 Task: Search for people on LinkedIn who work at RHI Magnesita, speak Portuguese, have the title 'Couples Counselor', attended Whistling Woods International, talk about 'Real Estate Agent', and are located in Ooty.
Action: Mouse moved to (549, 72)
Screenshot: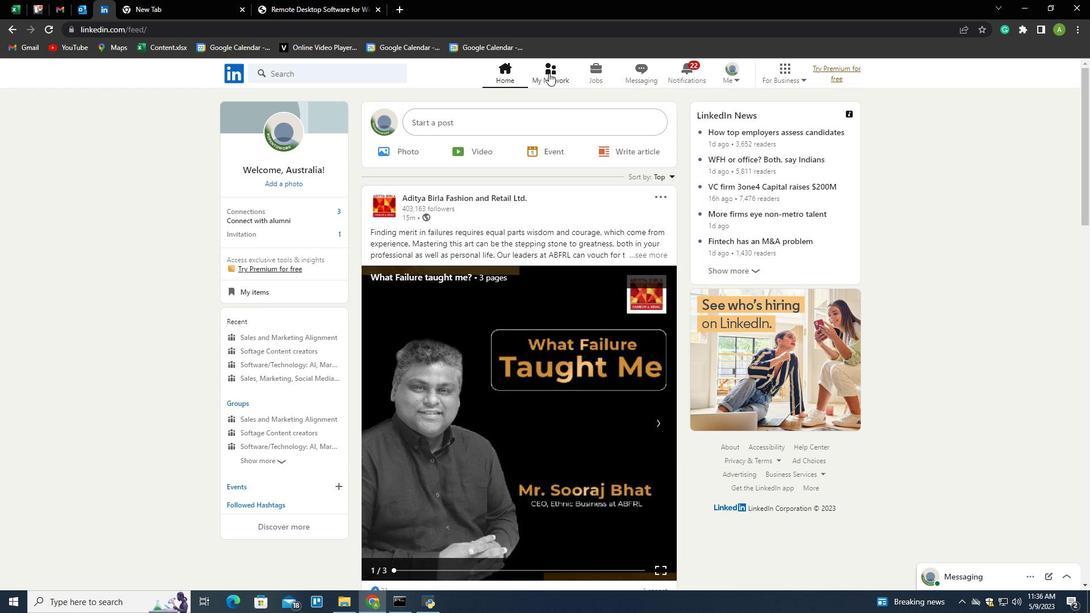 
Action: Mouse pressed left at (549, 72)
Screenshot: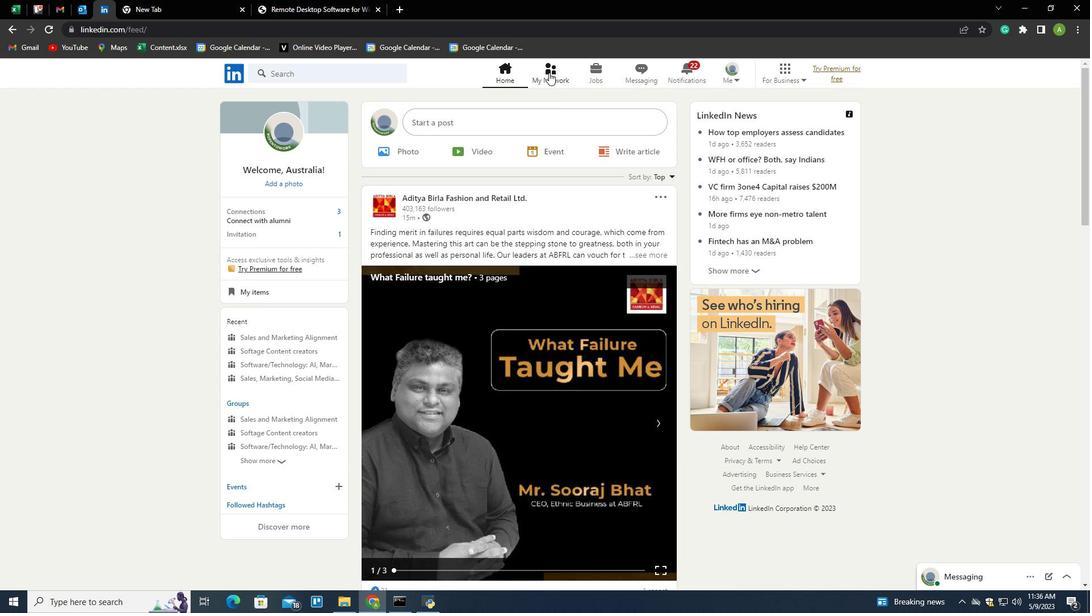 
Action: Mouse moved to (296, 135)
Screenshot: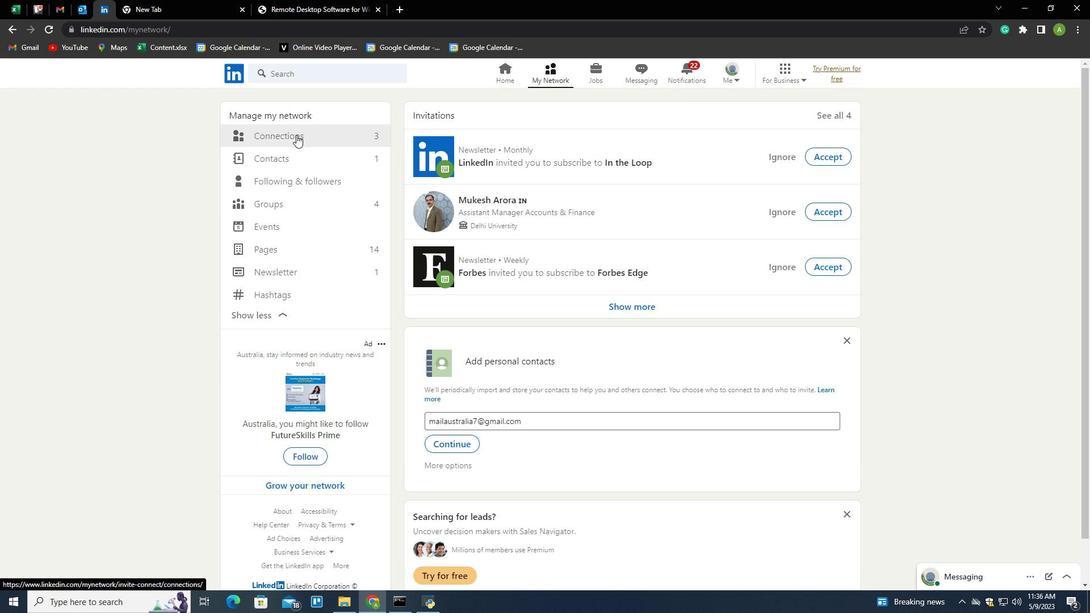 
Action: Mouse pressed left at (296, 135)
Screenshot: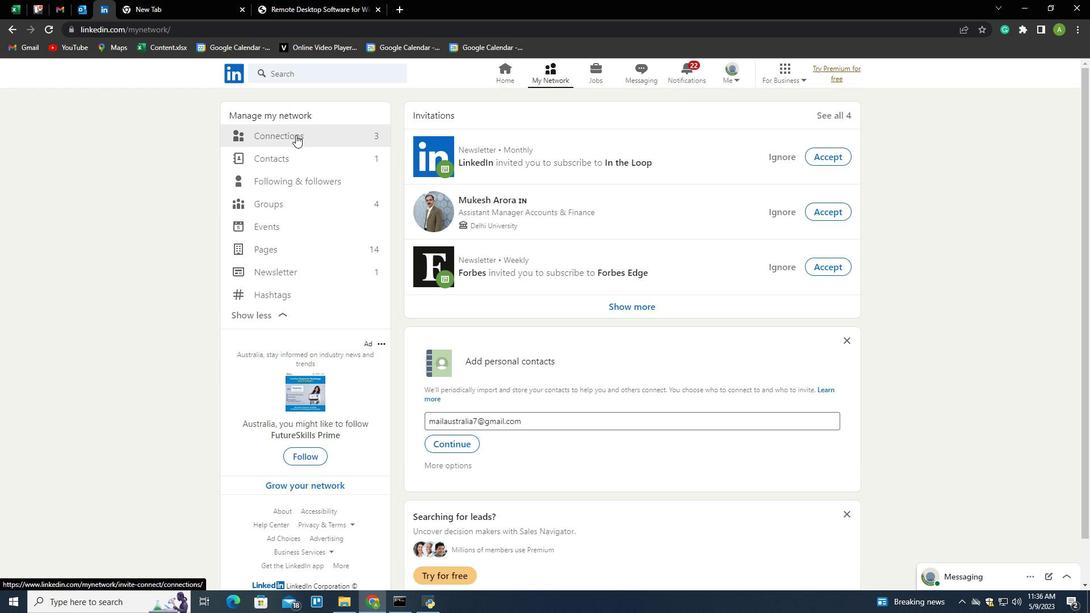 
Action: Mouse moved to (640, 132)
Screenshot: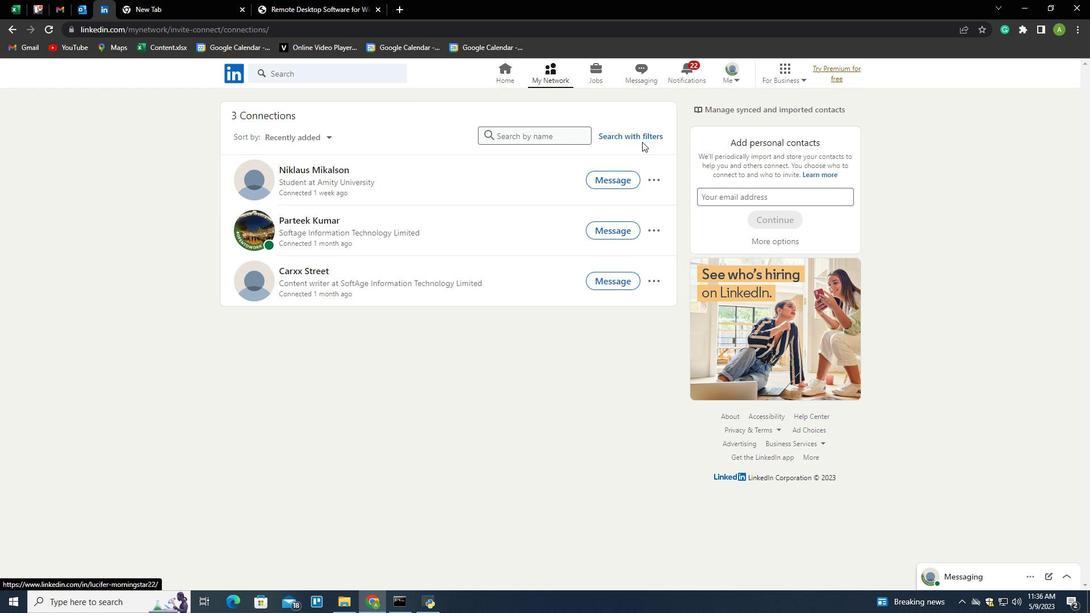 
Action: Mouse pressed left at (640, 132)
Screenshot: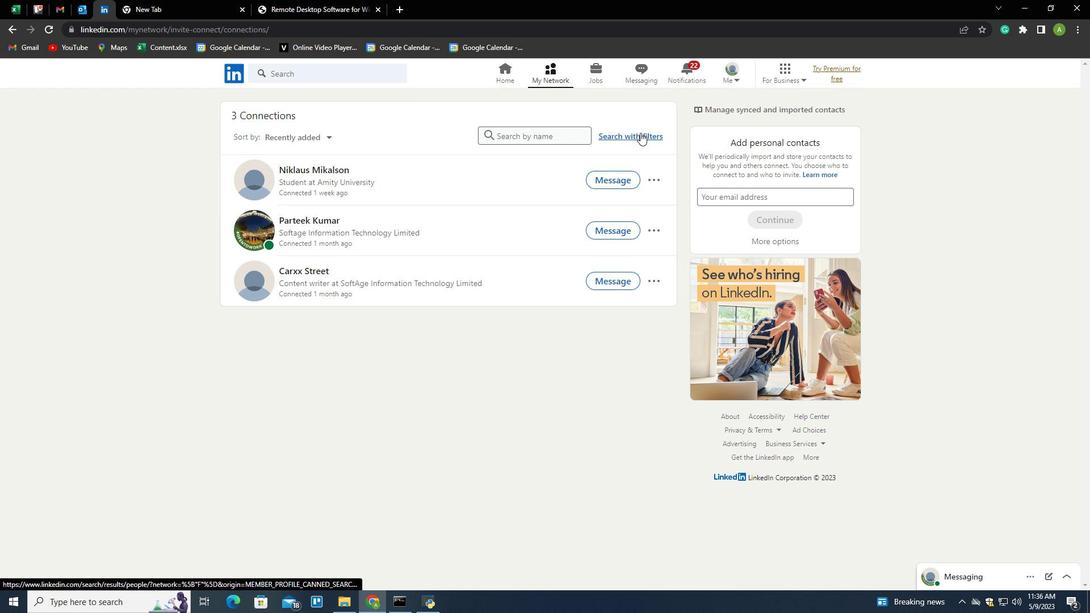 
Action: Mouse moved to (583, 101)
Screenshot: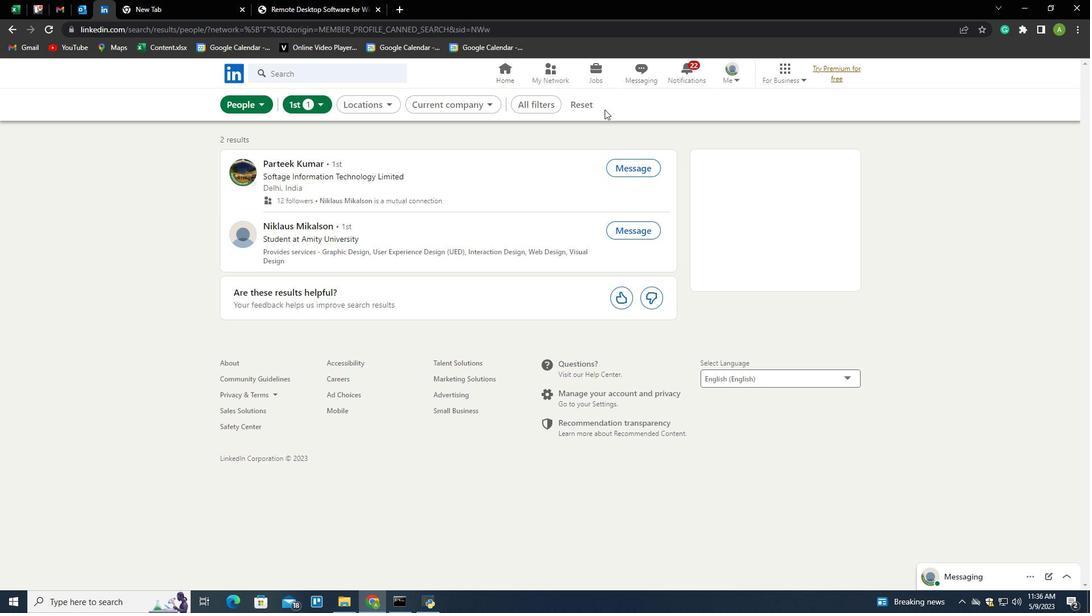 
Action: Mouse pressed left at (583, 101)
Screenshot: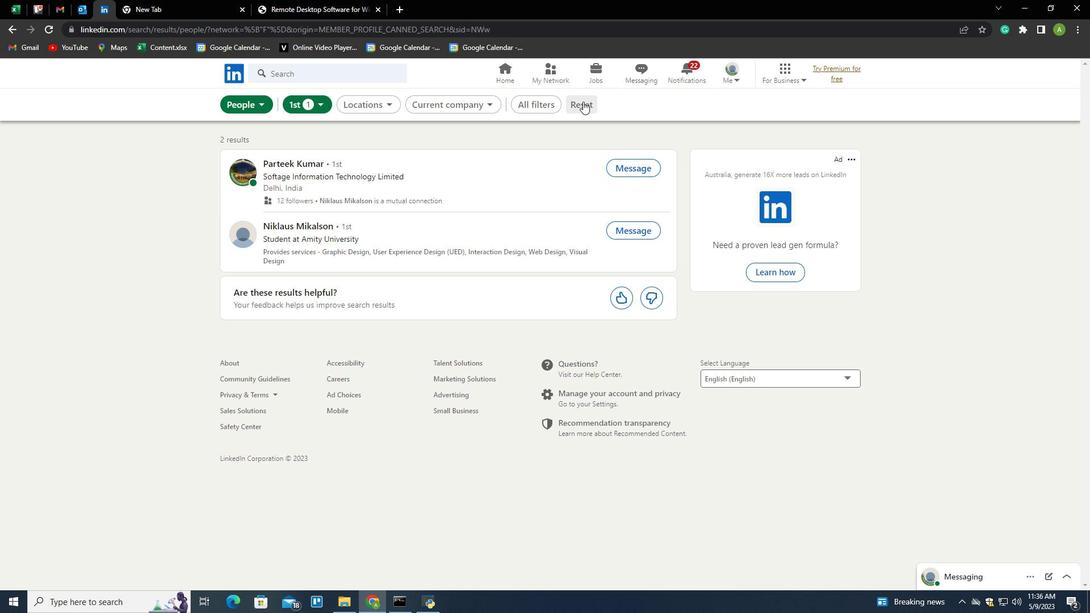
Action: Mouse moved to (559, 103)
Screenshot: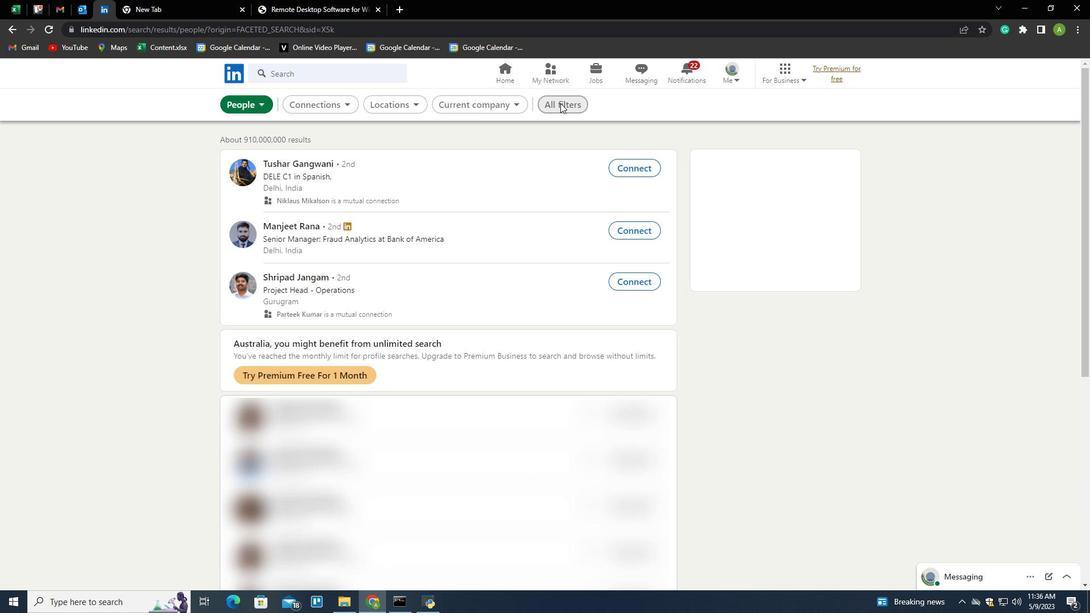 
Action: Mouse pressed left at (559, 103)
Screenshot: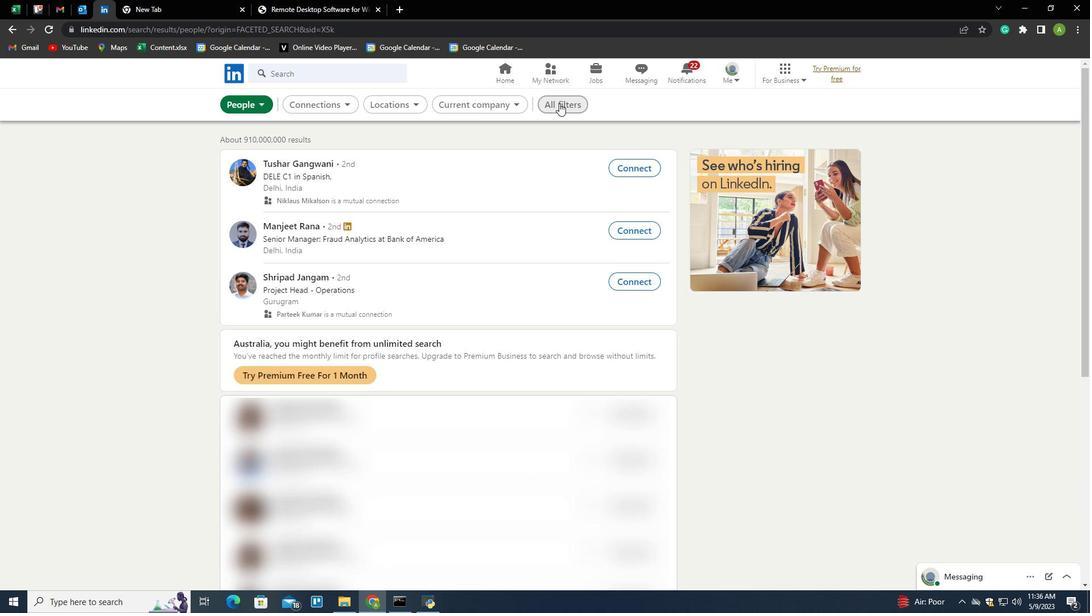 
Action: Mouse moved to (897, 371)
Screenshot: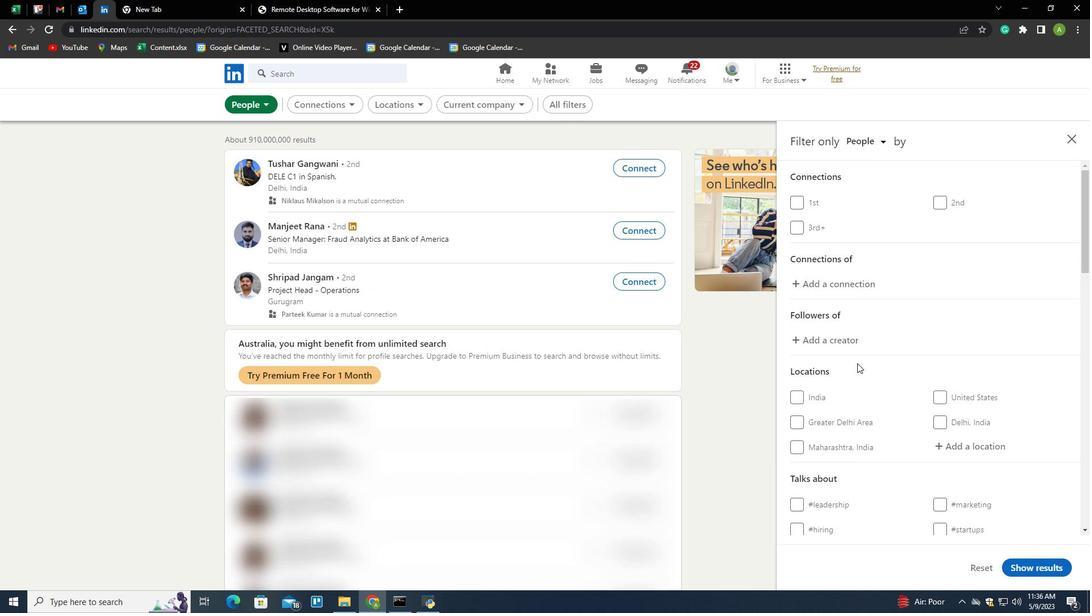 
Action: Mouse scrolled (897, 370) with delta (0, 0)
Screenshot: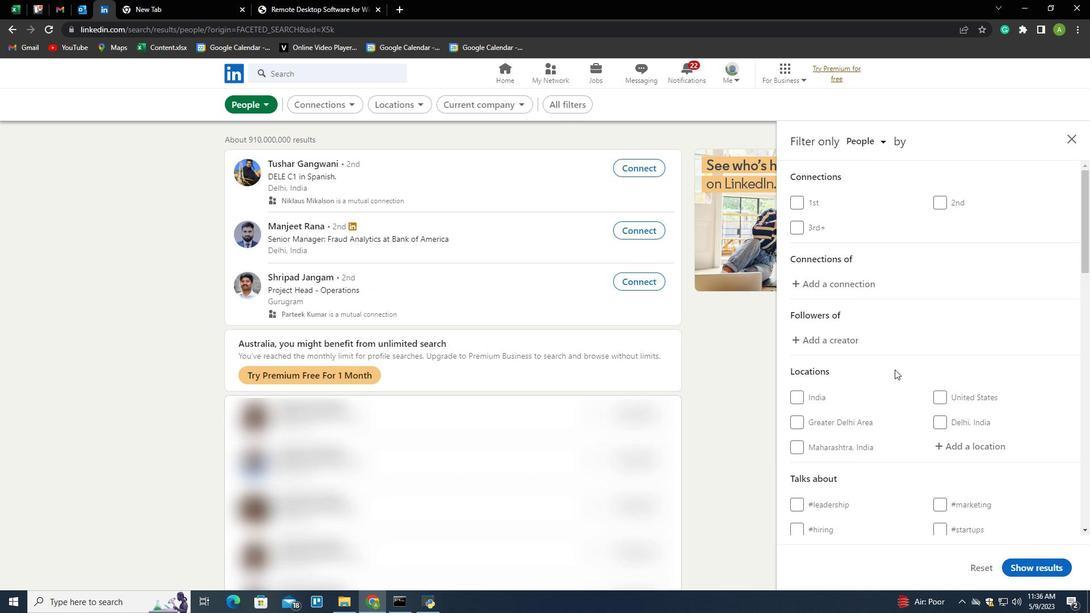 
Action: Mouse scrolled (897, 370) with delta (0, 0)
Screenshot: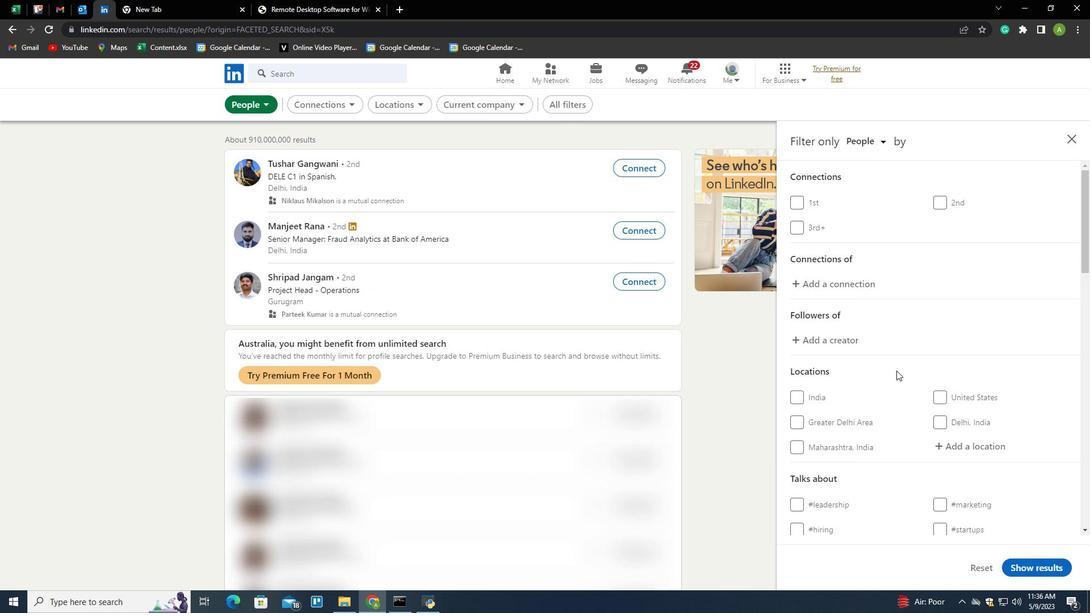 
Action: Mouse moved to (958, 331)
Screenshot: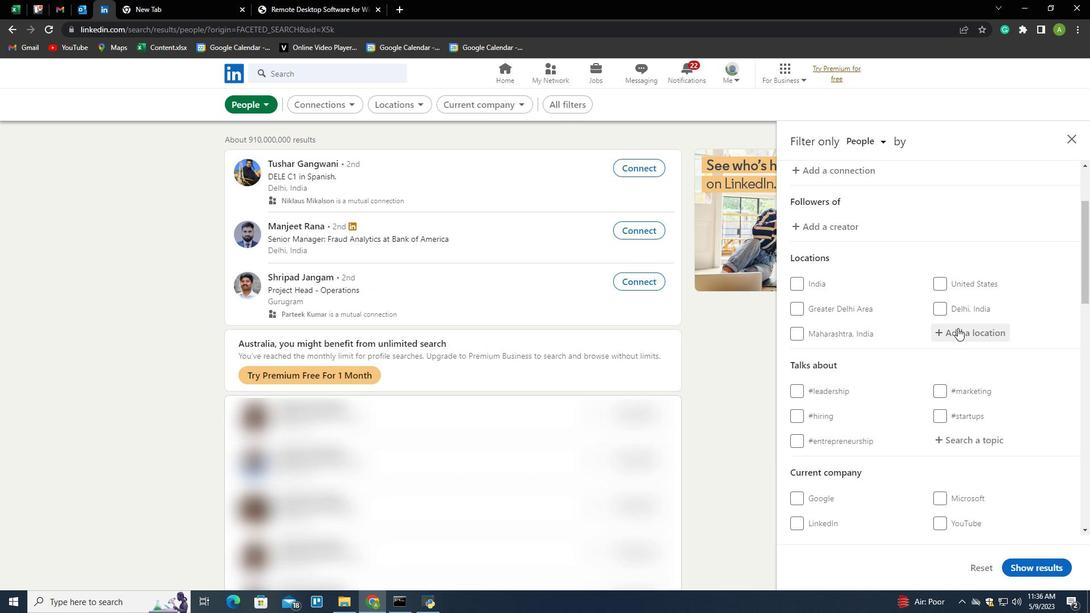 
Action: Mouse pressed left at (958, 331)
Screenshot: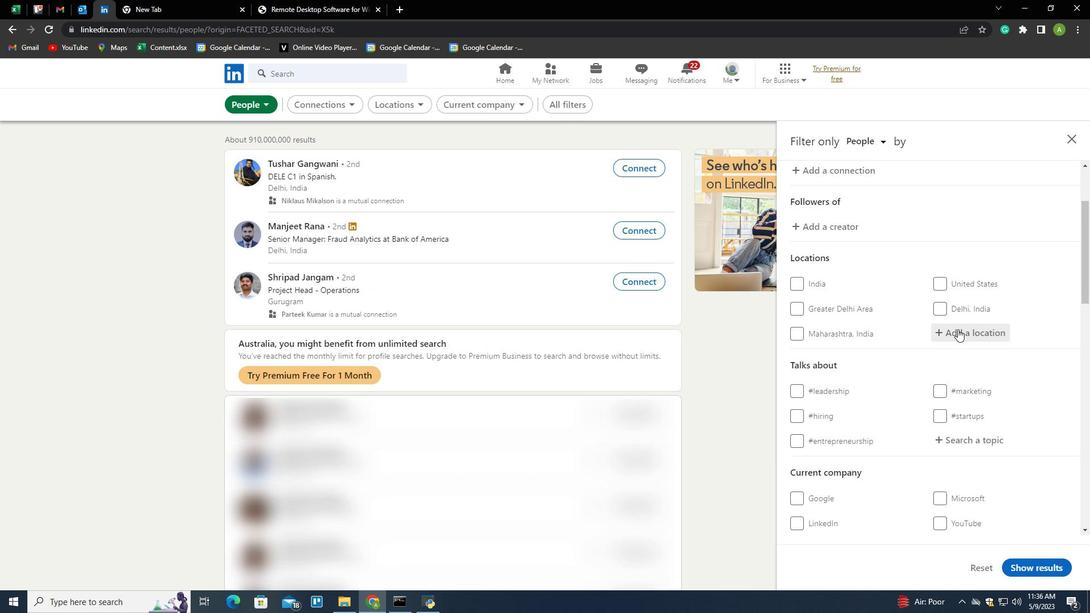 
Action: Key pressed <Key.shift>Ooty<Key.down><Key.enter>
Screenshot: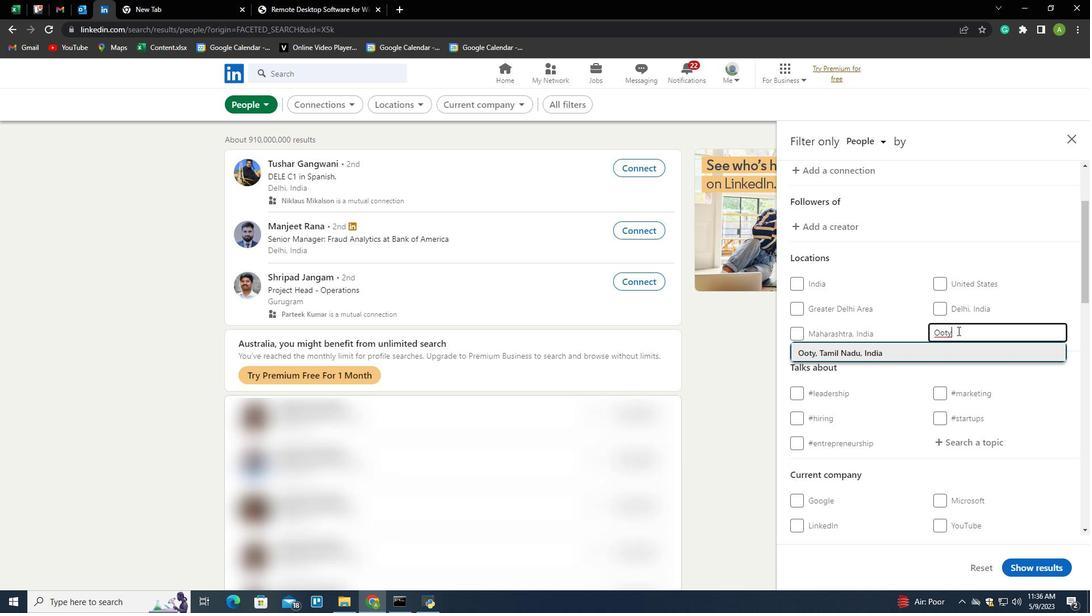 
Action: Mouse moved to (960, 333)
Screenshot: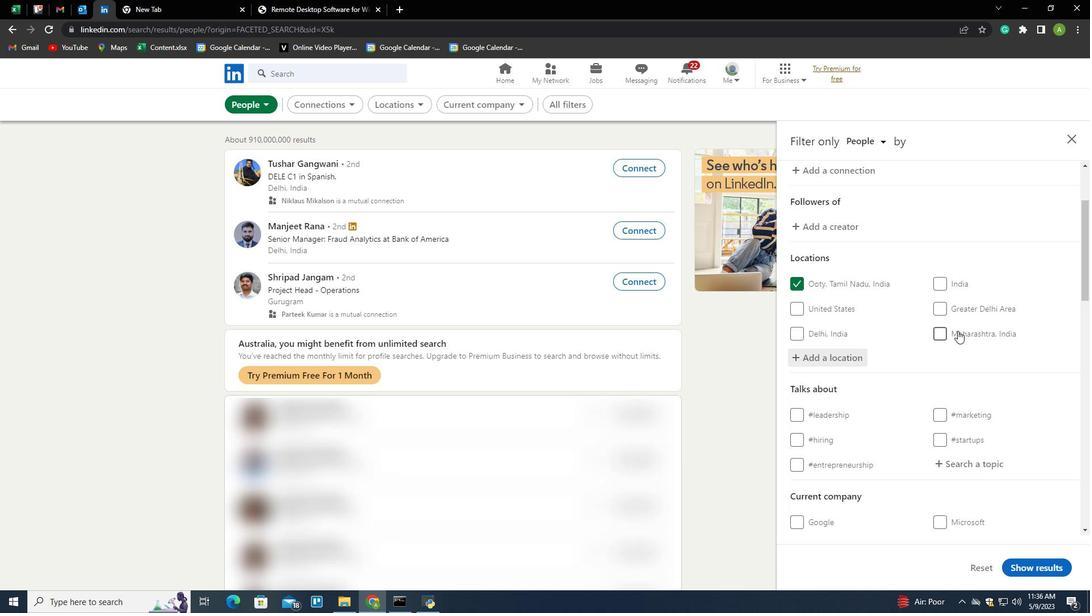 
Action: Mouse scrolled (960, 332) with delta (0, 0)
Screenshot: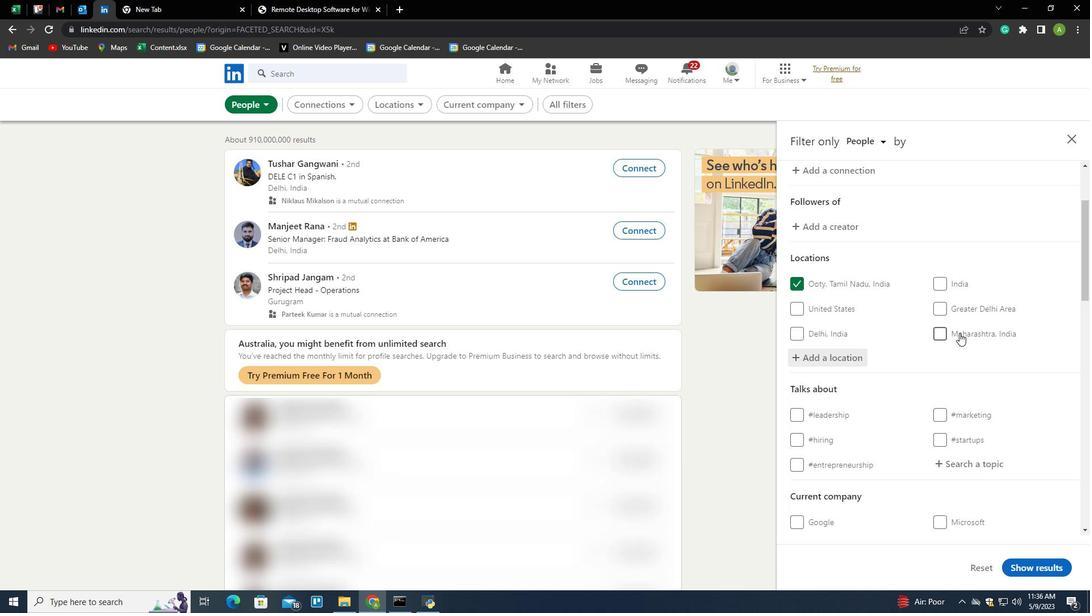 
Action: Mouse scrolled (960, 332) with delta (0, 0)
Screenshot: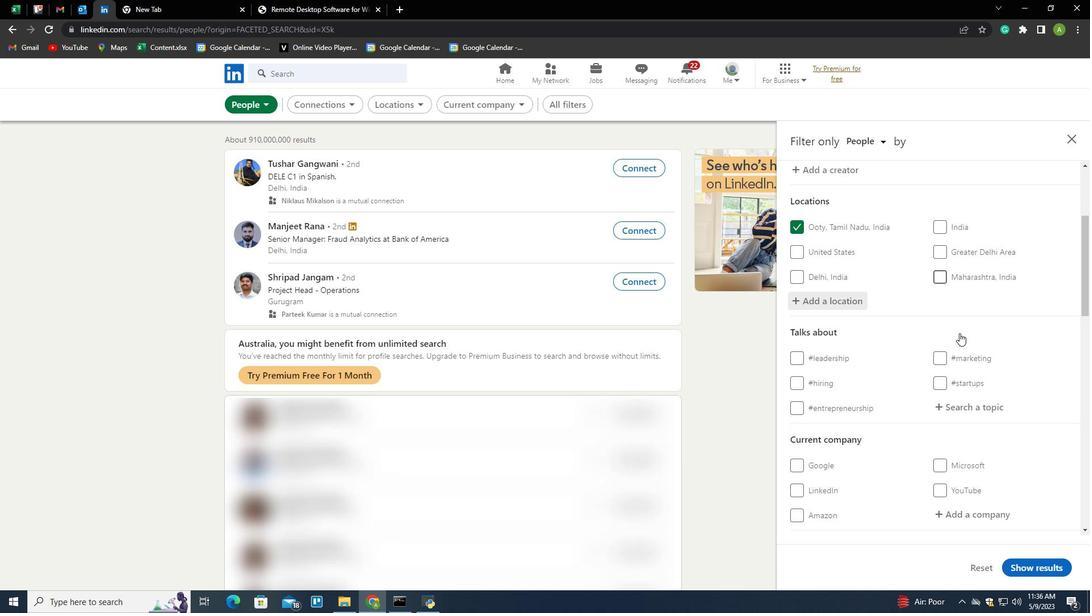 
Action: Mouse scrolled (960, 332) with delta (0, 0)
Screenshot: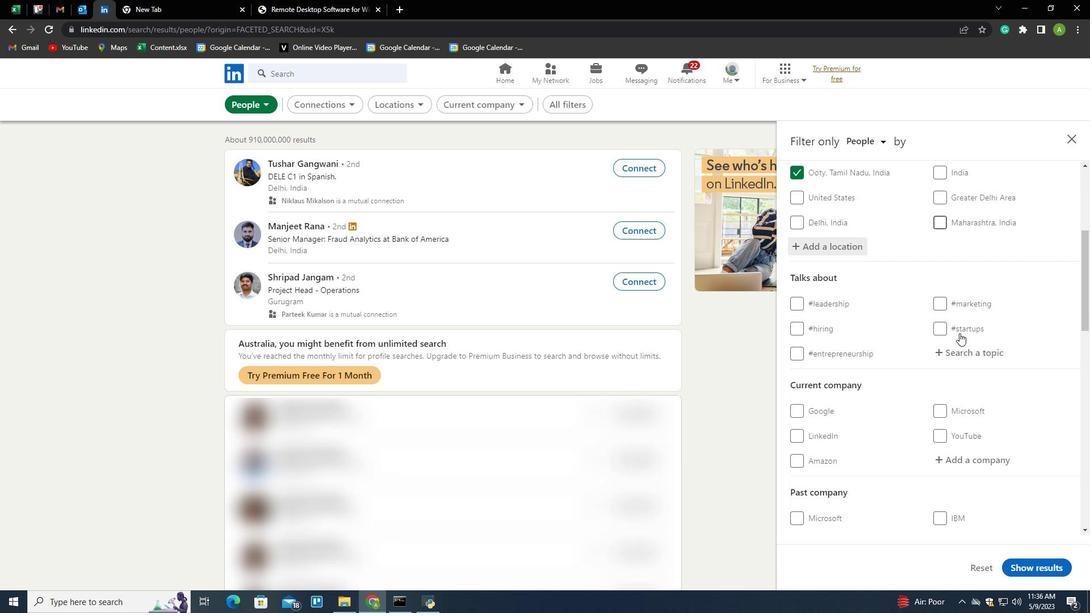 
Action: Mouse moved to (905, 322)
Screenshot: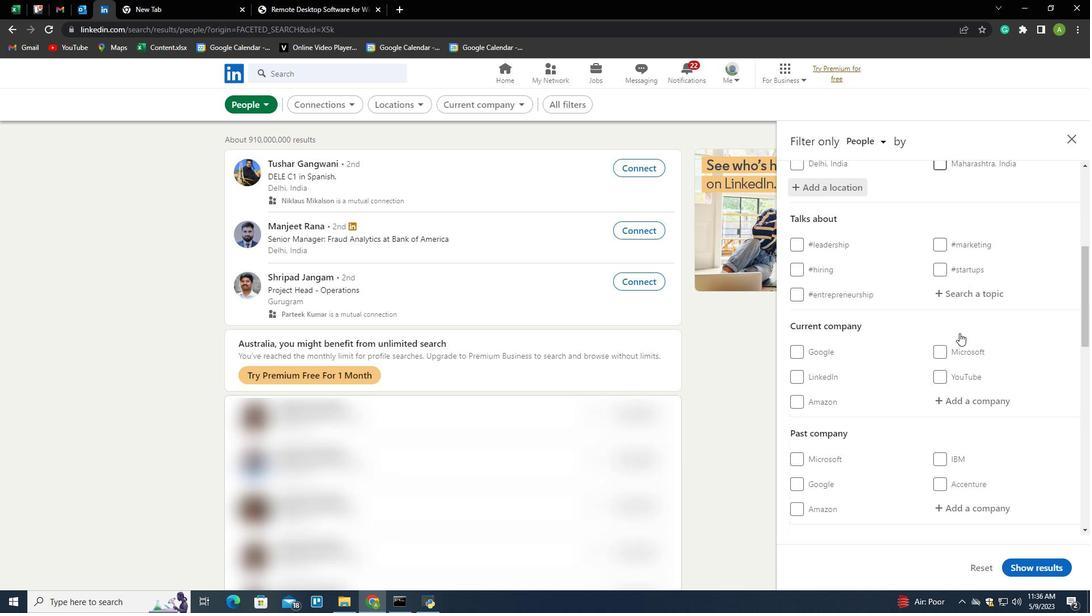 
Action: Mouse scrolled (905, 321) with delta (0, 0)
Screenshot: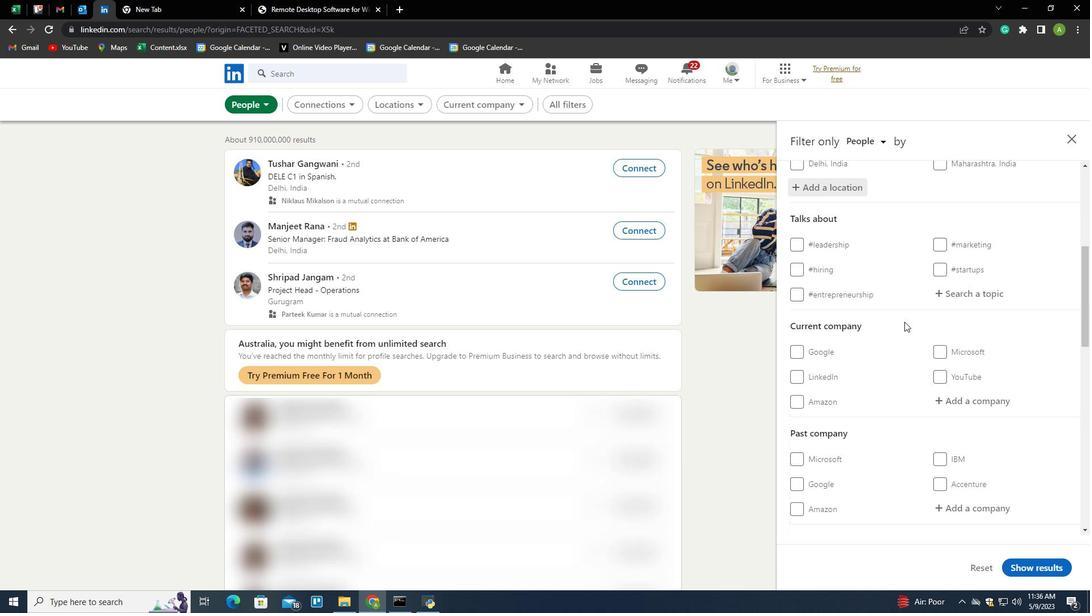 
Action: Mouse scrolled (905, 321) with delta (0, 0)
Screenshot: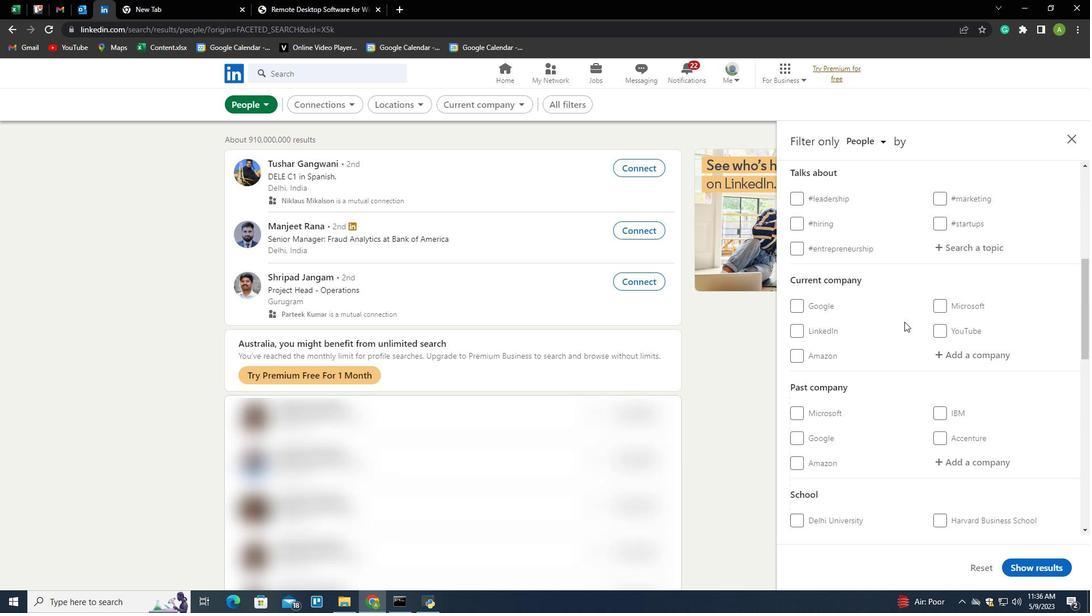 
Action: Mouse moved to (964, 300)
Screenshot: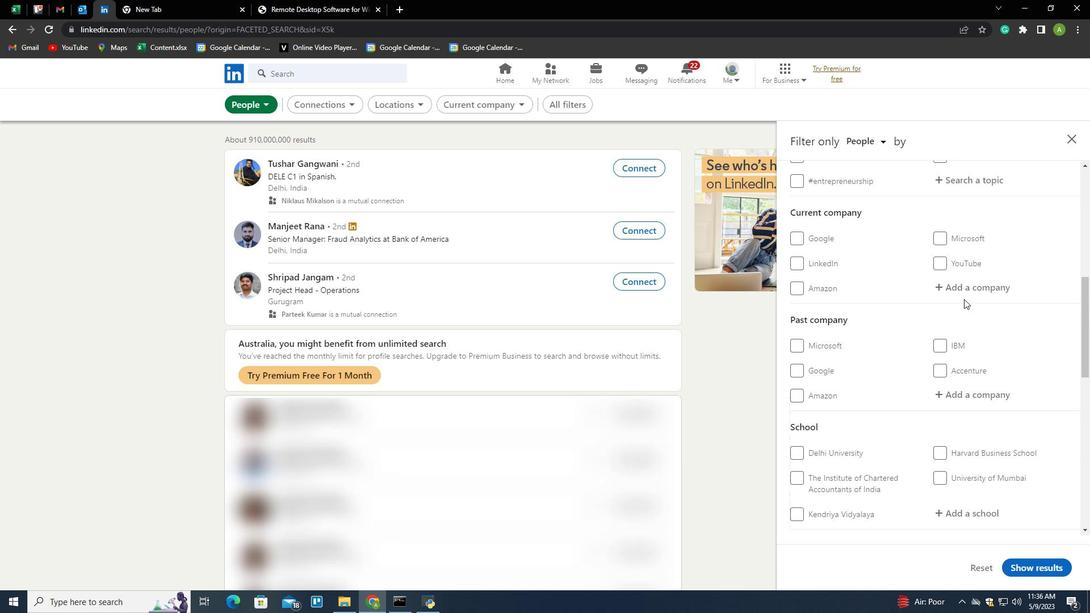 
Action: Mouse scrolled (964, 299) with delta (0, 0)
Screenshot: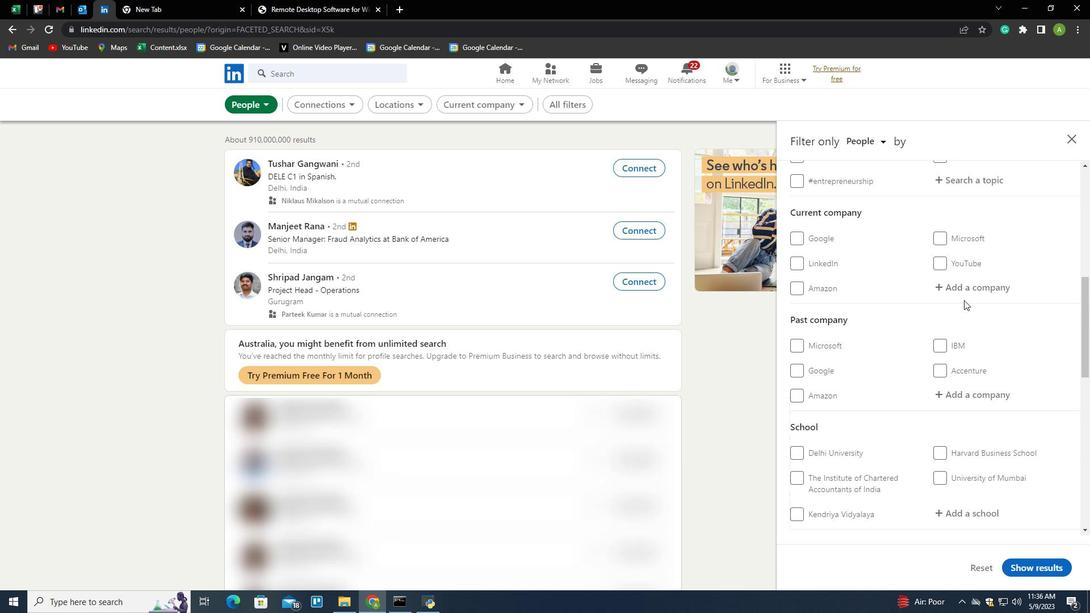 
Action: Mouse scrolled (964, 299) with delta (0, 0)
Screenshot: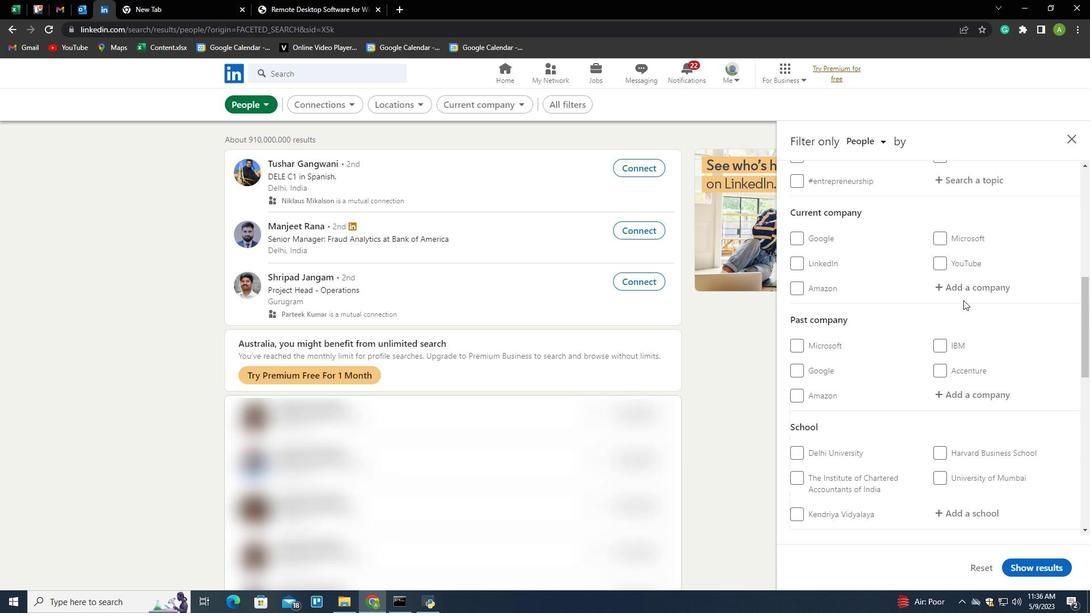 
Action: Mouse scrolled (964, 299) with delta (0, 0)
Screenshot: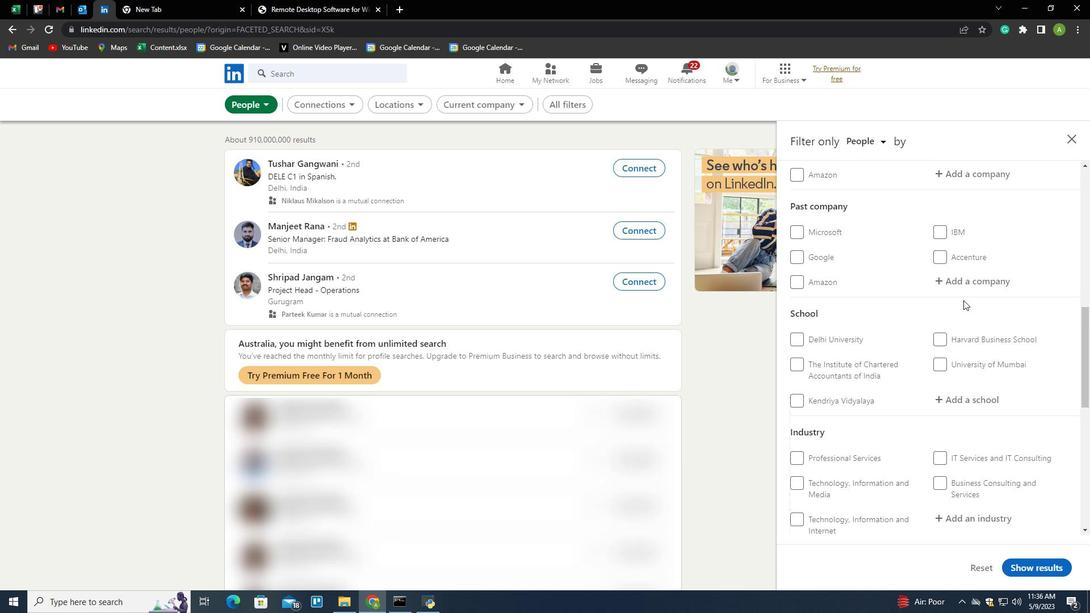 
Action: Mouse scrolled (964, 301) with delta (0, 0)
Screenshot: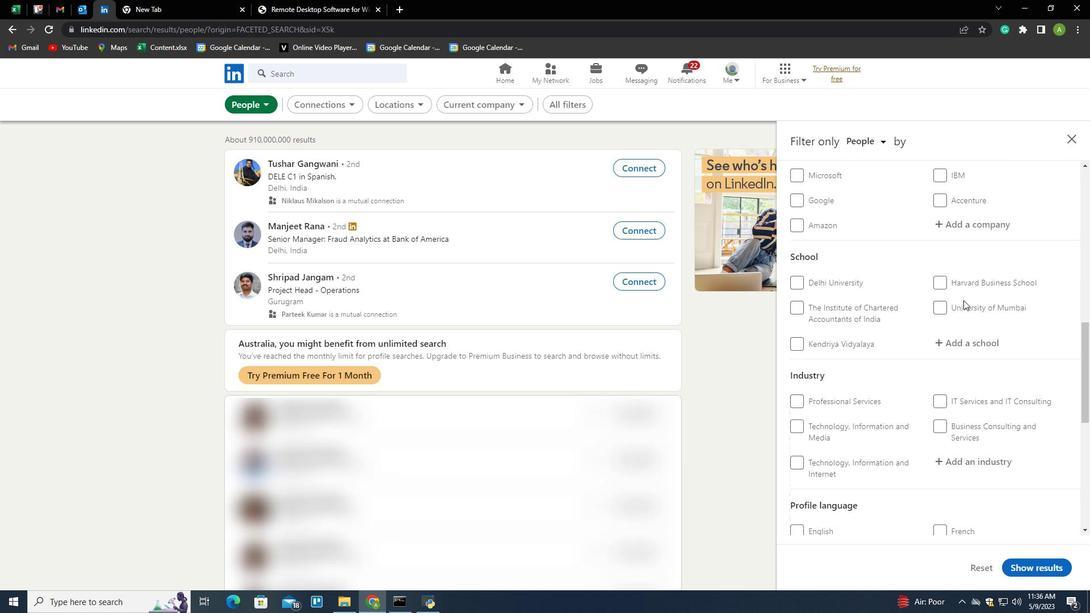 
Action: Mouse scrolled (964, 301) with delta (0, 0)
Screenshot: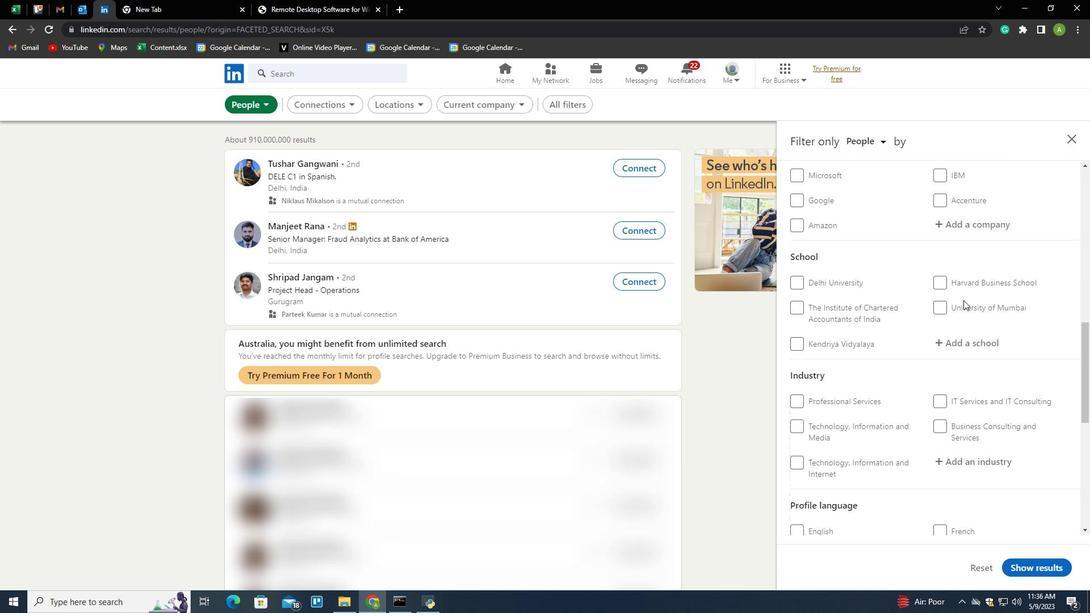 
Action: Mouse scrolled (964, 301) with delta (0, 0)
Screenshot: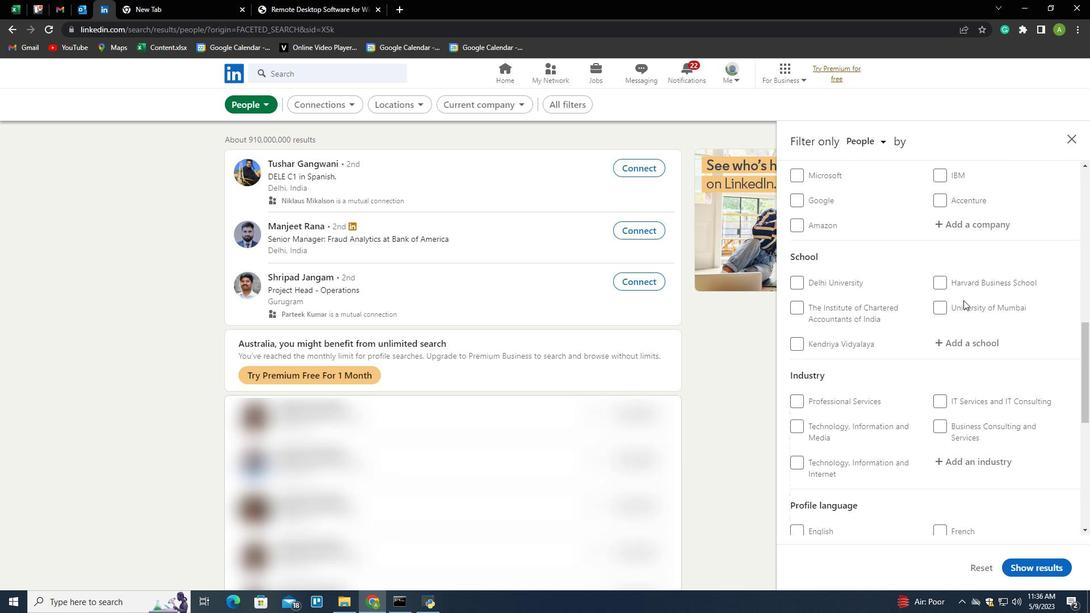 
Action: Mouse moved to (963, 300)
Screenshot: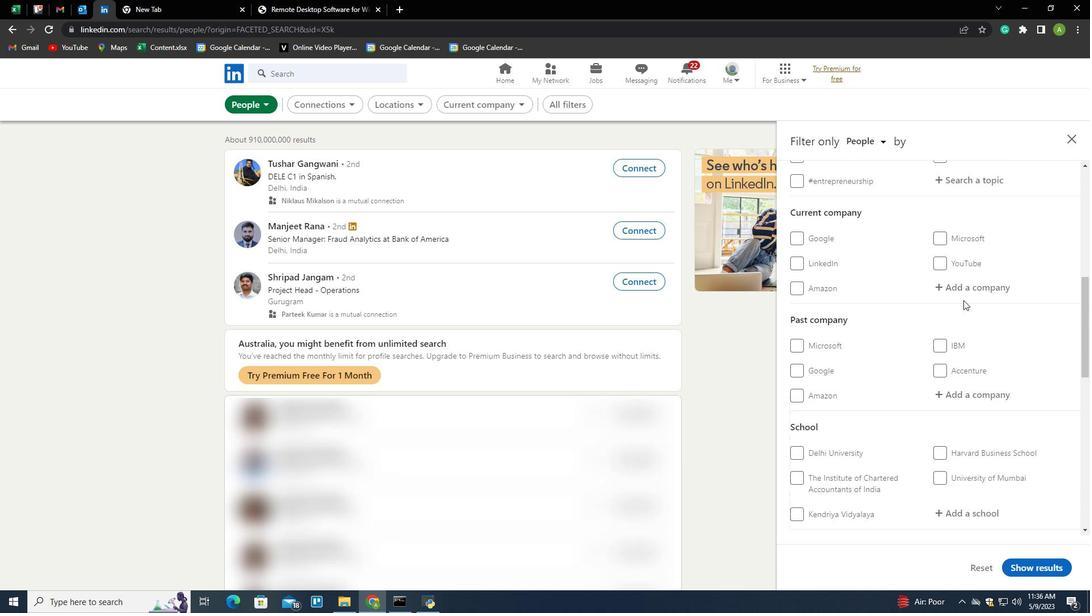 
Action: Mouse scrolled (963, 301) with delta (0, 0)
Screenshot: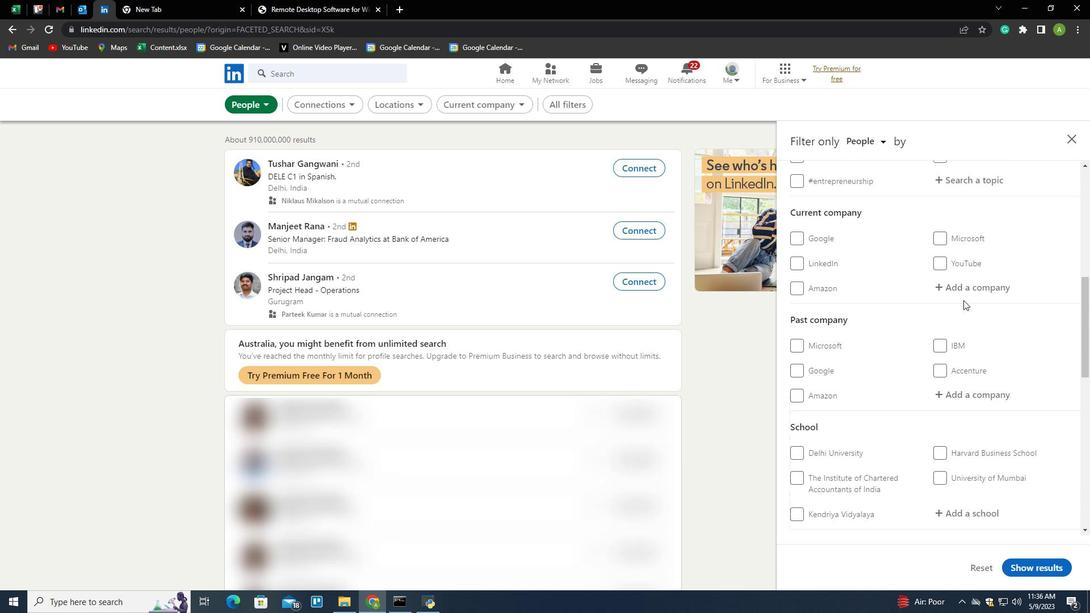 
Action: Mouse moved to (949, 236)
Screenshot: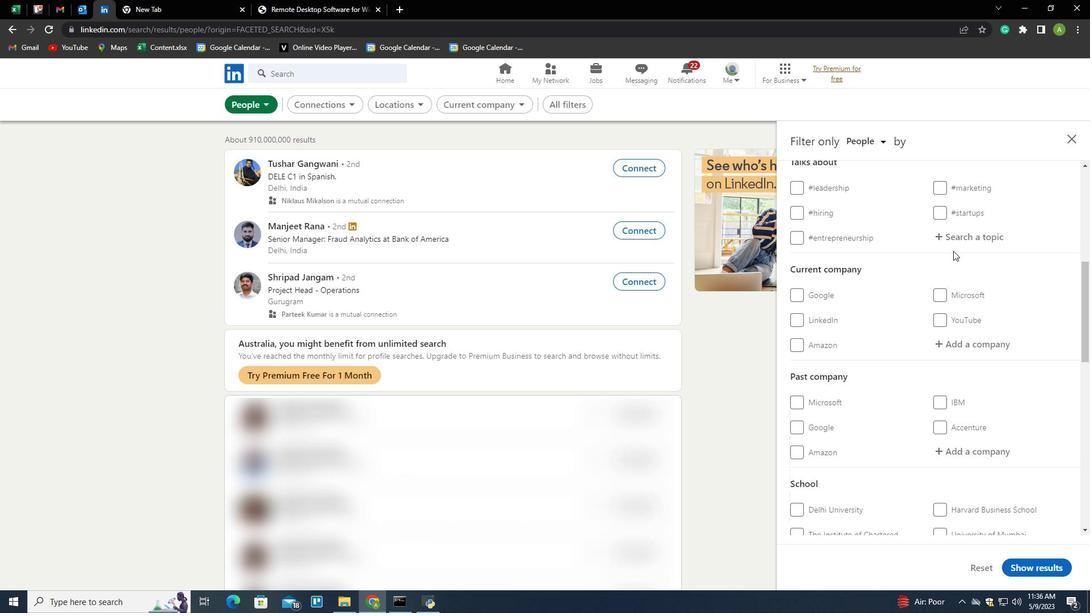 
Action: Mouse pressed left at (949, 236)
Screenshot: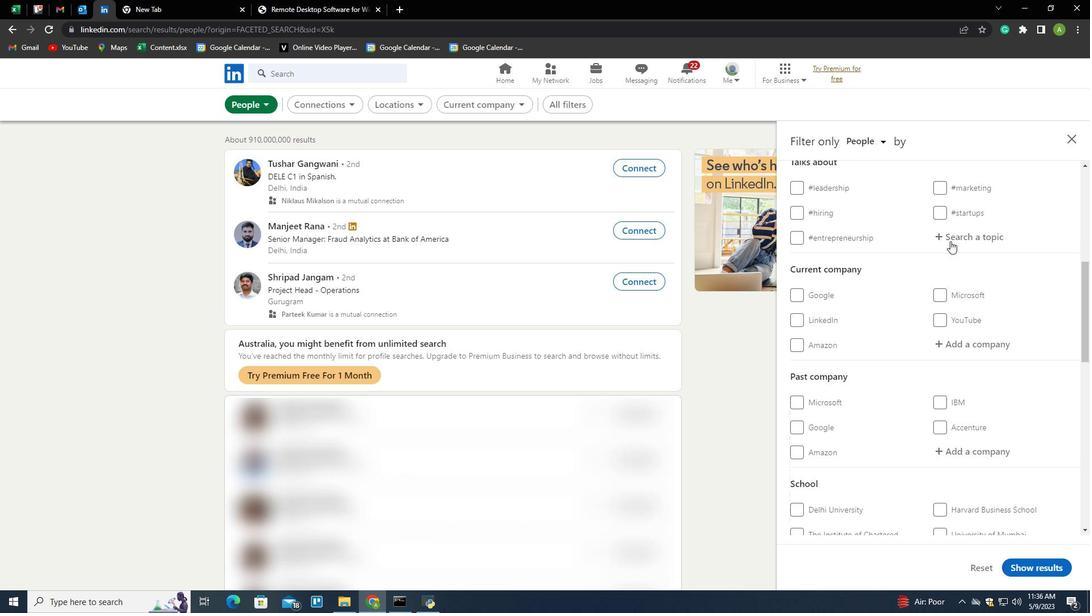 
Action: Key pressed realista
Screenshot: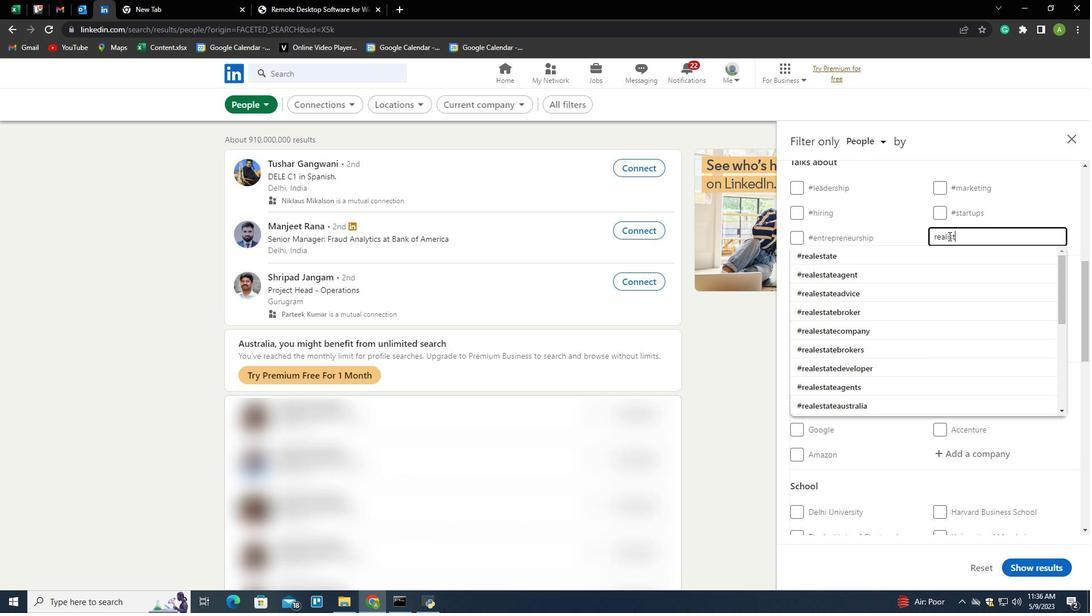 
Action: Mouse moved to (981, 248)
Screenshot: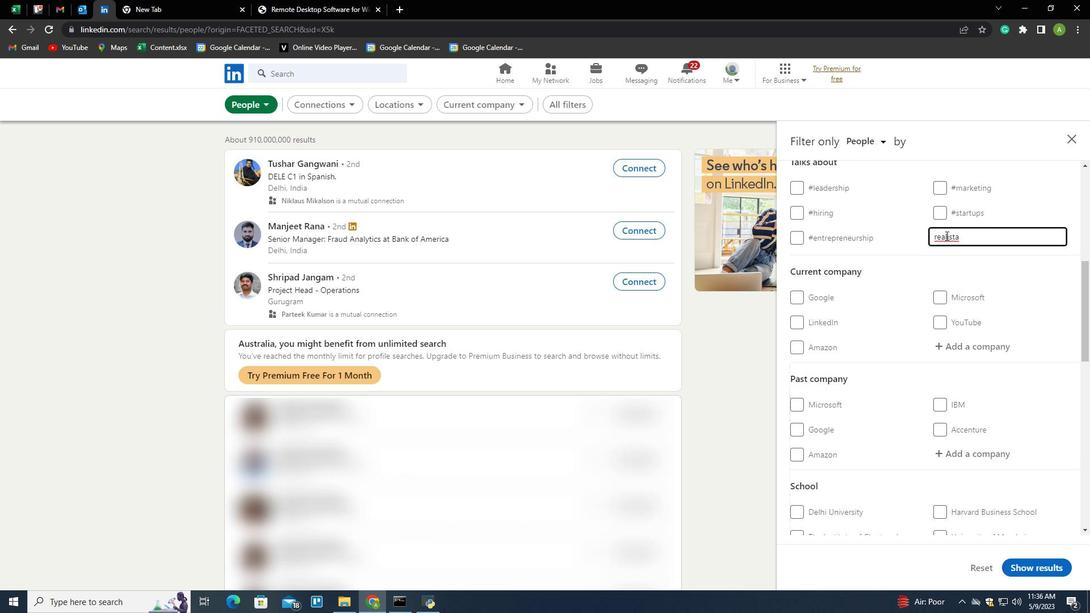 
Action: Key pressed <Key.backspace><Key.backspace><Key.backspace><Key.backspace>estateagent<Key.down><Key.enter>
Screenshot: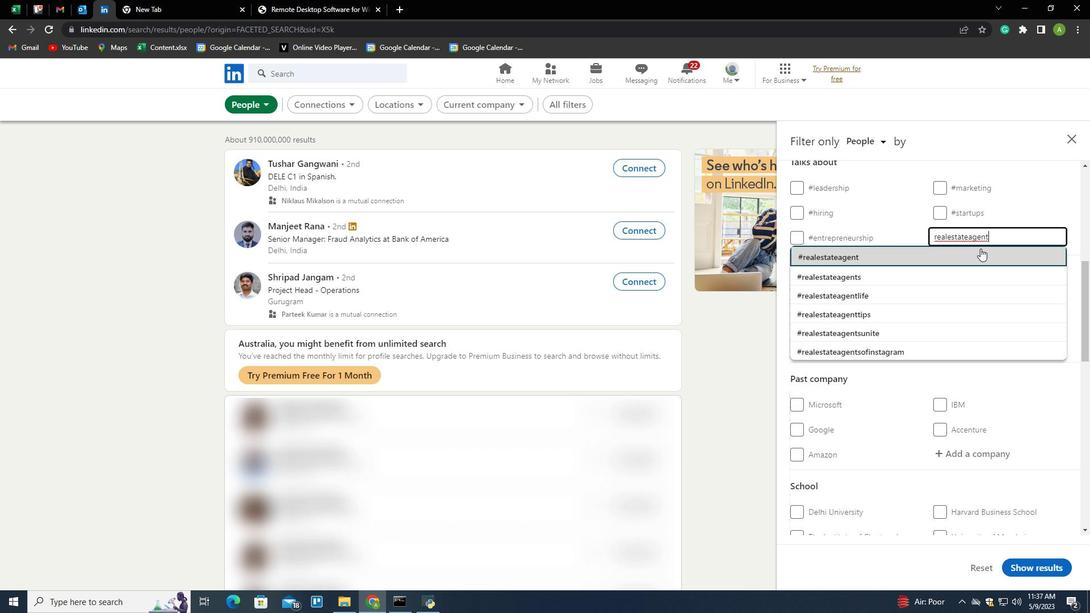 
Action: Mouse scrolled (981, 248) with delta (0, 0)
Screenshot: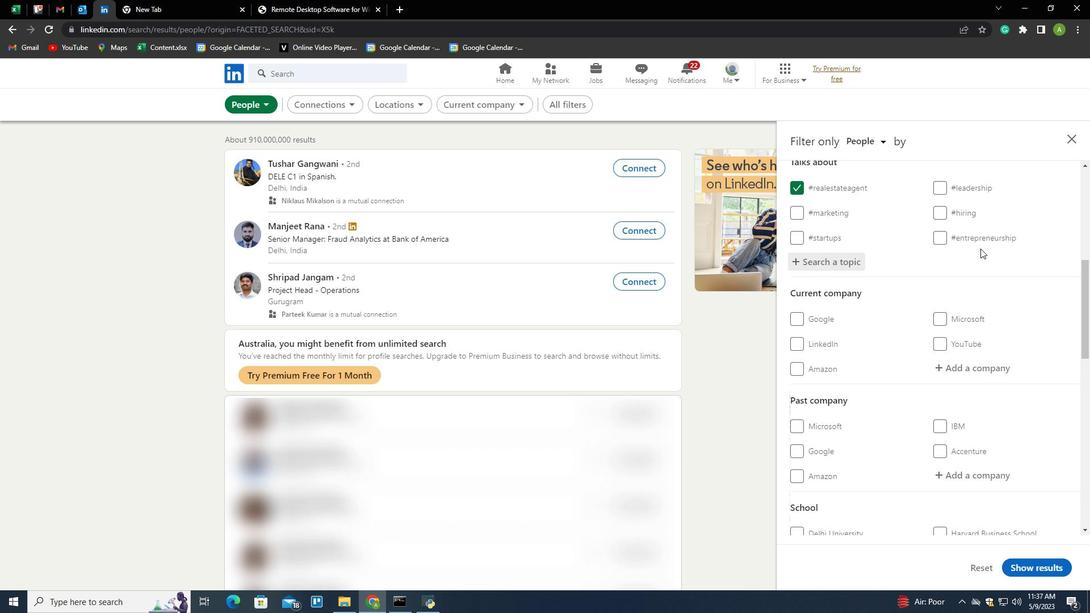 
Action: Mouse scrolled (981, 248) with delta (0, 0)
Screenshot: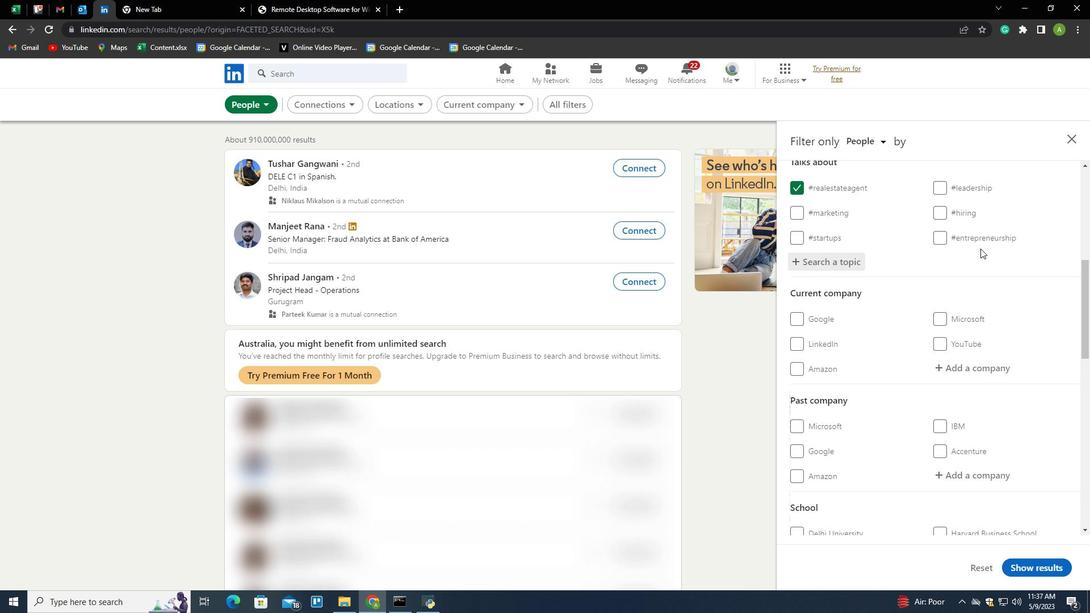 
Action: Mouse scrolled (981, 248) with delta (0, 0)
Screenshot: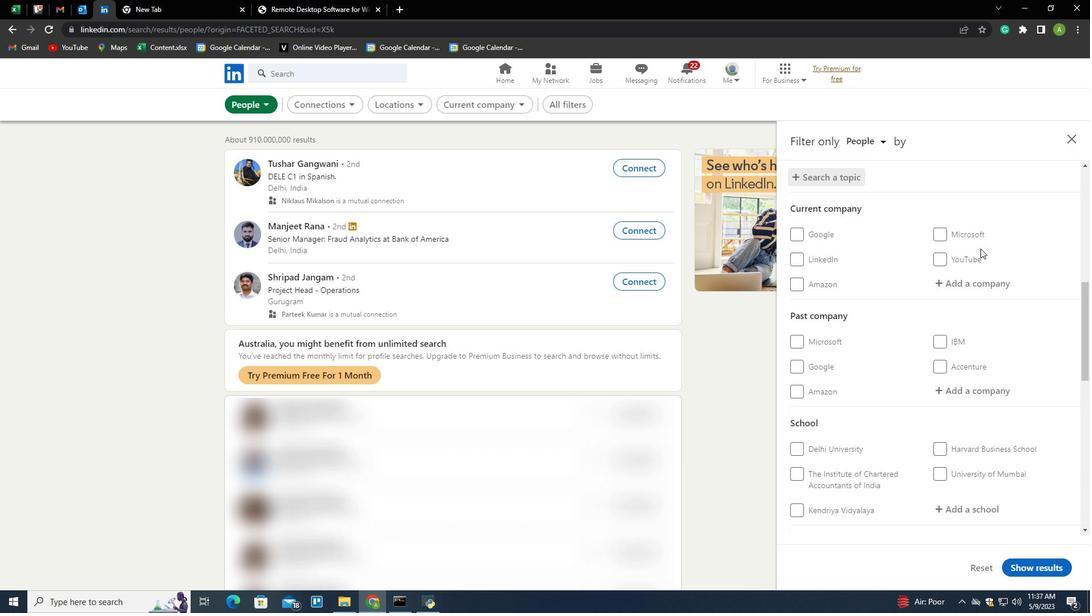 
Action: Mouse scrolled (981, 248) with delta (0, 0)
Screenshot: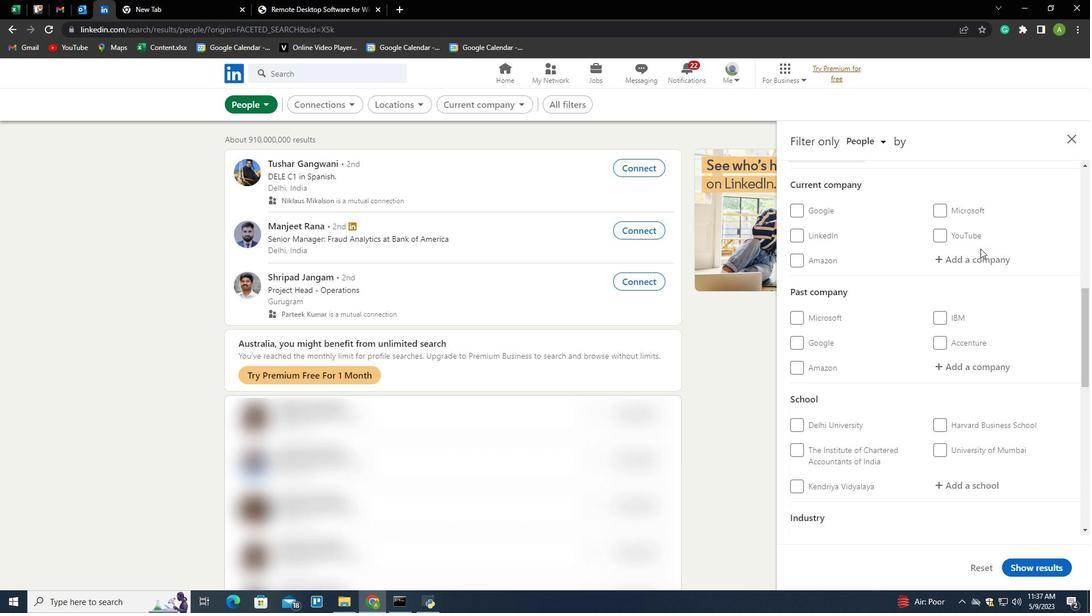 
Action: Mouse moved to (931, 306)
Screenshot: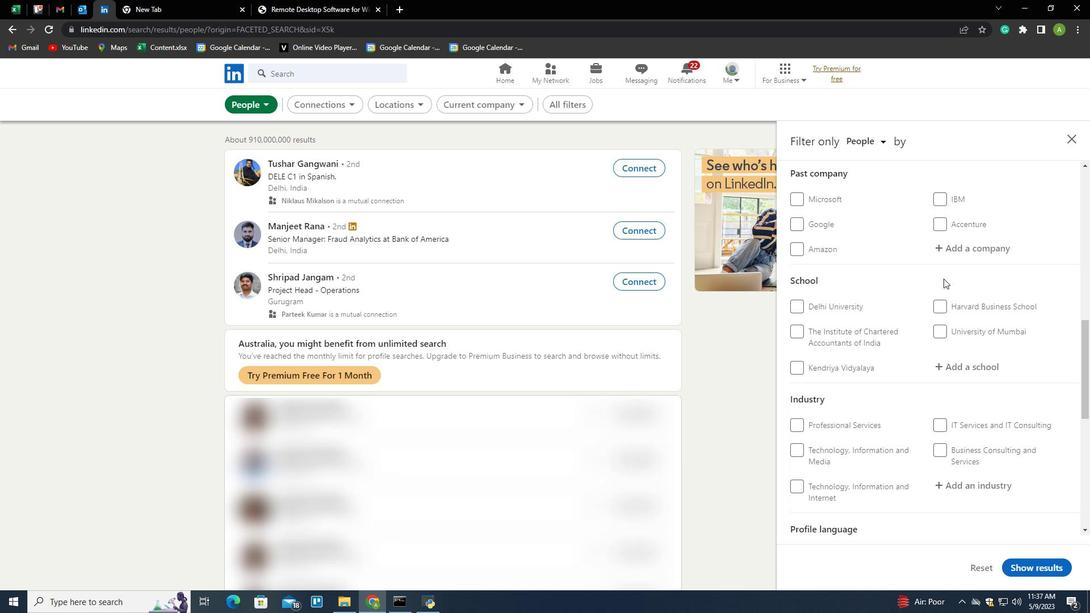 
Action: Mouse scrolled (931, 305) with delta (0, 0)
Screenshot: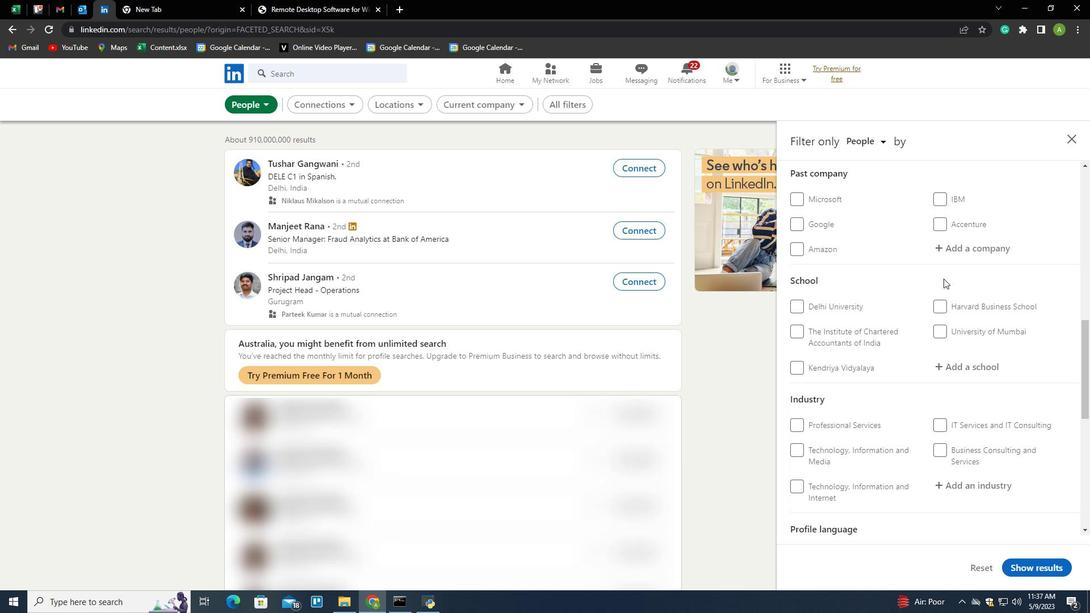 
Action: Mouse moved to (929, 312)
Screenshot: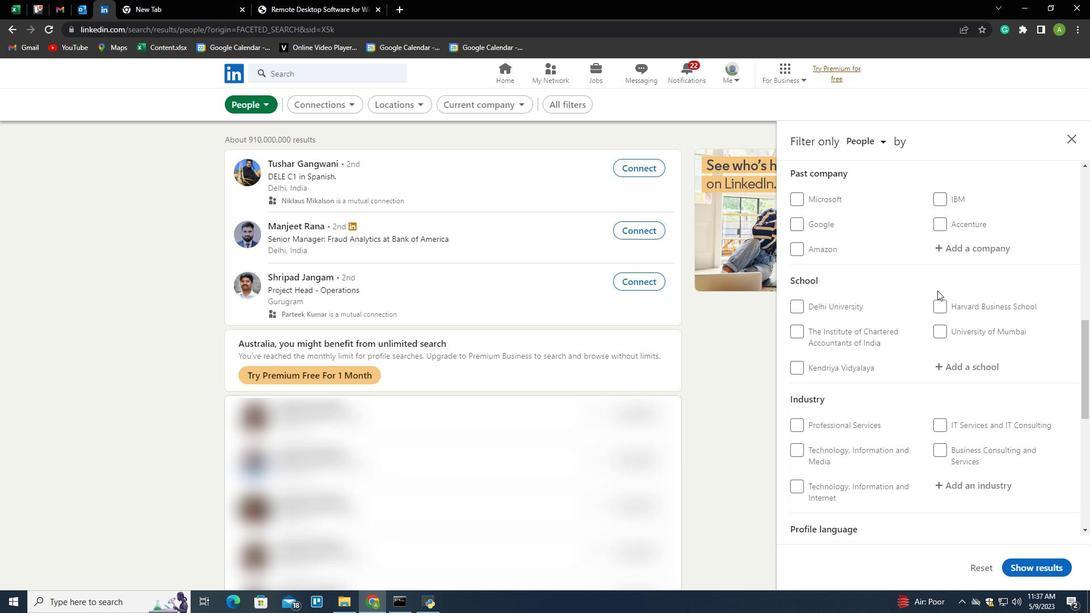 
Action: Mouse scrolled (929, 311) with delta (0, 0)
Screenshot: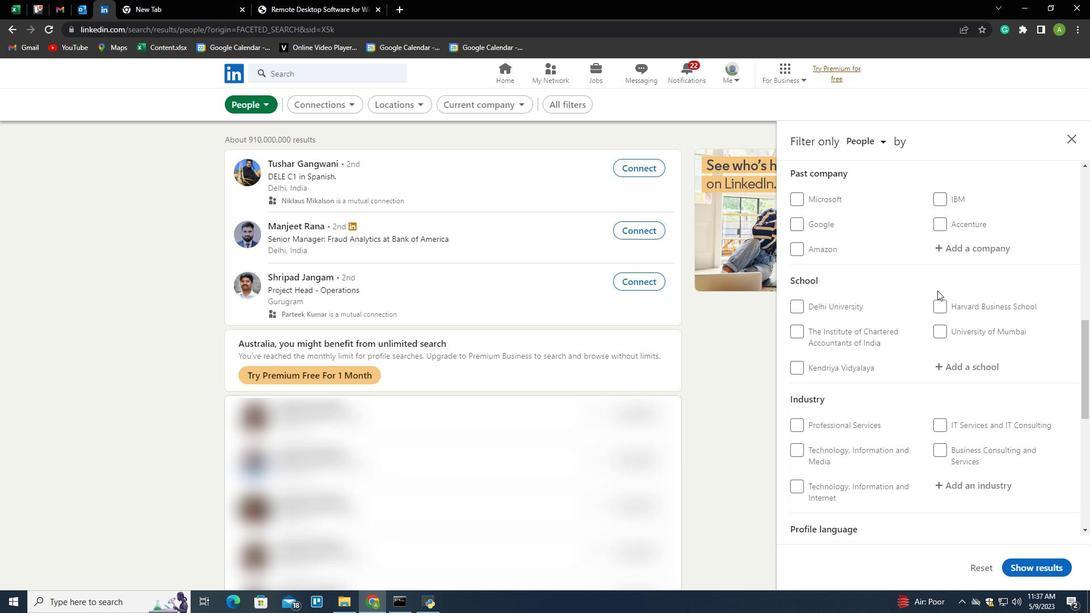 
Action: Mouse moved to (929, 313)
Screenshot: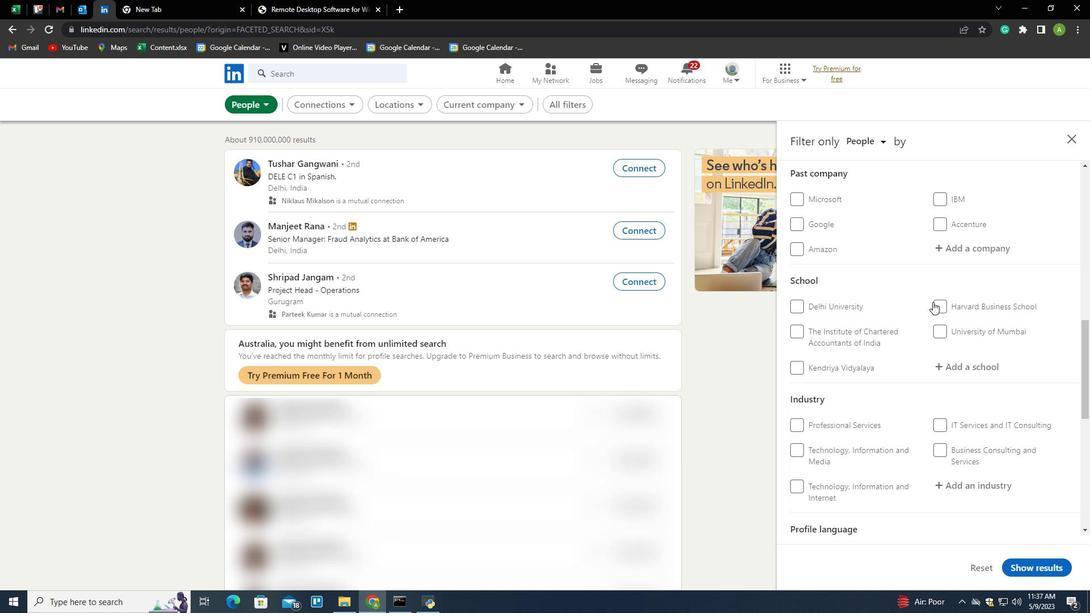 
Action: Mouse scrolled (929, 313) with delta (0, 0)
Screenshot: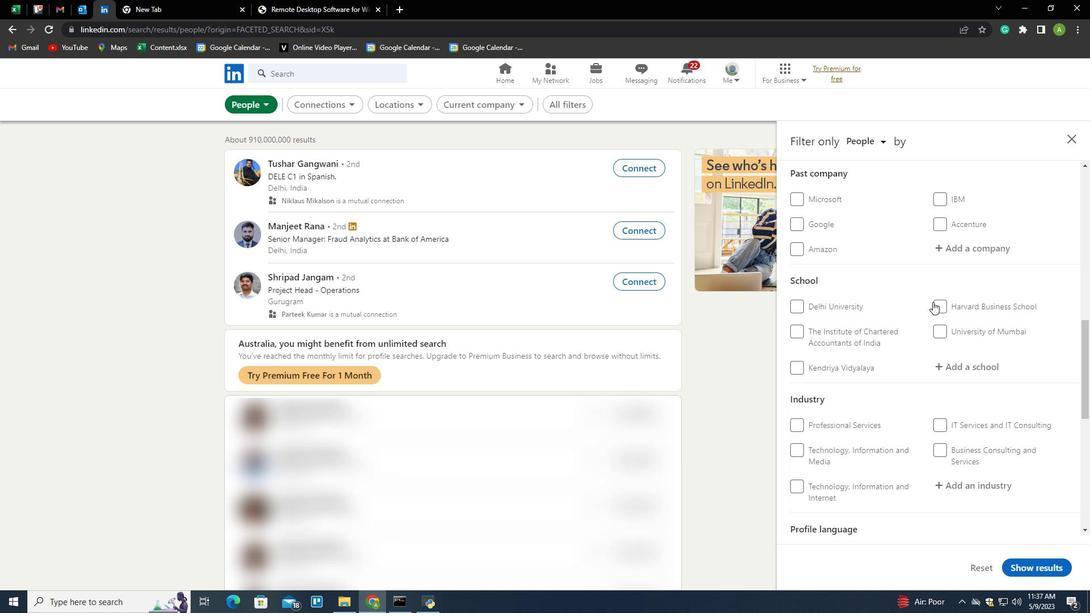
Action: Mouse moved to (928, 314)
Screenshot: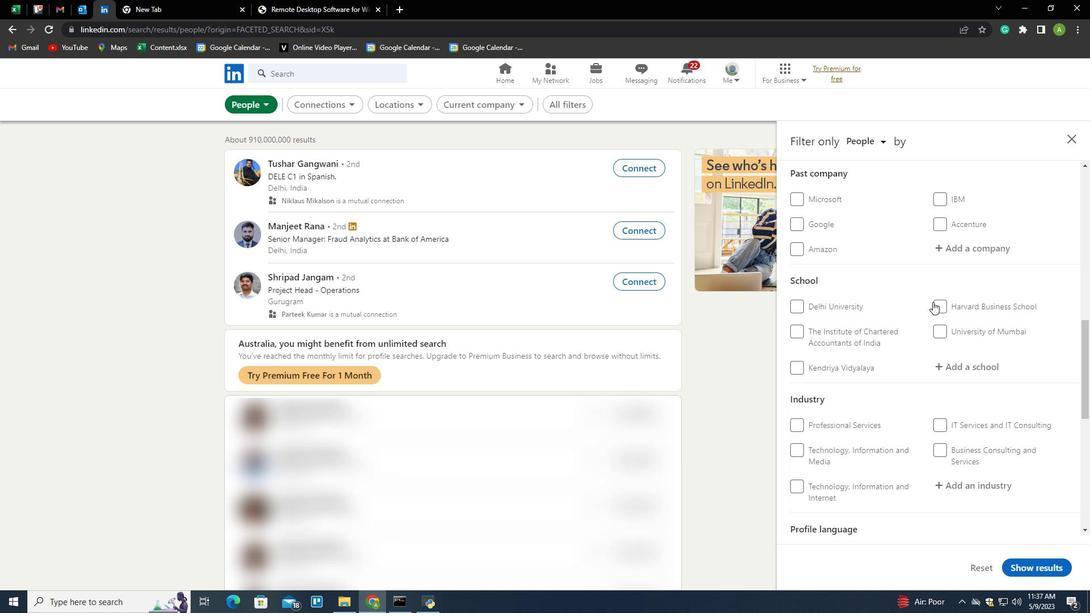 
Action: Mouse scrolled (928, 313) with delta (0, 0)
Screenshot: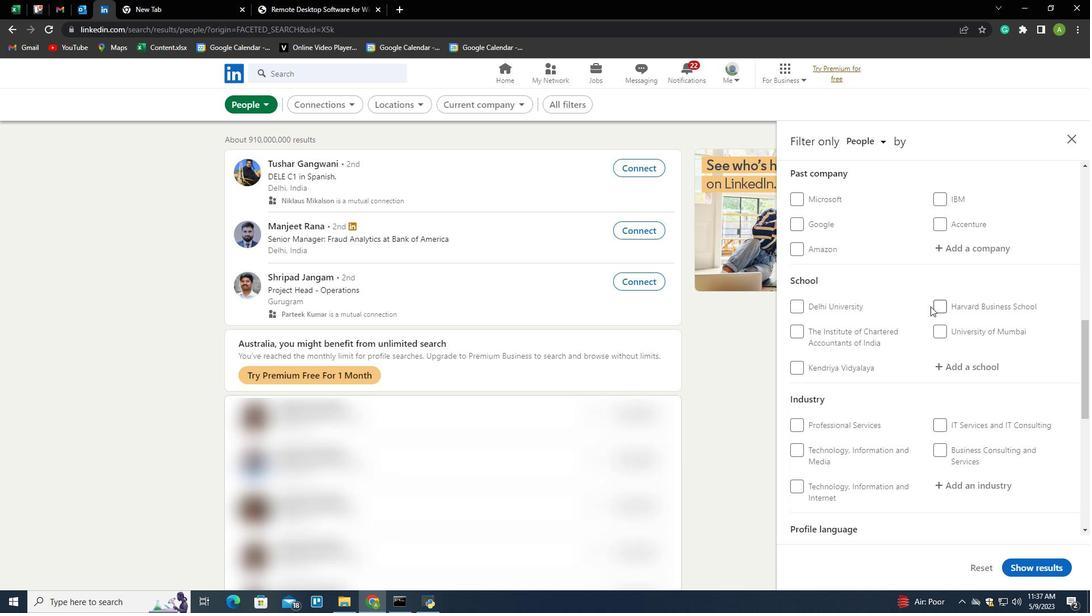 
Action: Mouse moved to (807, 346)
Screenshot: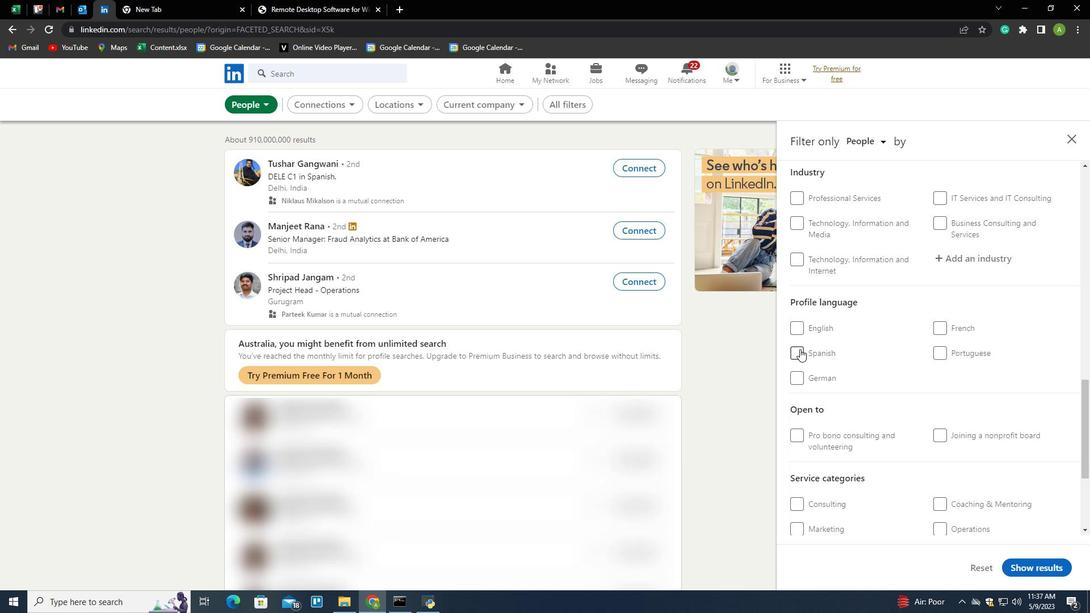 
Action: Mouse scrolled (807, 346) with delta (0, 0)
Screenshot: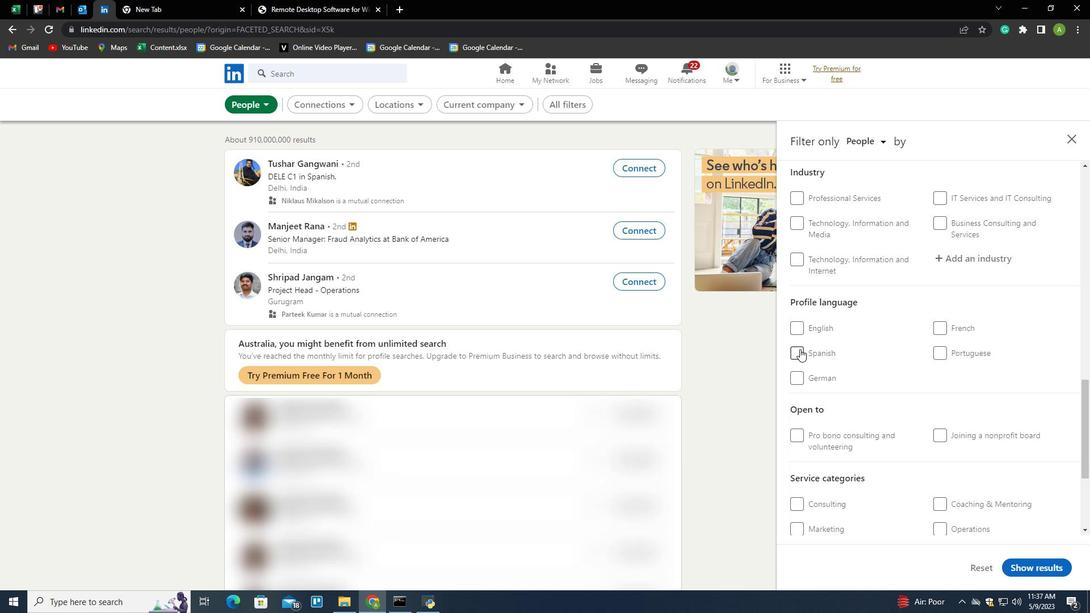 
Action: Mouse moved to (809, 345)
Screenshot: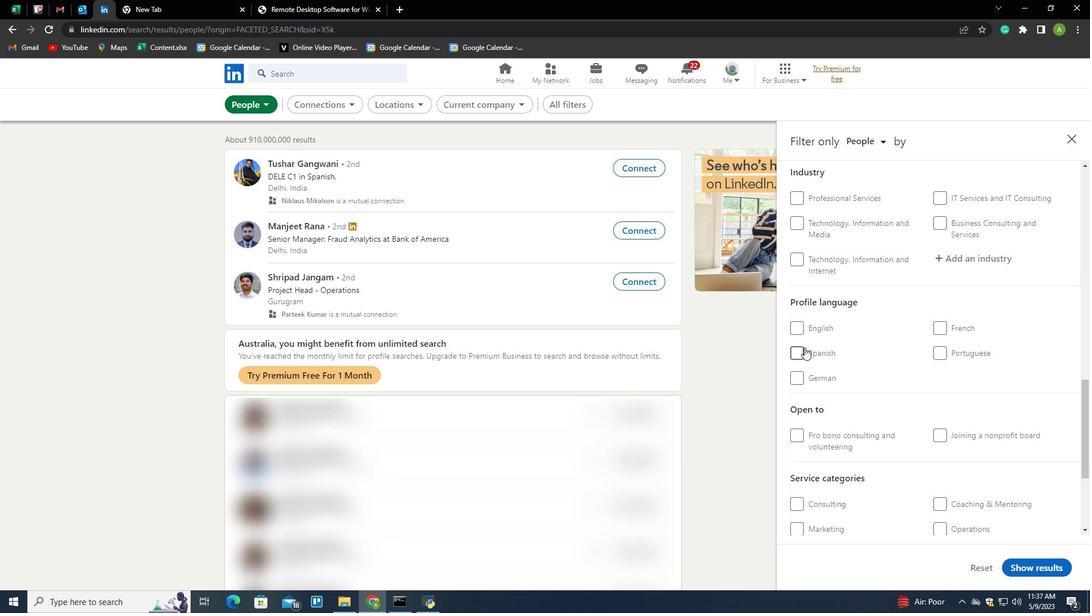 
Action: Mouse scrolled (809, 346) with delta (0, 0)
Screenshot: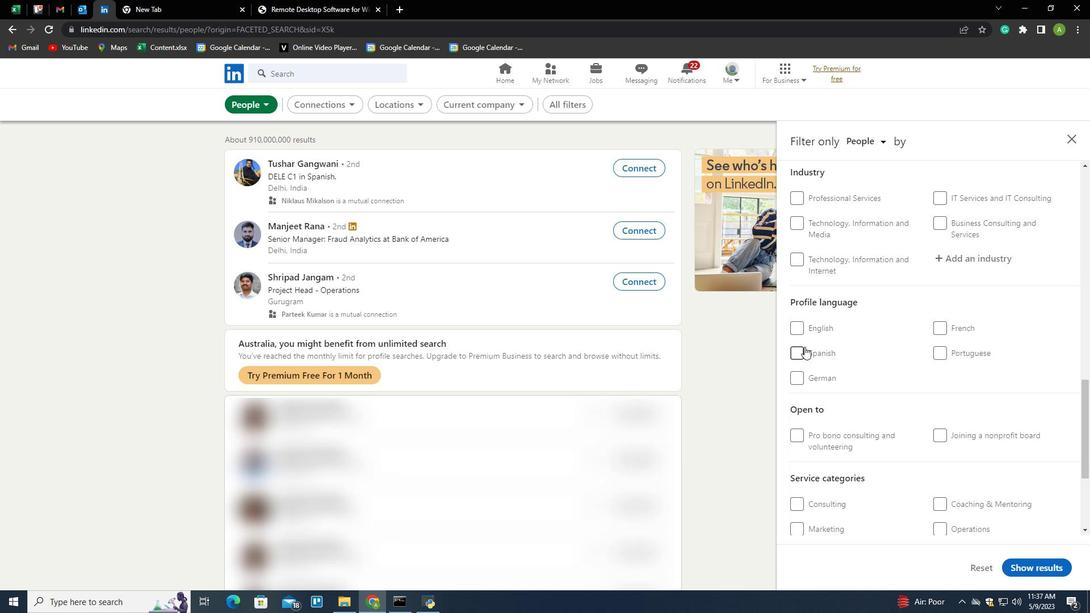
Action: Mouse moved to (810, 345)
Screenshot: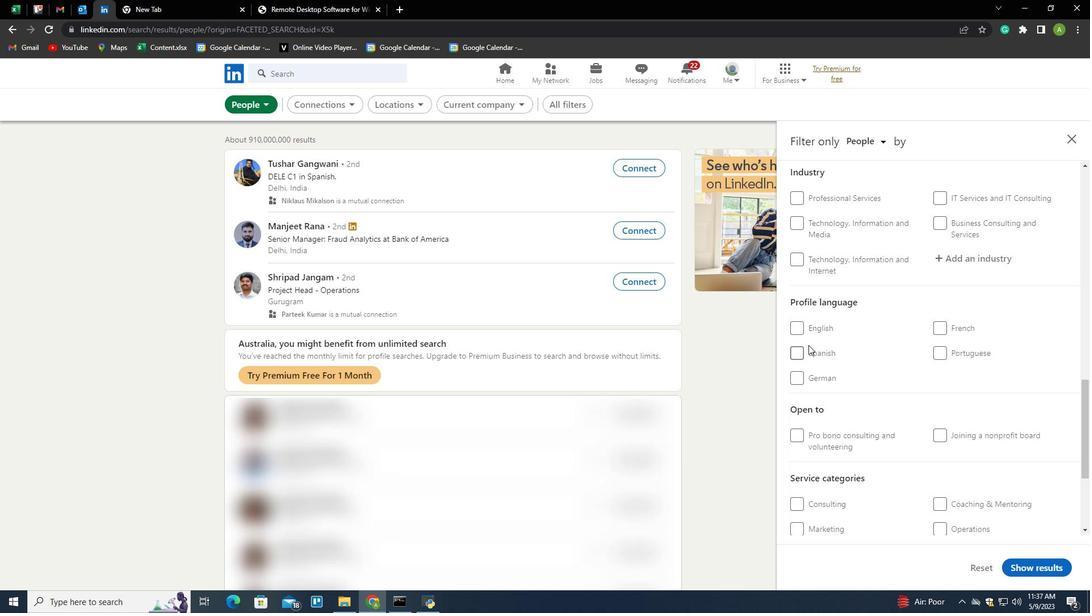 
Action: Mouse scrolled (810, 346) with delta (0, 0)
Screenshot: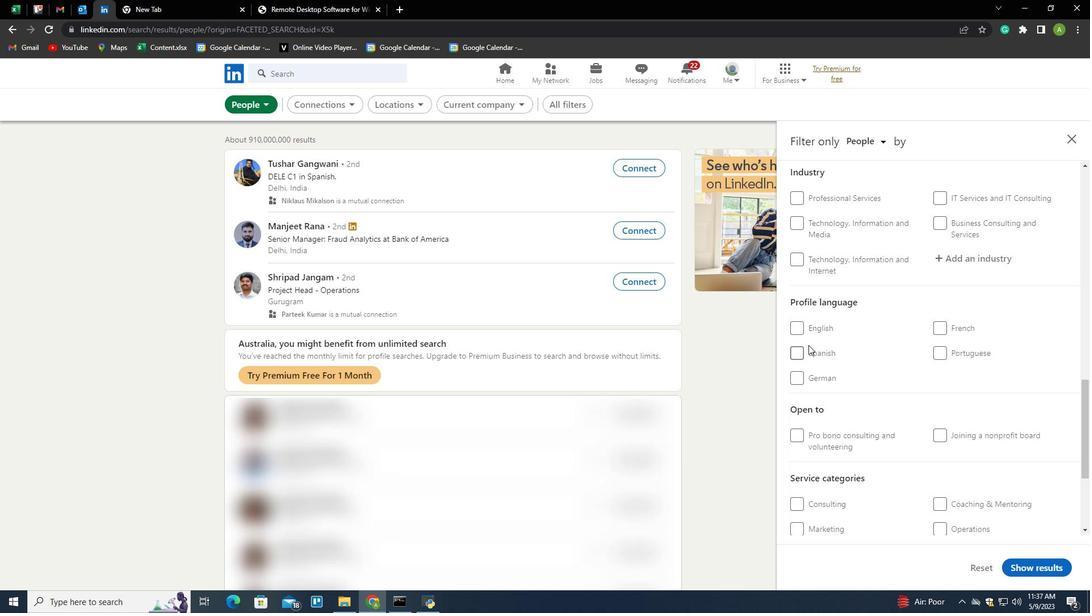 
Action: Mouse moved to (810, 344)
Screenshot: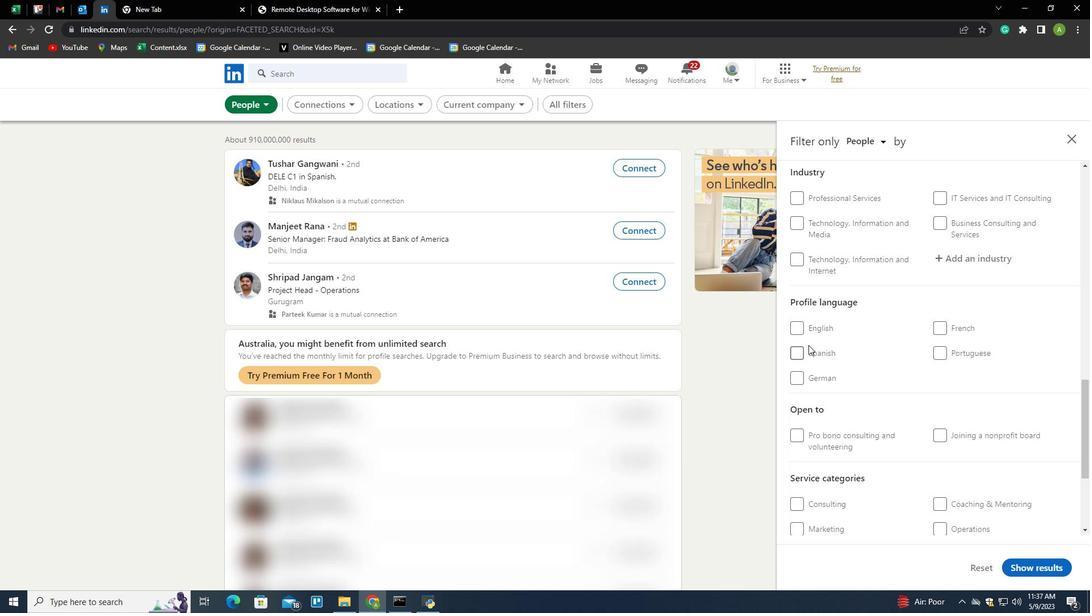 
Action: Mouse scrolled (810, 345) with delta (0, 0)
Screenshot: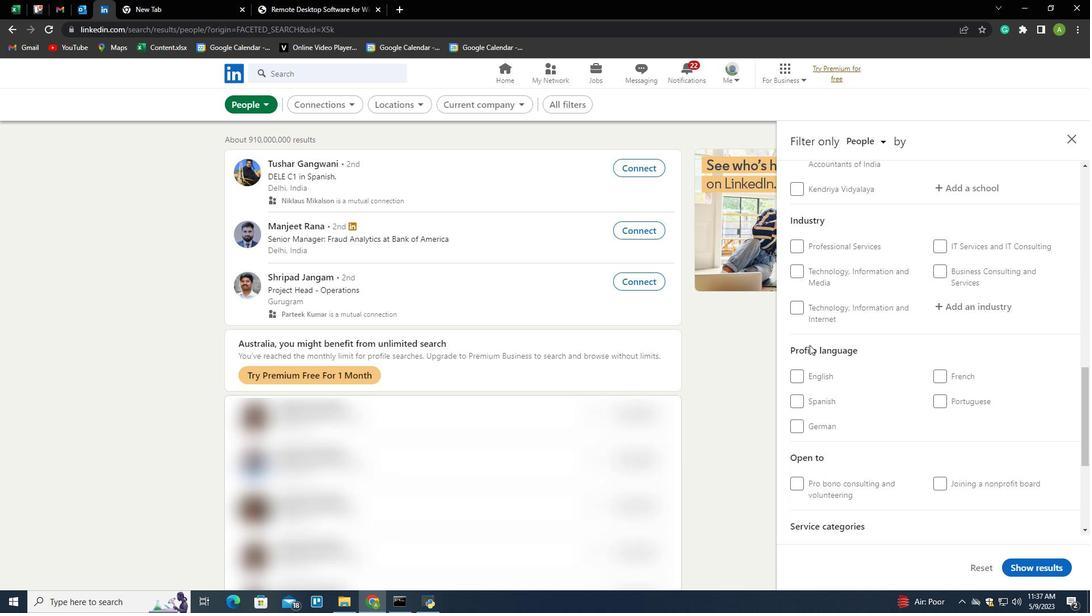 
Action: Mouse moved to (823, 339)
Screenshot: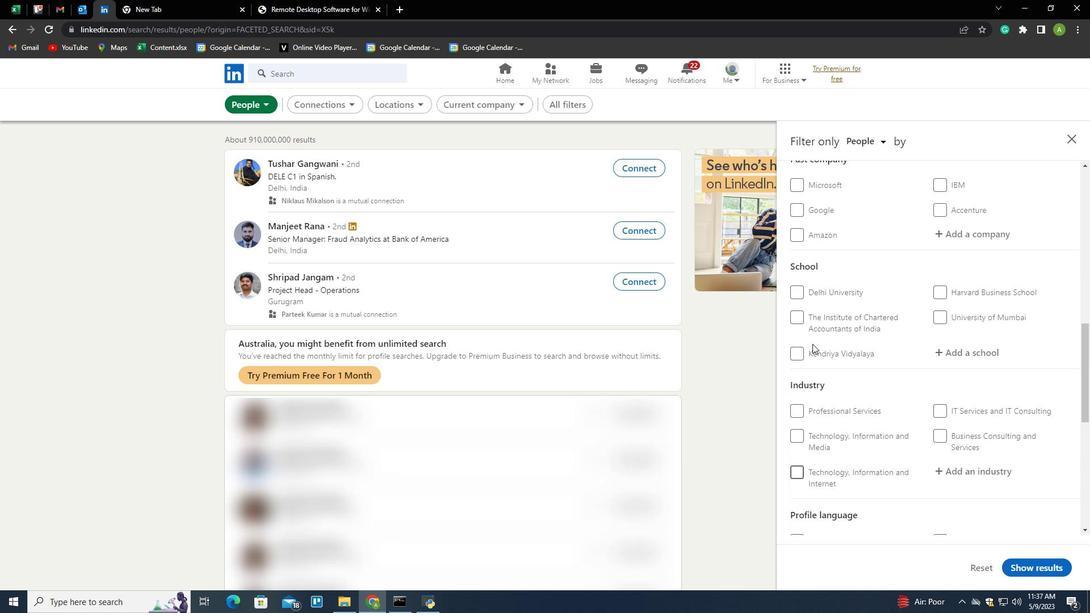 
Action: Mouse scrolled (823, 340) with delta (0, 0)
Screenshot: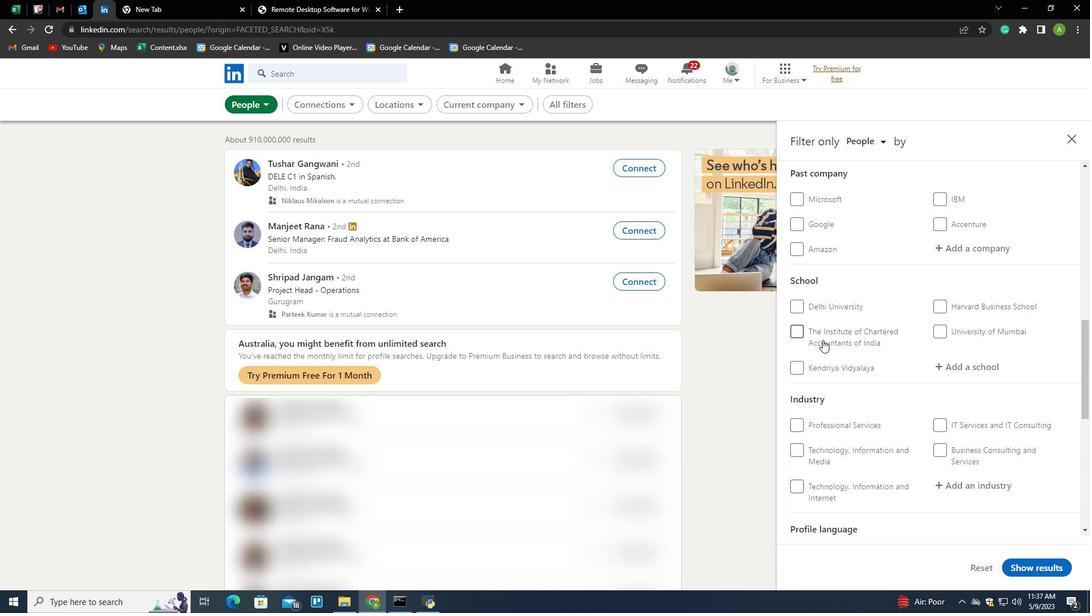 
Action: Mouse scrolled (823, 340) with delta (0, 0)
Screenshot: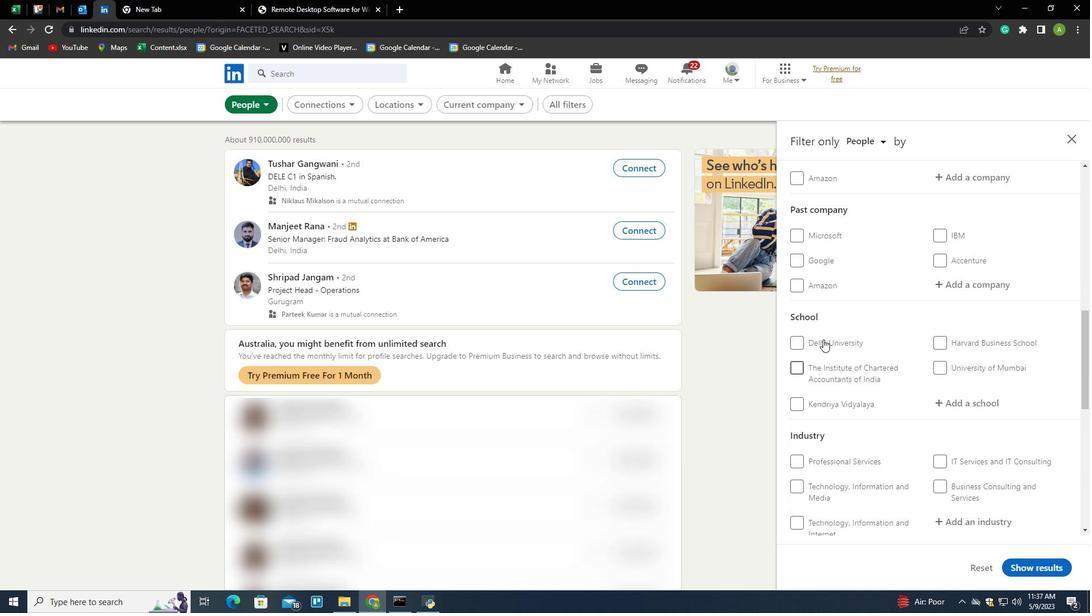 
Action: Mouse moved to (897, 338)
Screenshot: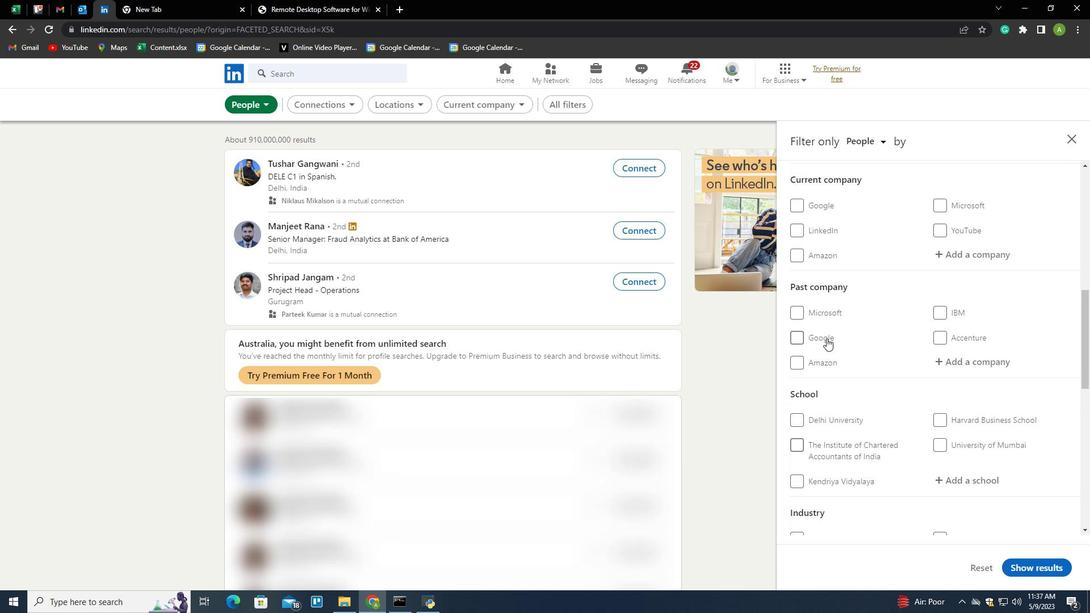 
Action: Mouse scrolled (897, 338) with delta (0, 0)
Screenshot: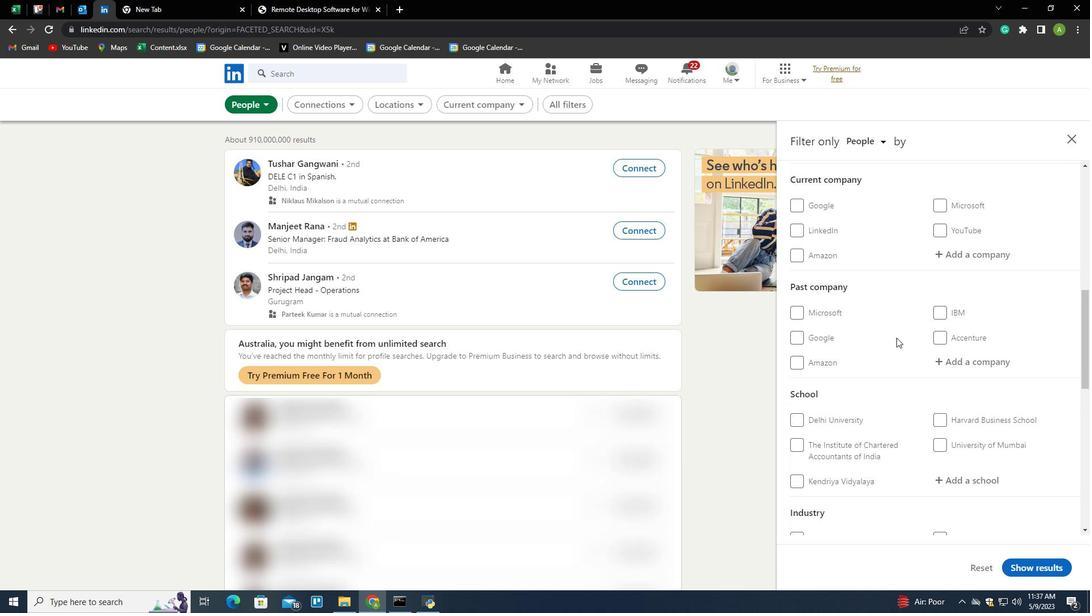 
Action: Mouse moved to (945, 315)
Screenshot: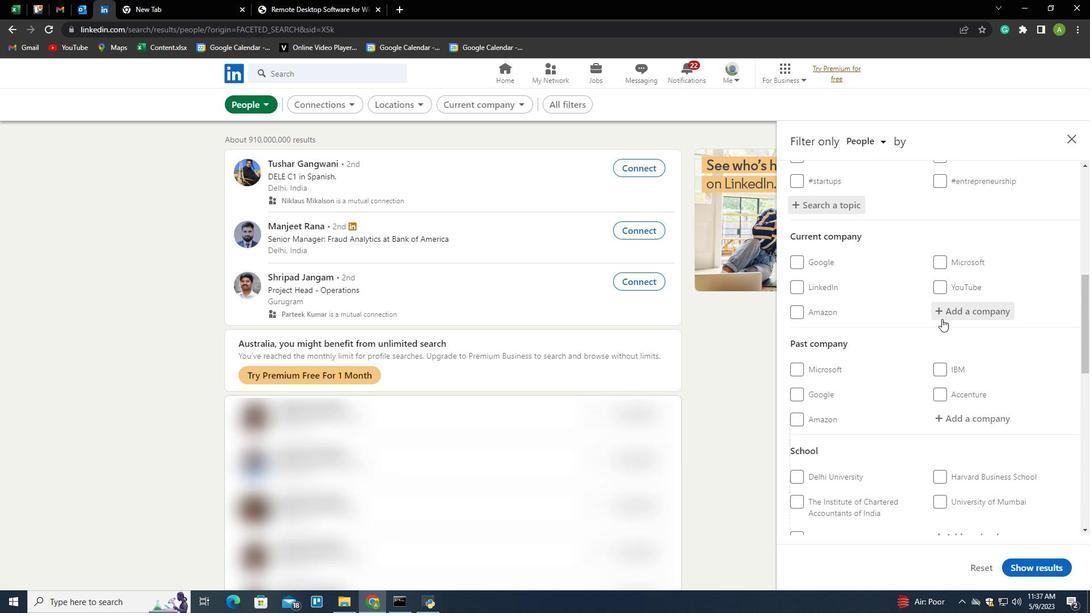 
Action: Mouse pressed left at (945, 315)
Screenshot: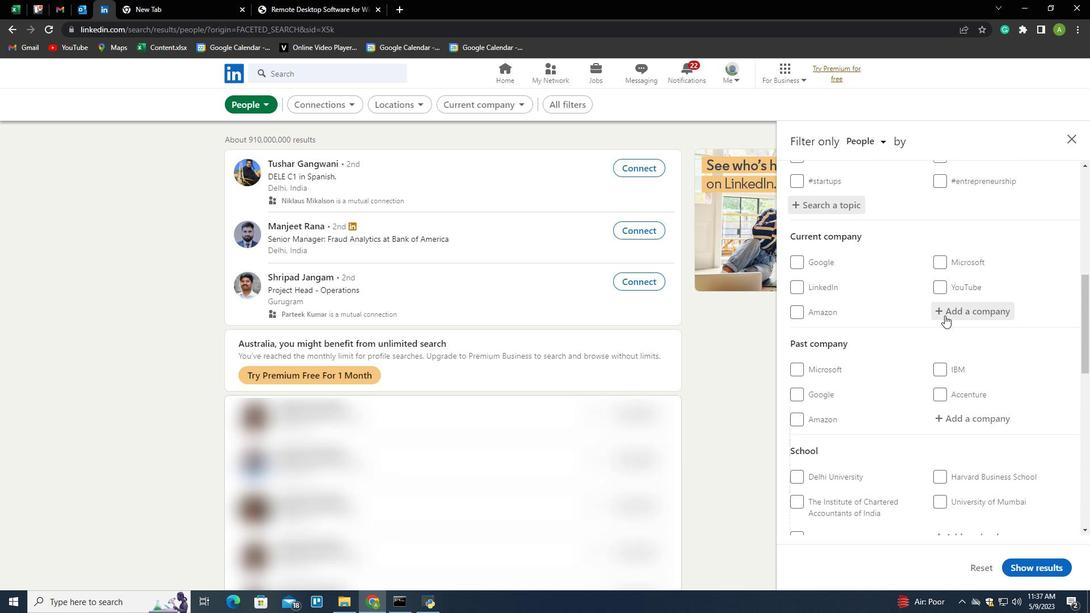 
Action: Mouse scrolled (945, 315) with delta (0, 0)
Screenshot: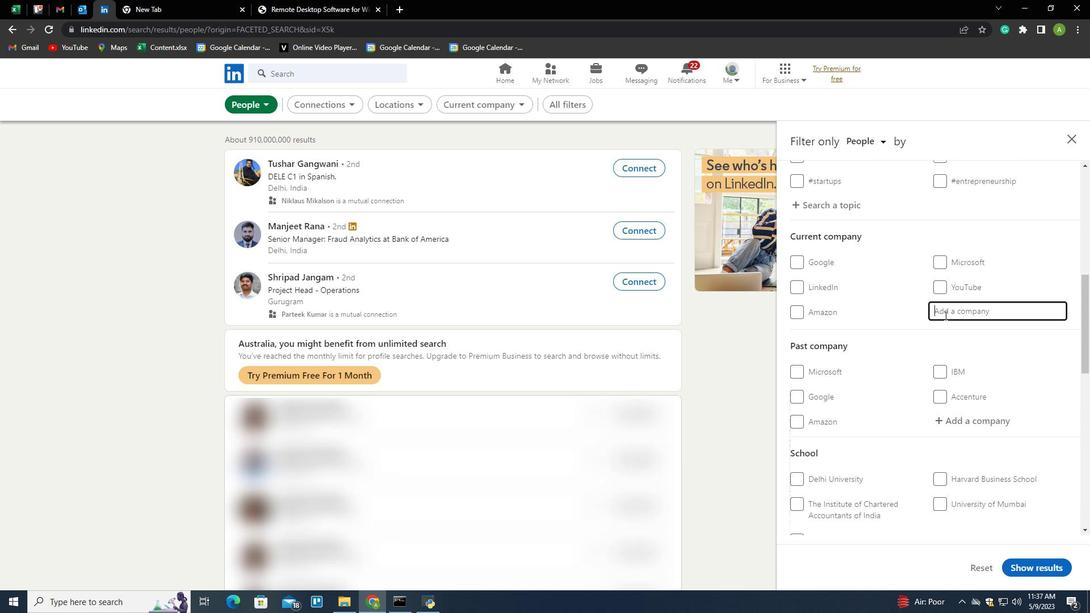 
Action: Mouse scrolled (945, 315) with delta (0, 0)
Screenshot: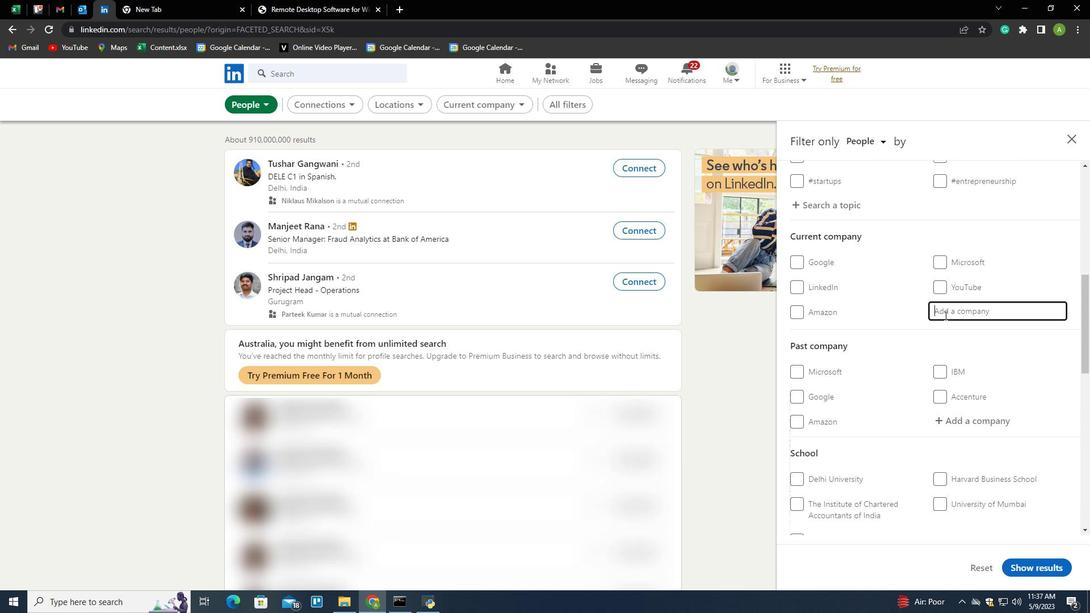 
Action: Mouse scrolled (945, 315) with delta (0, 0)
Screenshot: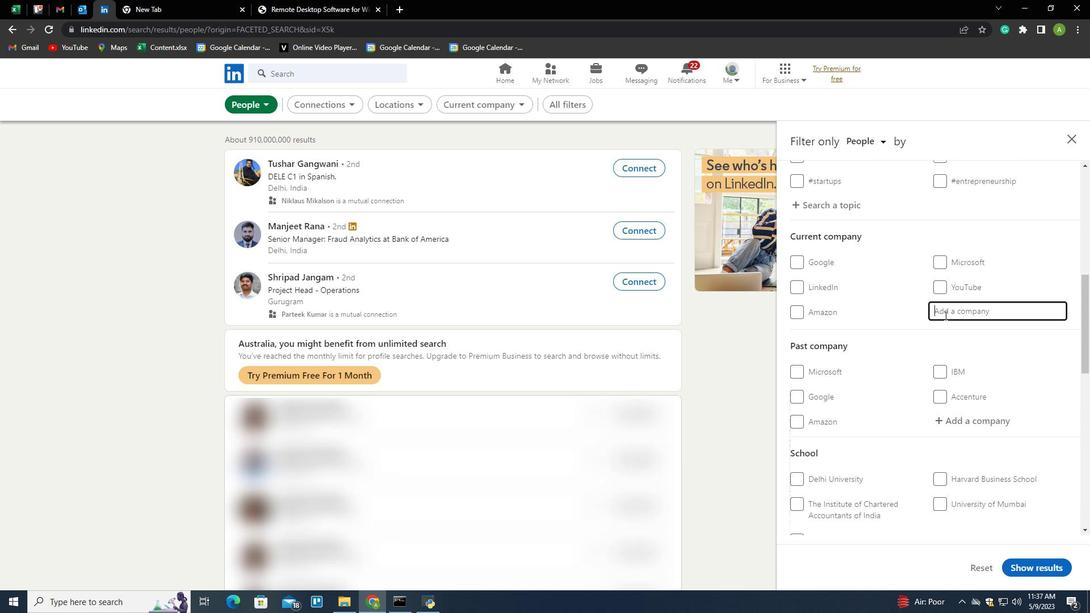 
Action: Mouse scrolled (945, 315) with delta (0, 0)
Screenshot: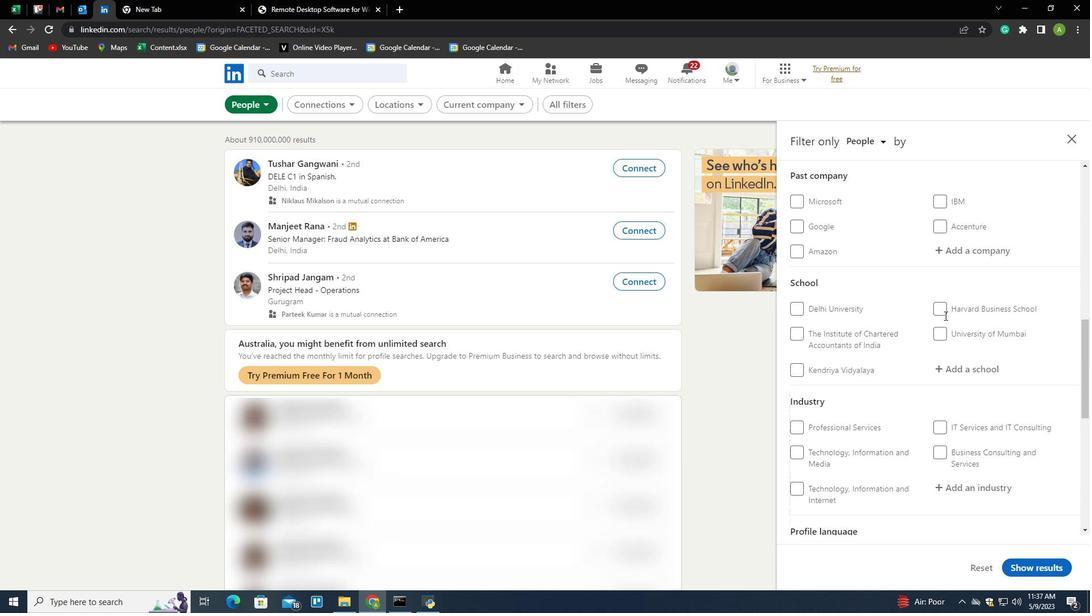 
Action: Mouse scrolled (945, 315) with delta (0, 0)
Screenshot: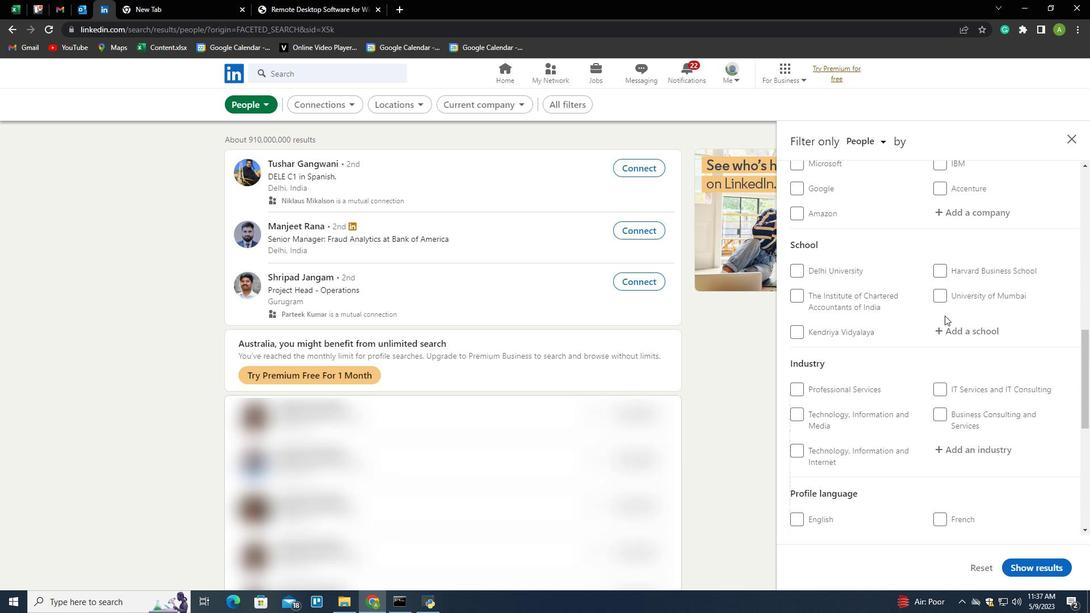 
Action: Mouse scrolled (945, 315) with delta (0, 0)
Screenshot: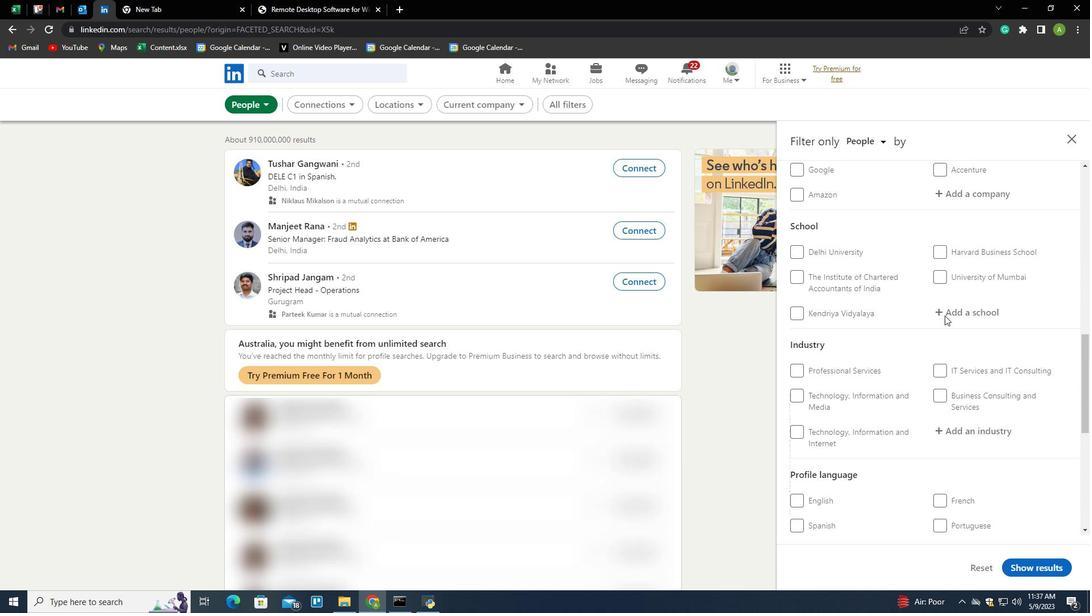 
Action: Mouse scrolled (945, 315) with delta (0, 0)
Screenshot: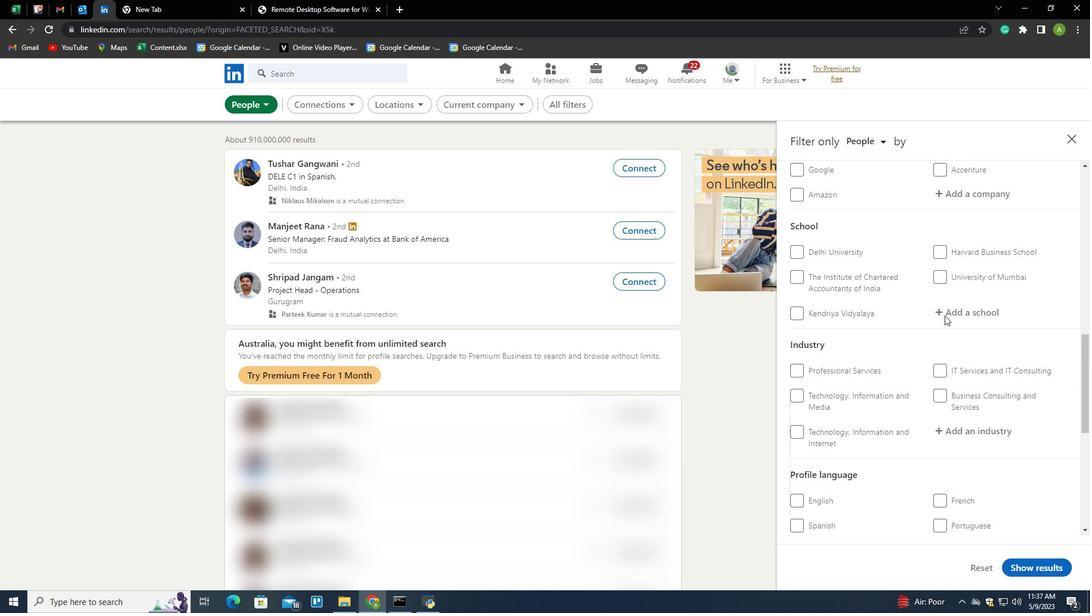 
Action: Mouse scrolled (945, 315) with delta (0, 0)
Screenshot: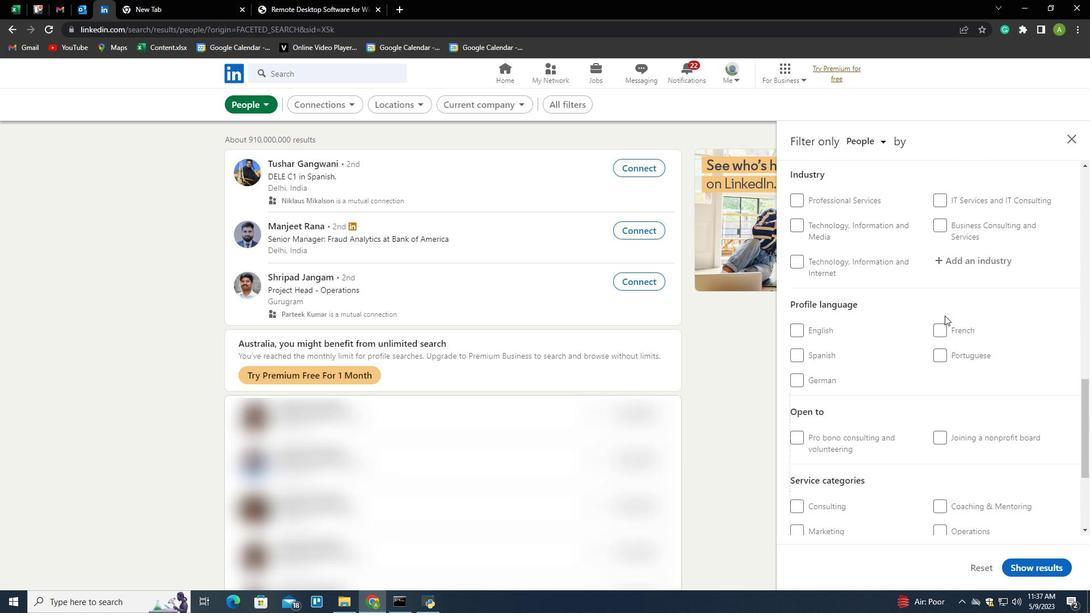 
Action: Mouse scrolled (945, 315) with delta (0, 0)
Screenshot: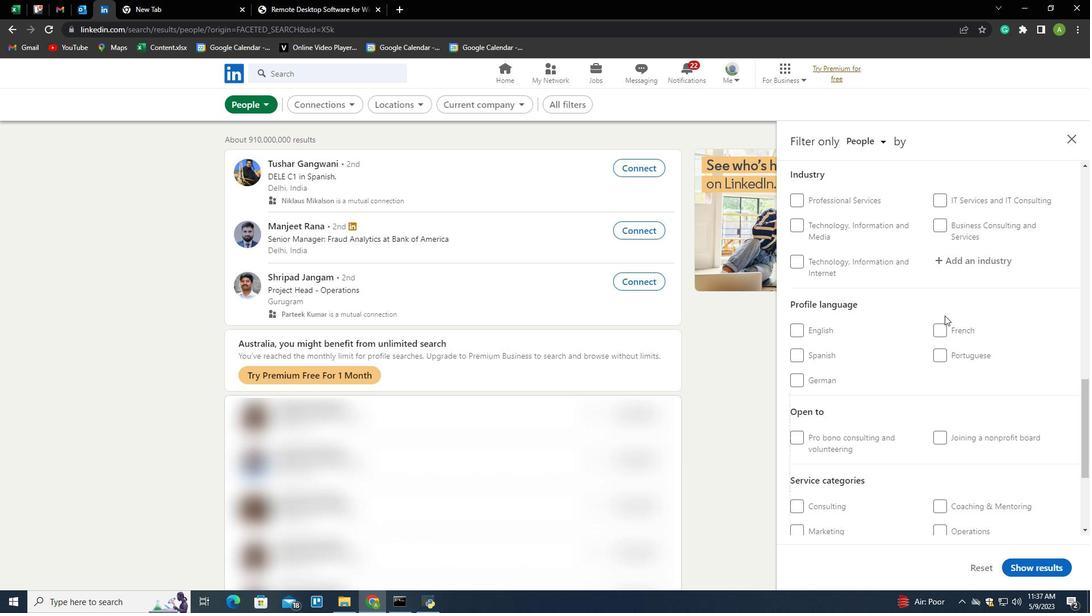 
Action: Mouse scrolled (945, 315) with delta (0, 0)
Screenshot: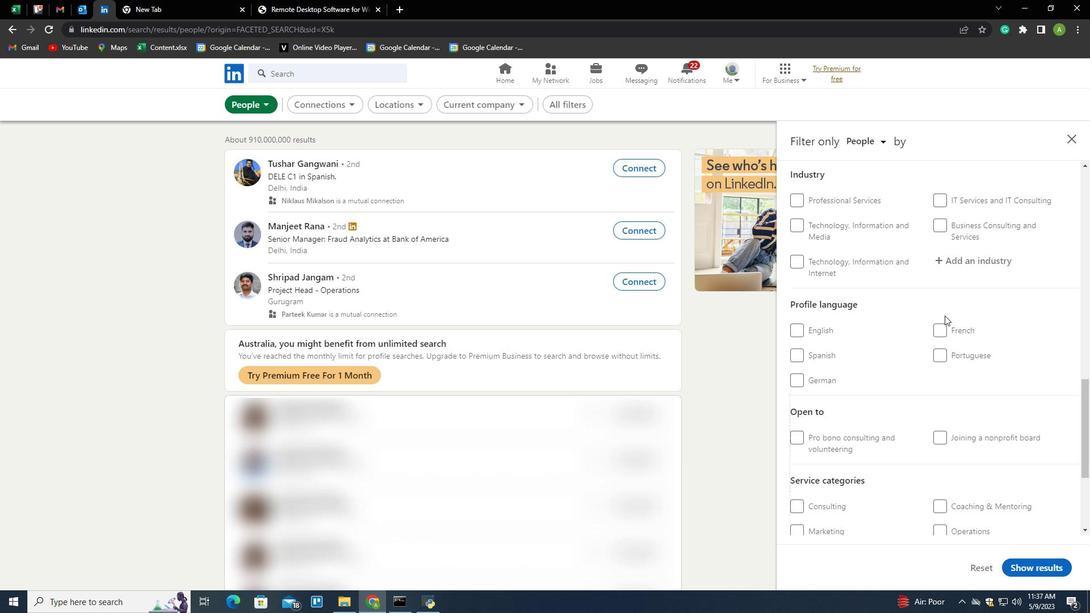 
Action: Mouse scrolled (945, 315) with delta (0, 0)
Screenshot: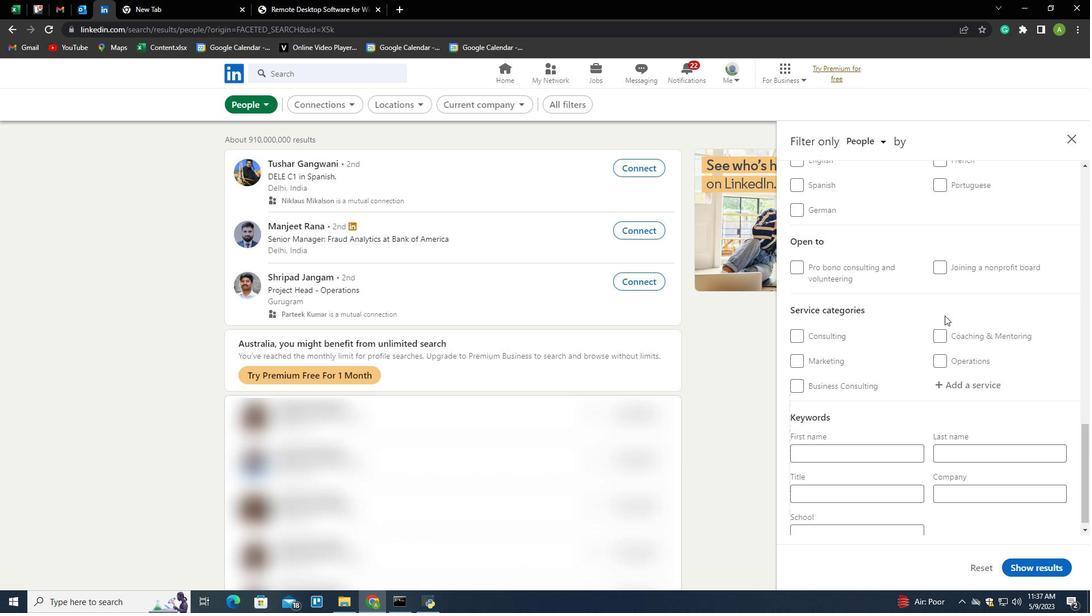
Action: Mouse moved to (944, 316)
Screenshot: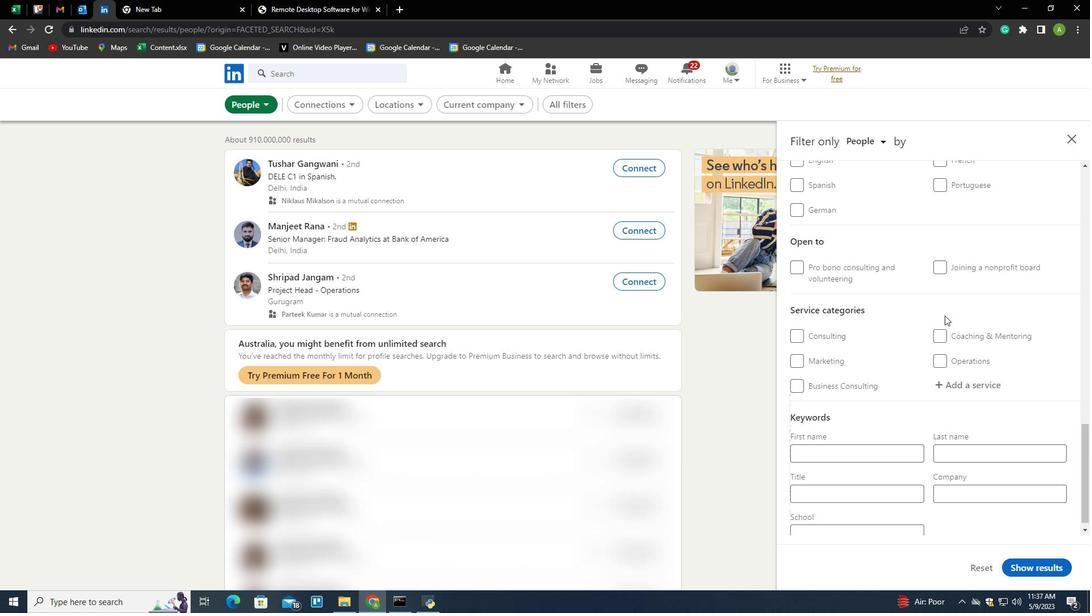 
Action: Mouse scrolled (944, 317) with delta (0, 0)
Screenshot: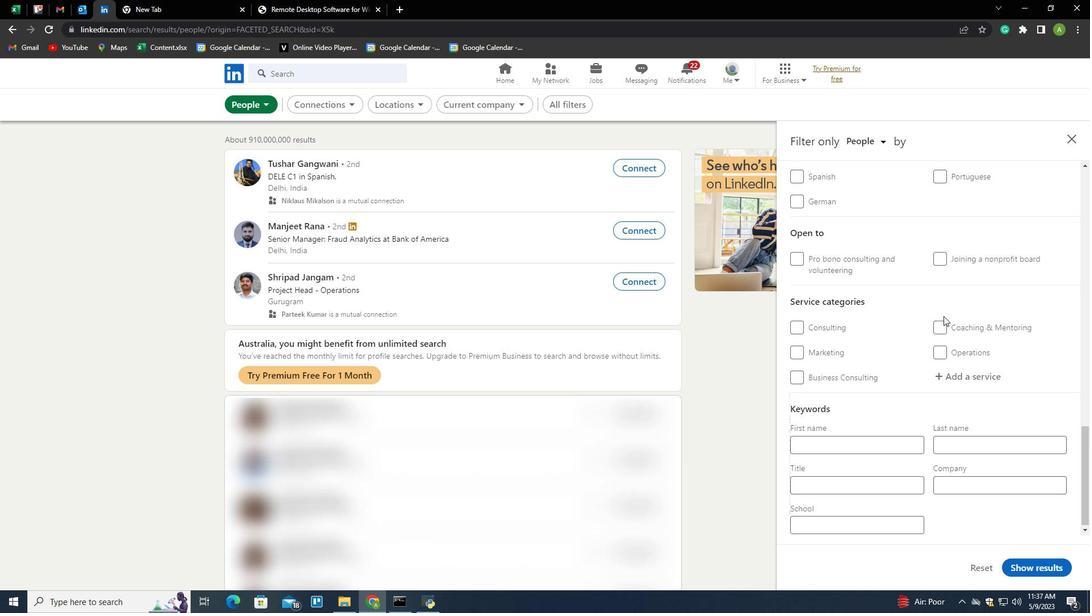 
Action: Mouse moved to (944, 232)
Screenshot: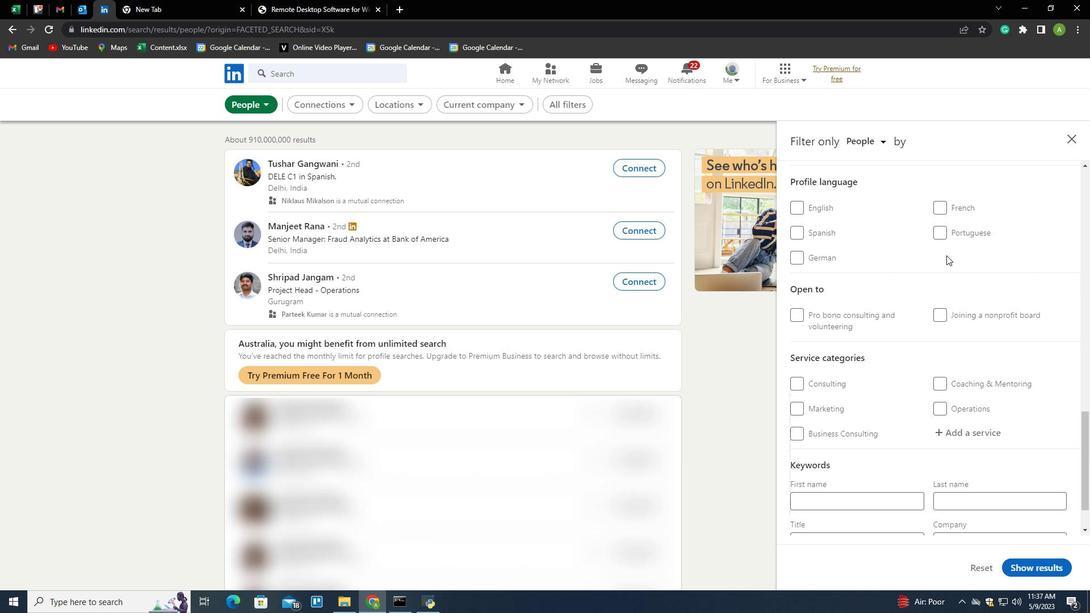 
Action: Mouse pressed left at (944, 232)
Screenshot: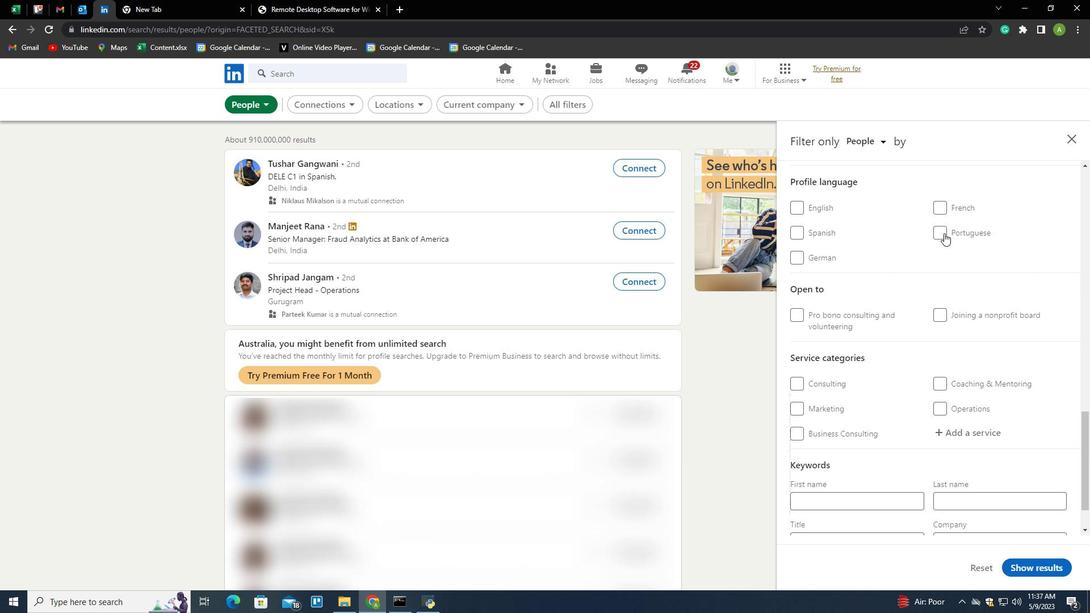 
Action: Mouse moved to (954, 241)
Screenshot: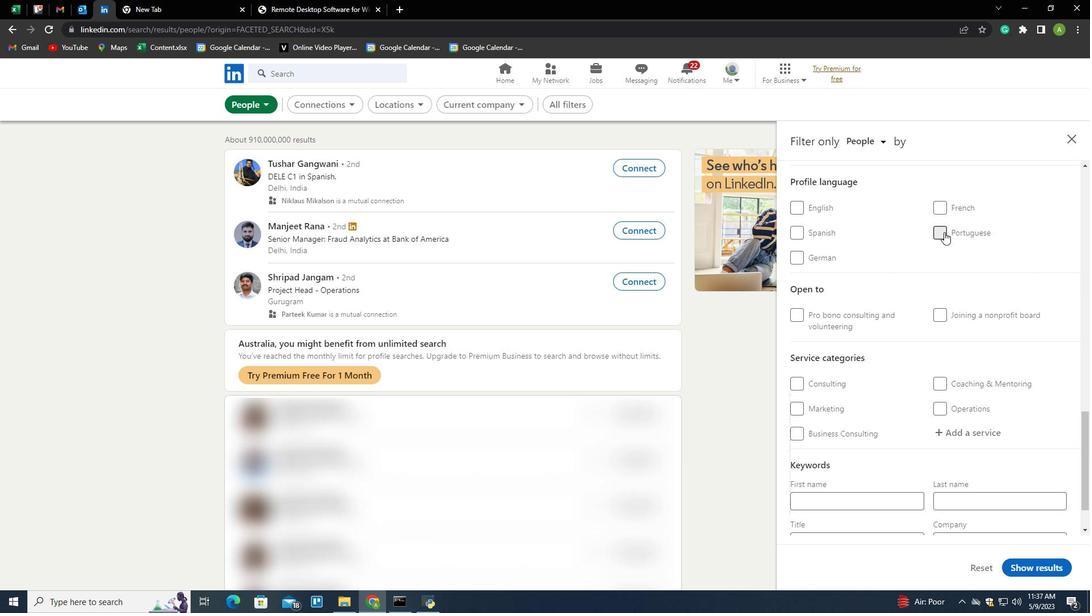 
Action: Mouse scrolled (954, 242) with delta (0, 0)
Screenshot: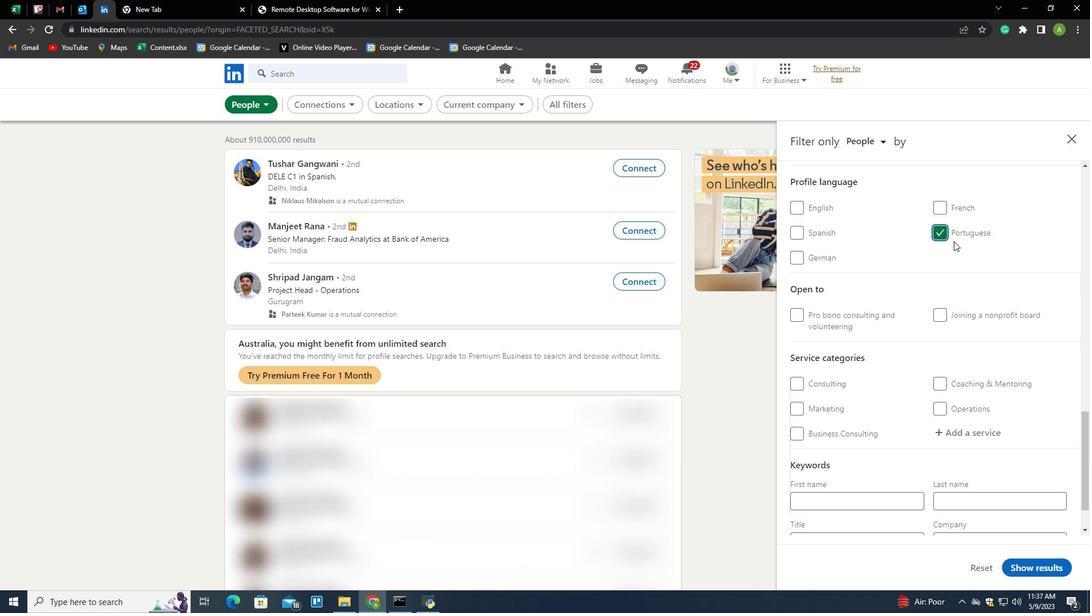 
Action: Mouse scrolled (954, 242) with delta (0, 0)
Screenshot: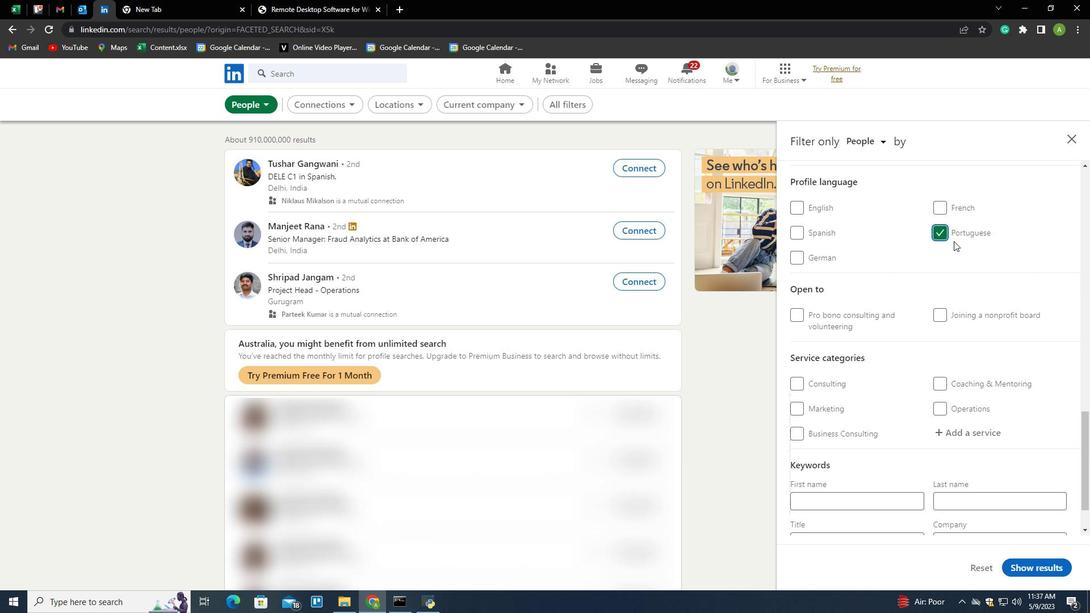 
Action: Mouse scrolled (954, 242) with delta (0, 0)
Screenshot: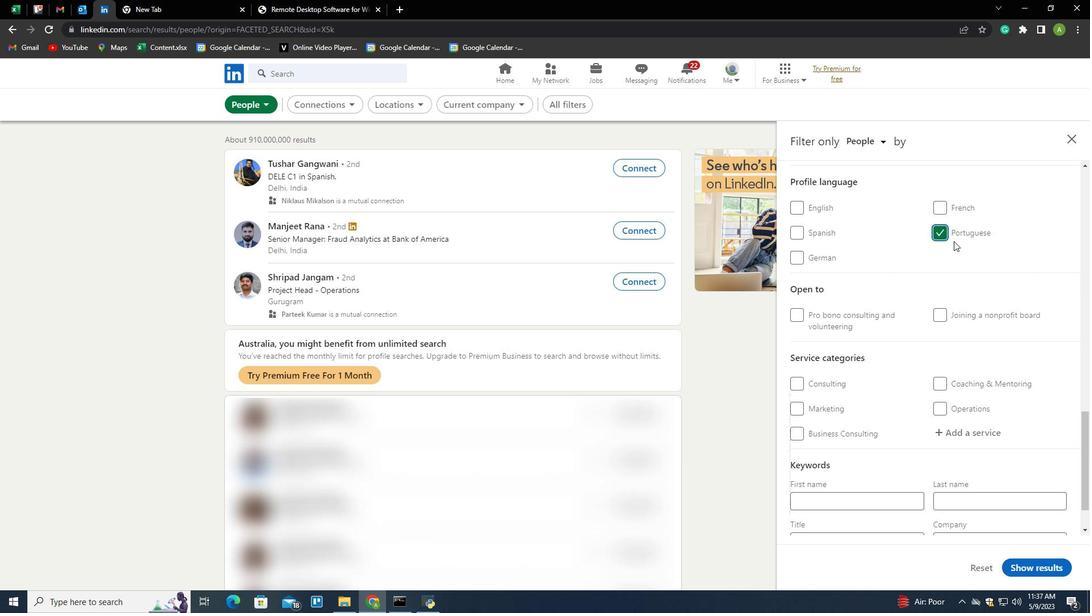 
Action: Mouse scrolled (954, 242) with delta (0, 0)
Screenshot: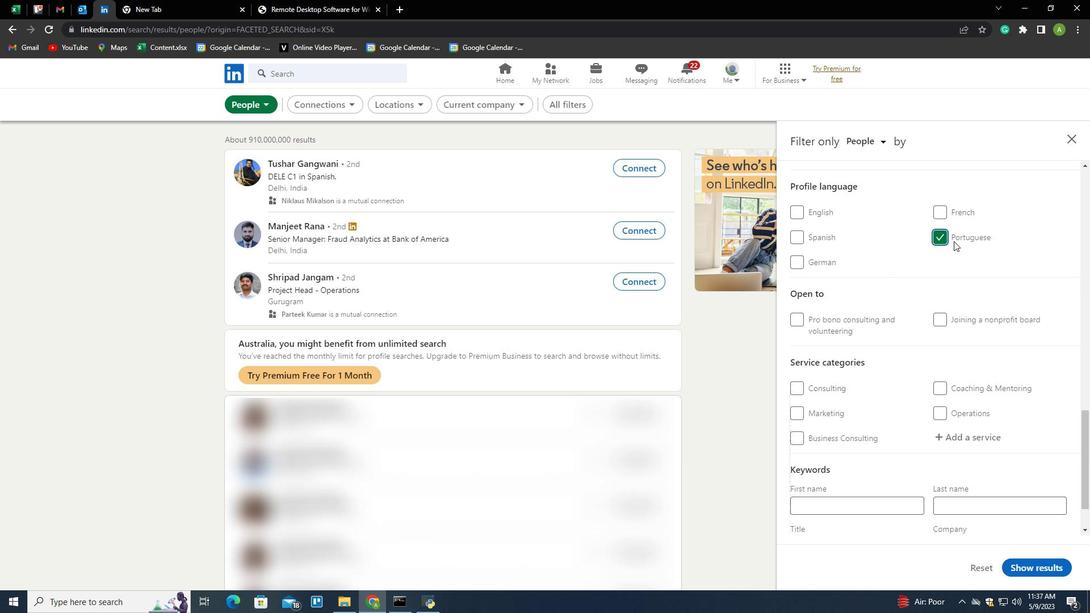 
Action: Mouse scrolled (954, 242) with delta (0, 0)
Screenshot: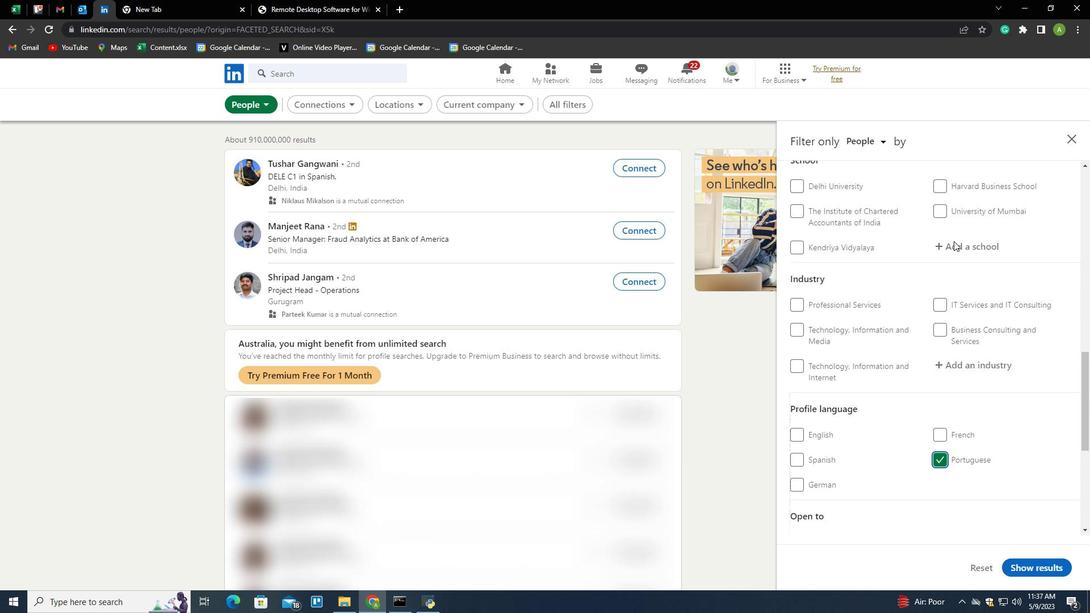 
Action: Mouse scrolled (954, 242) with delta (0, 0)
Screenshot: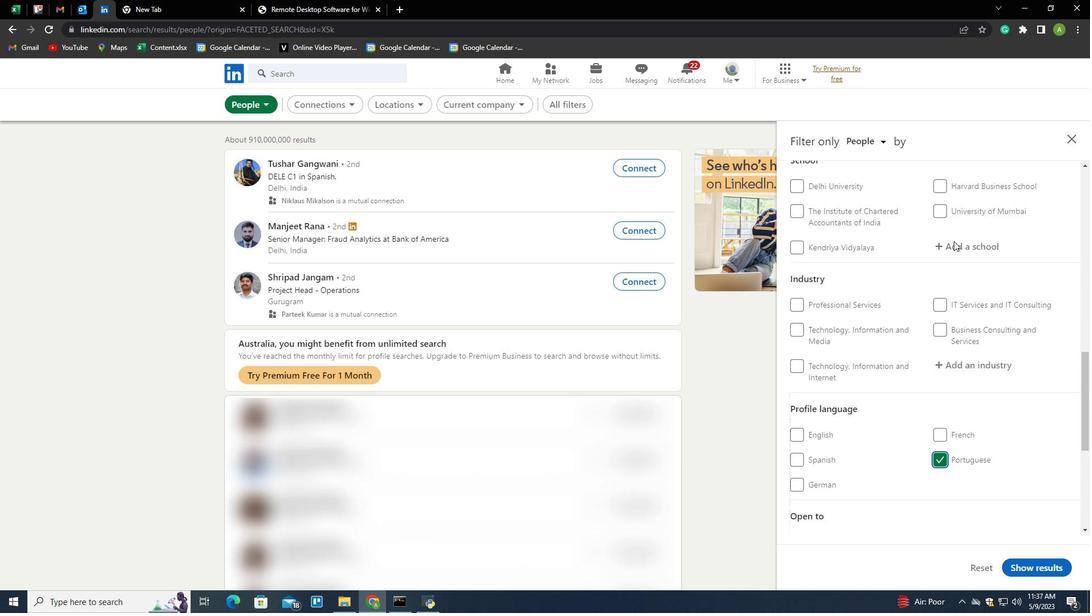 
Action: Mouse scrolled (954, 242) with delta (0, 0)
Screenshot: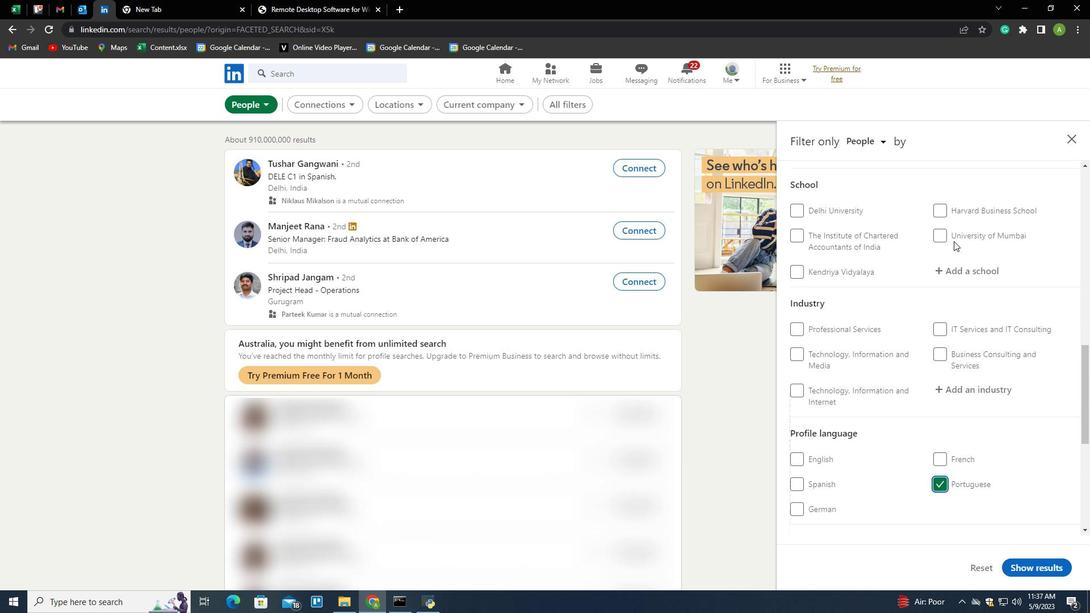 
Action: Mouse scrolled (954, 242) with delta (0, 0)
Screenshot: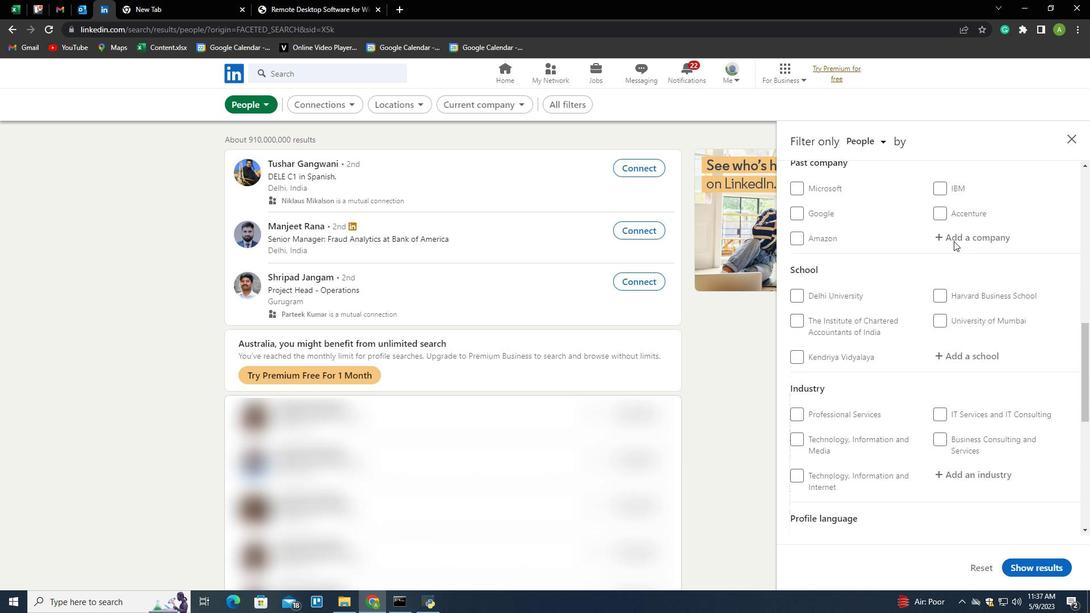 
Action: Mouse scrolled (954, 242) with delta (0, 0)
Screenshot: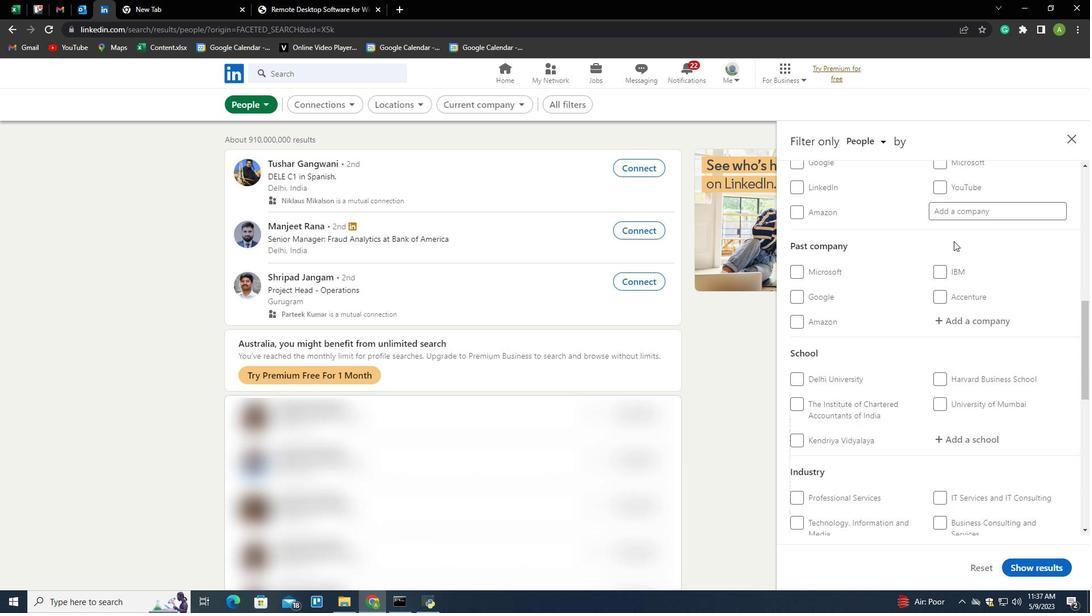 
Action: Mouse moved to (955, 305)
Screenshot: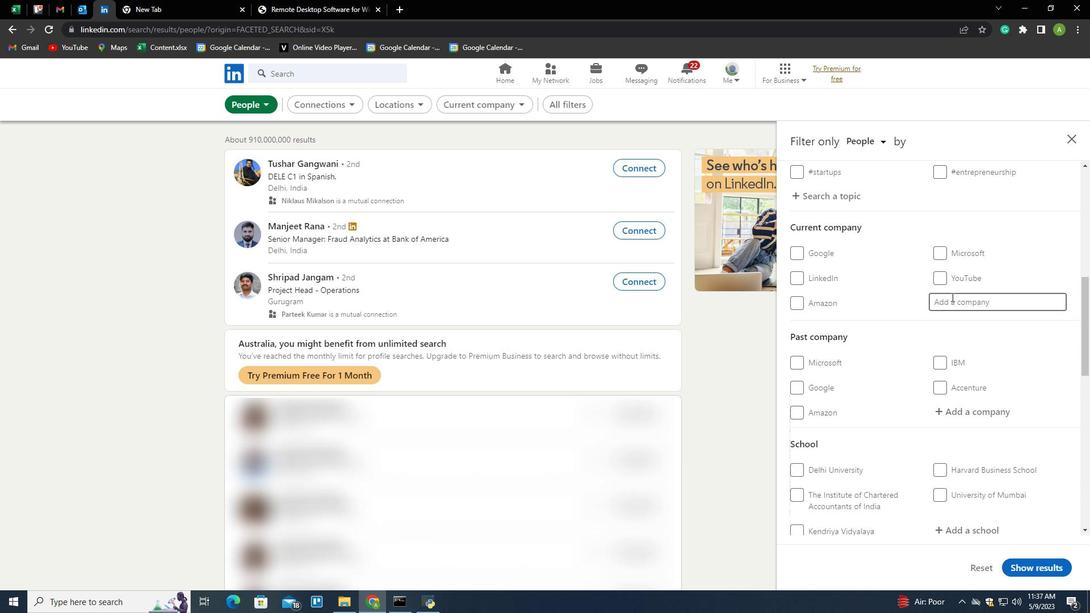 
Action: Mouse pressed left at (955, 305)
Screenshot: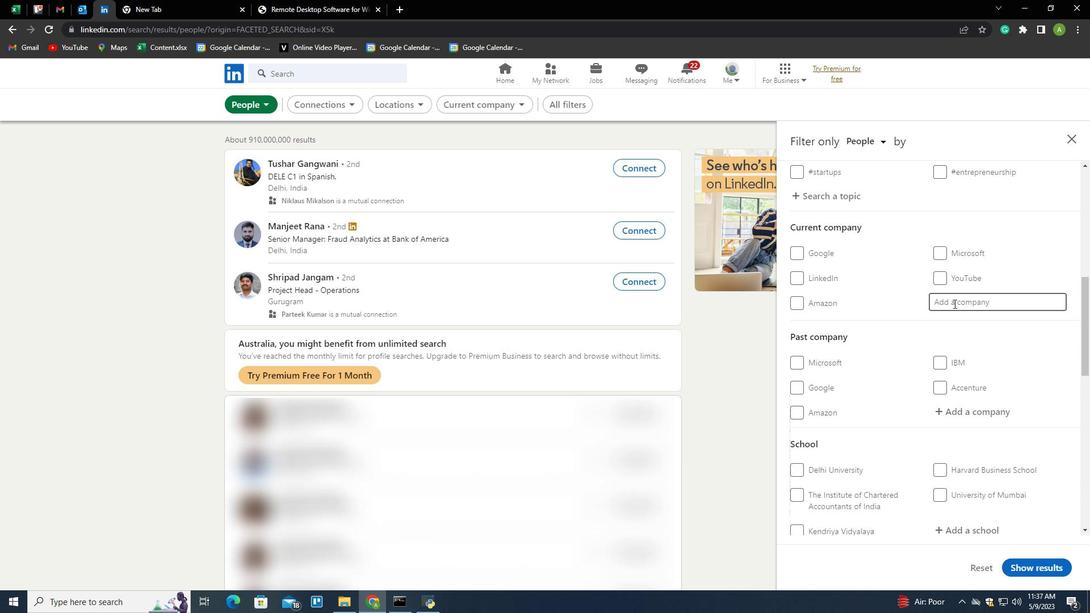 
Action: Key pressed <Key.shift><Key.shift><Key.shift><Key.shift>RHI<Key.space><Key.shift>Magnestia<Key.down>
Screenshot: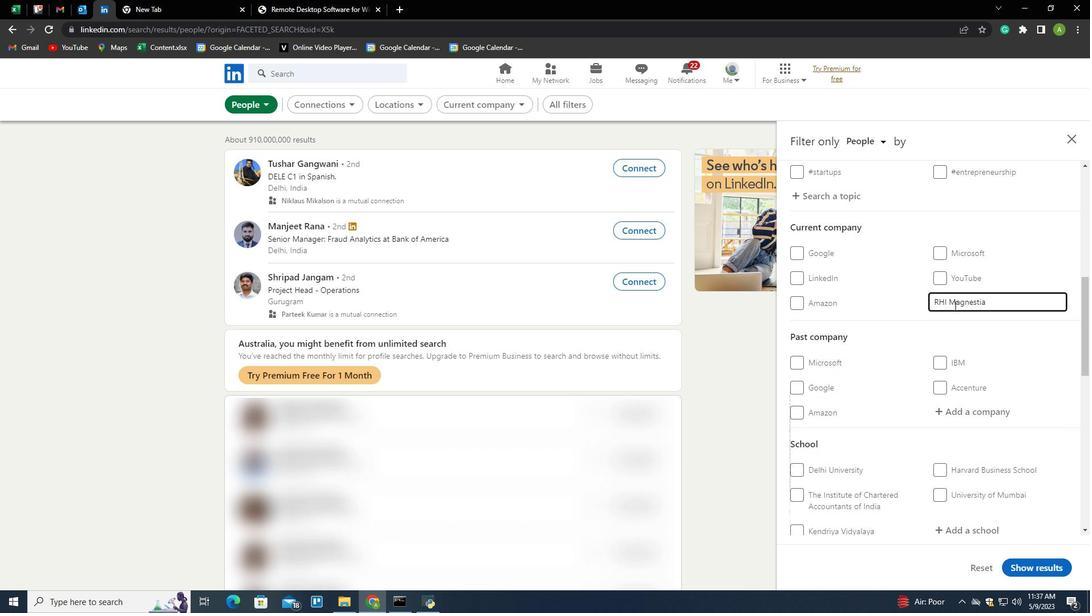 
Action: Mouse moved to (1000, 299)
Screenshot: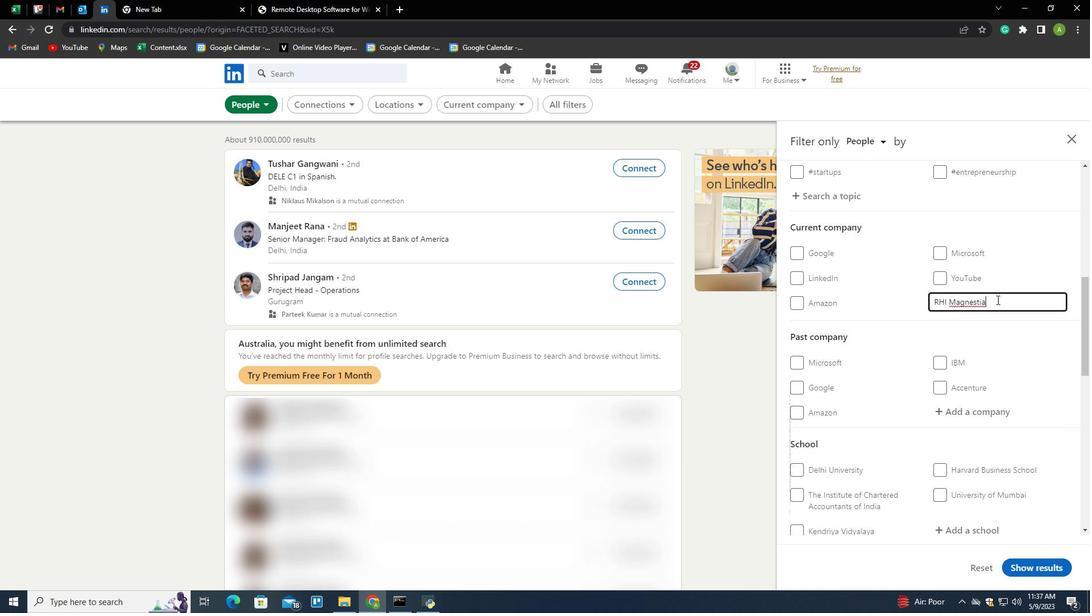 
Action: Mouse pressed left at (1000, 299)
Screenshot: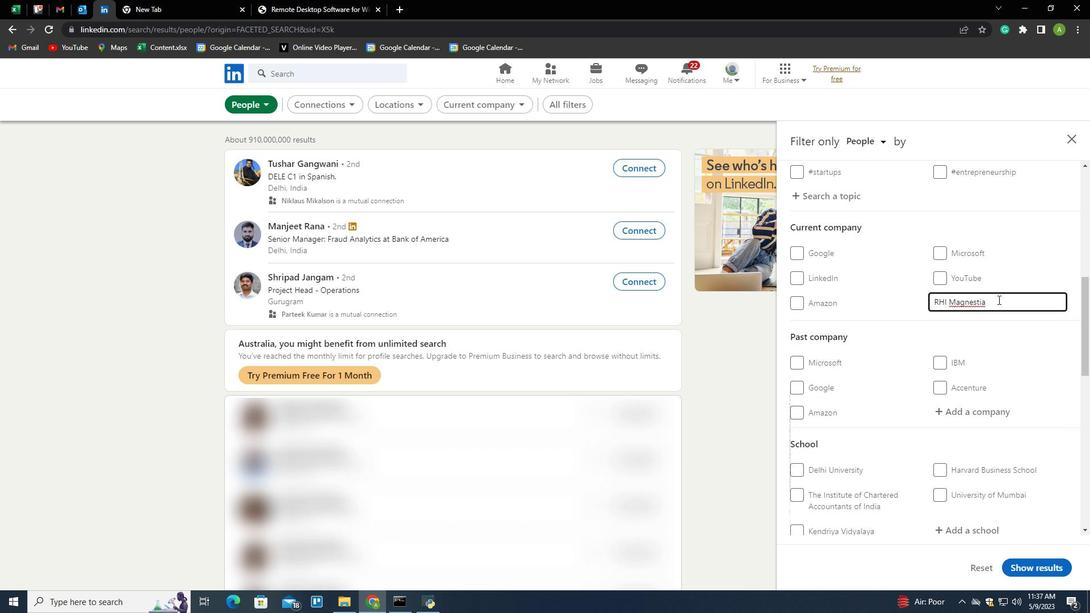 
Action: Key pressed <Key.left><Key.left><Key.left><Key.left>
Screenshot: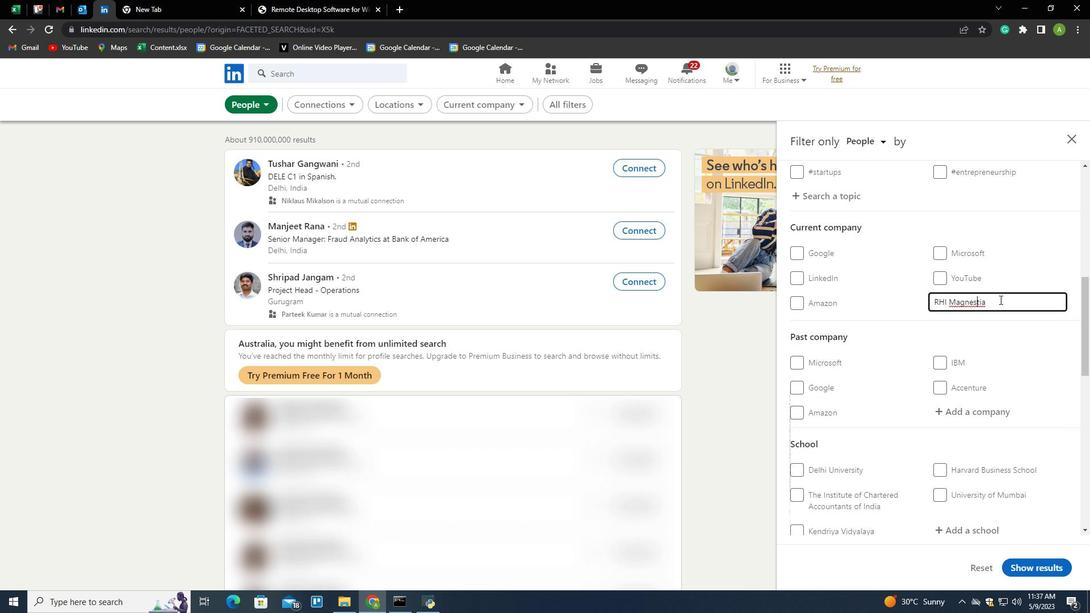 
Action: Mouse moved to (1003, 301)
Screenshot: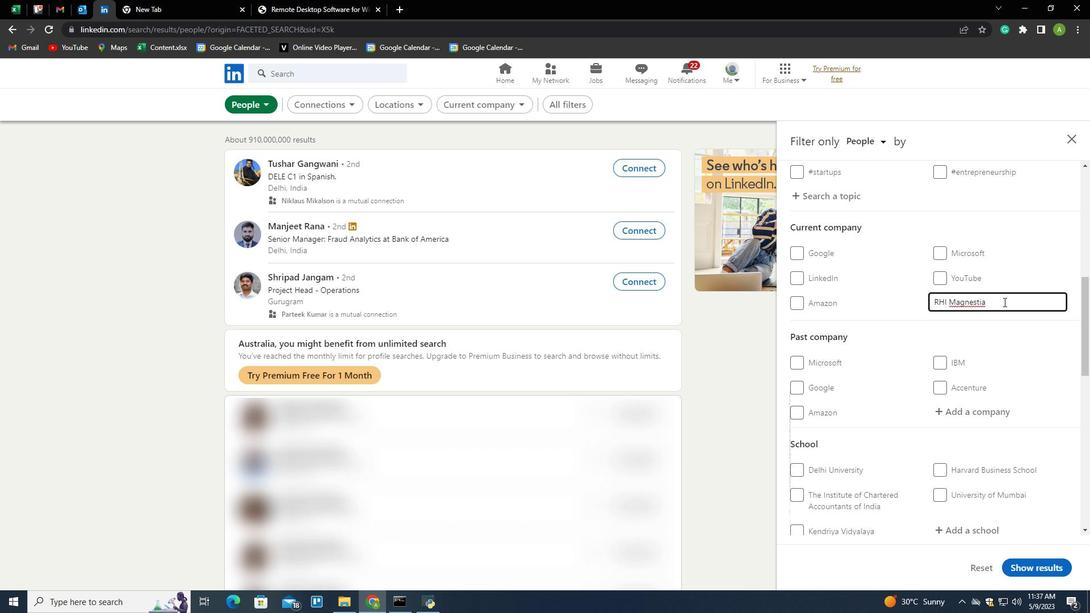
Action: Mouse pressed left at (1003, 301)
Screenshot: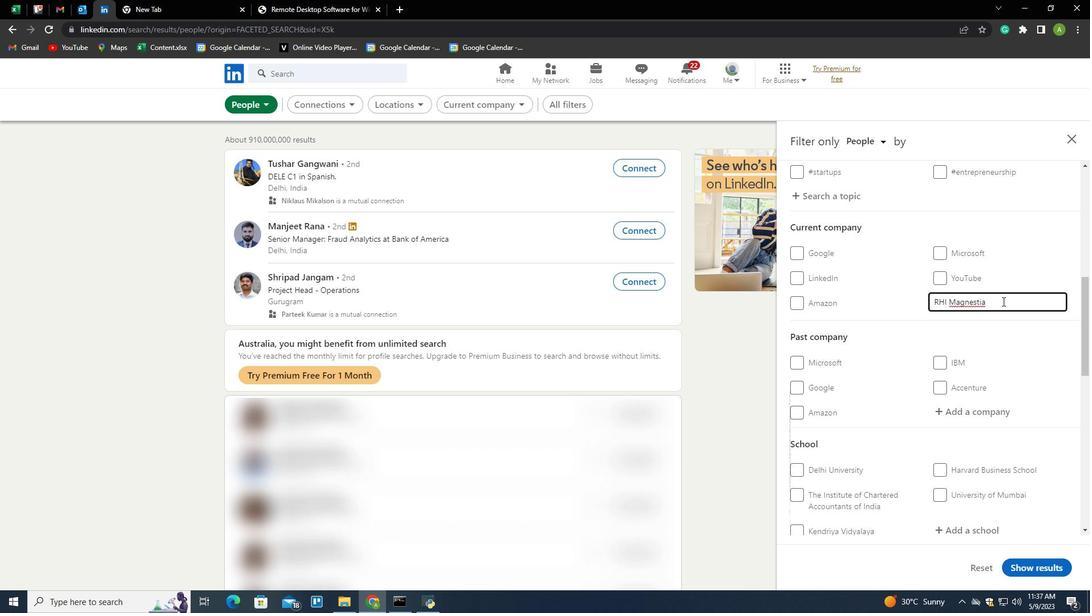 
Action: Key pressed <Key.backspace><Key.backspace><Key.backspace><Key.down><Key.enter>
Screenshot: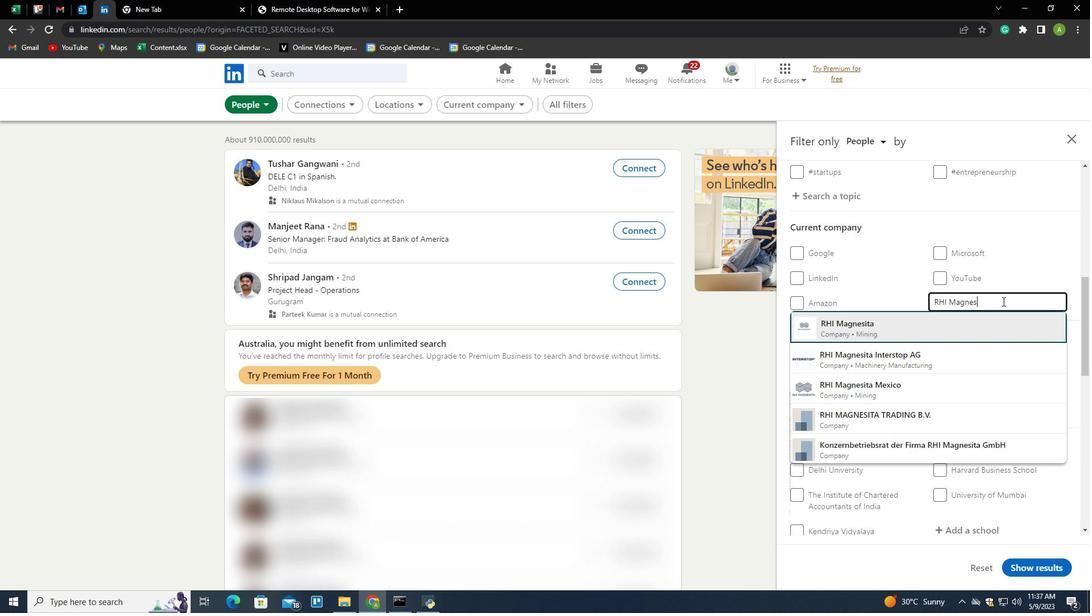 
Action: Mouse moved to (1003, 301)
Screenshot: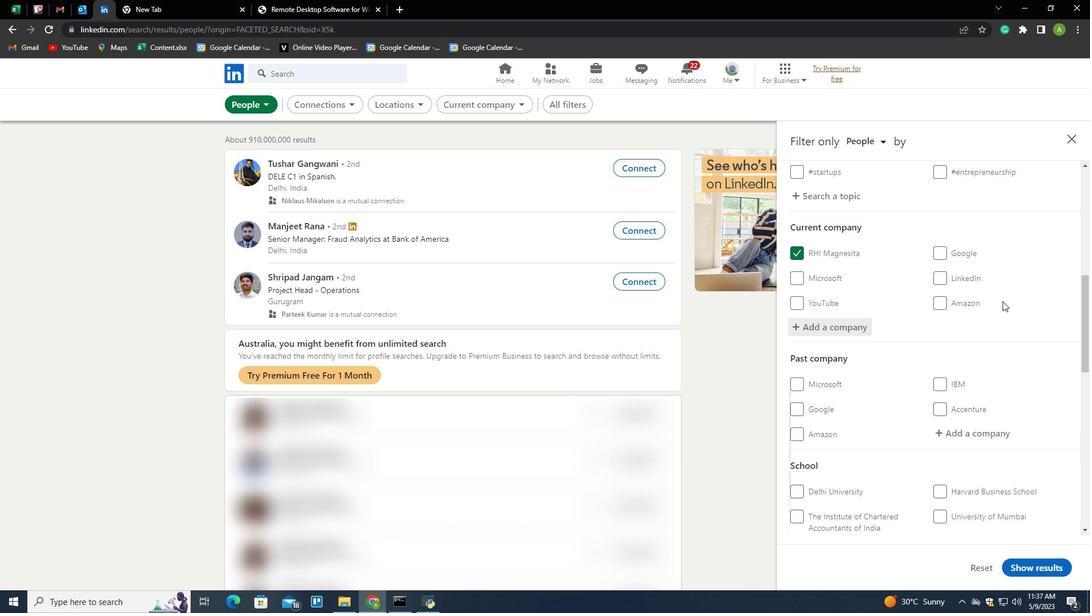 
Action: Mouse scrolled (1003, 301) with delta (0, 0)
Screenshot: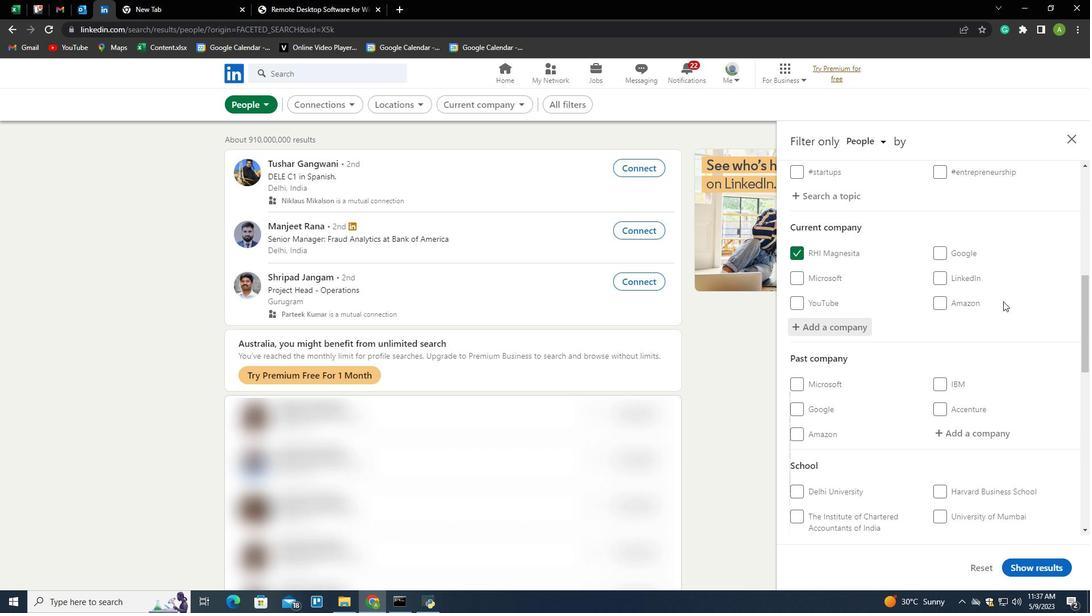 
Action: Mouse scrolled (1003, 301) with delta (0, 0)
Screenshot: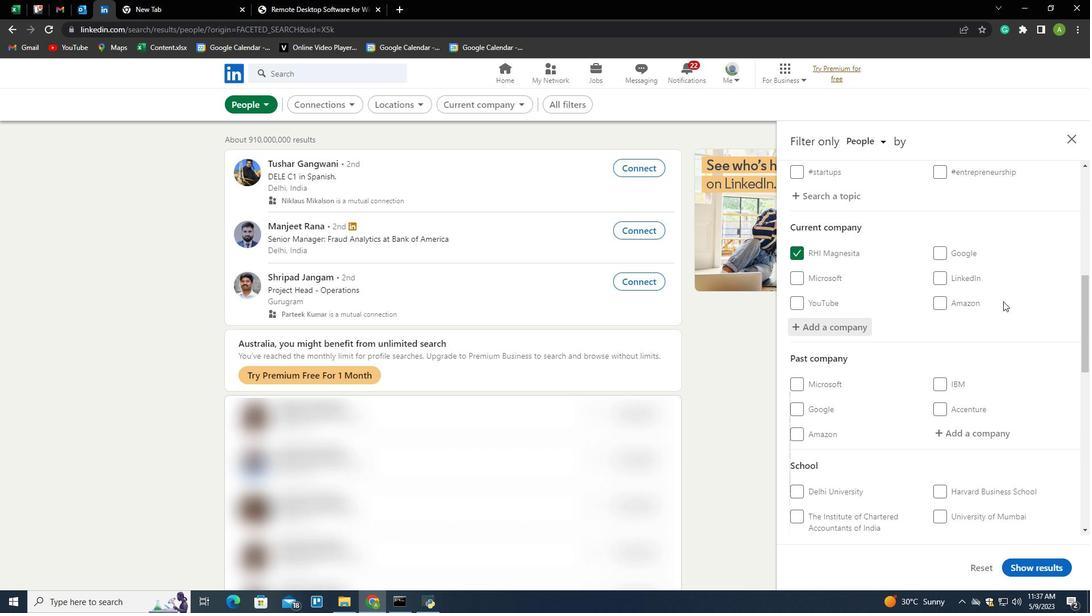 
Action: Mouse scrolled (1003, 301) with delta (0, 0)
Screenshot: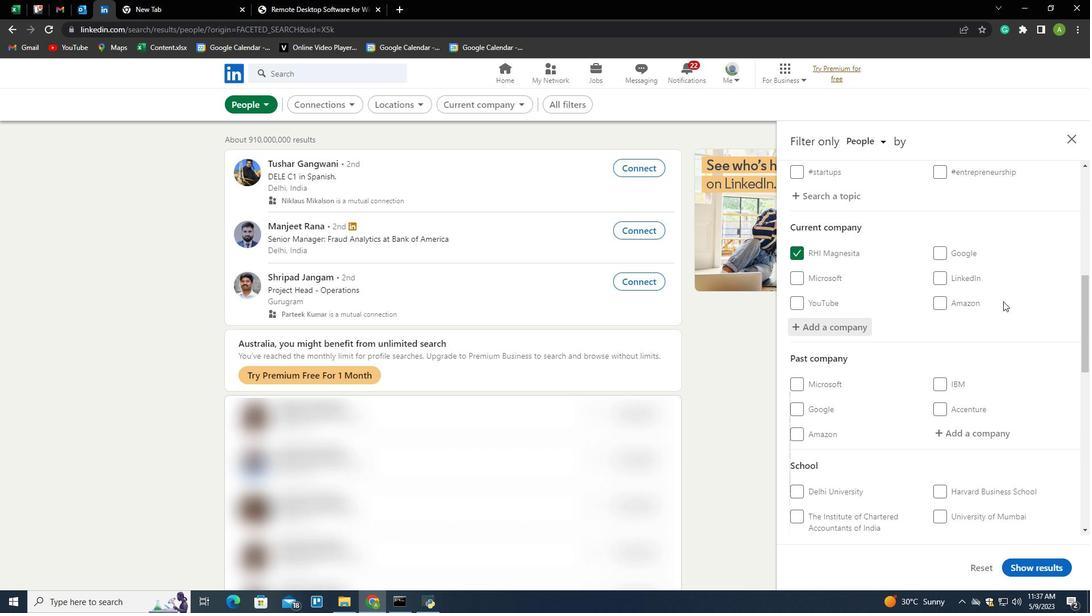 
Action: Mouse scrolled (1003, 301) with delta (0, 0)
Screenshot: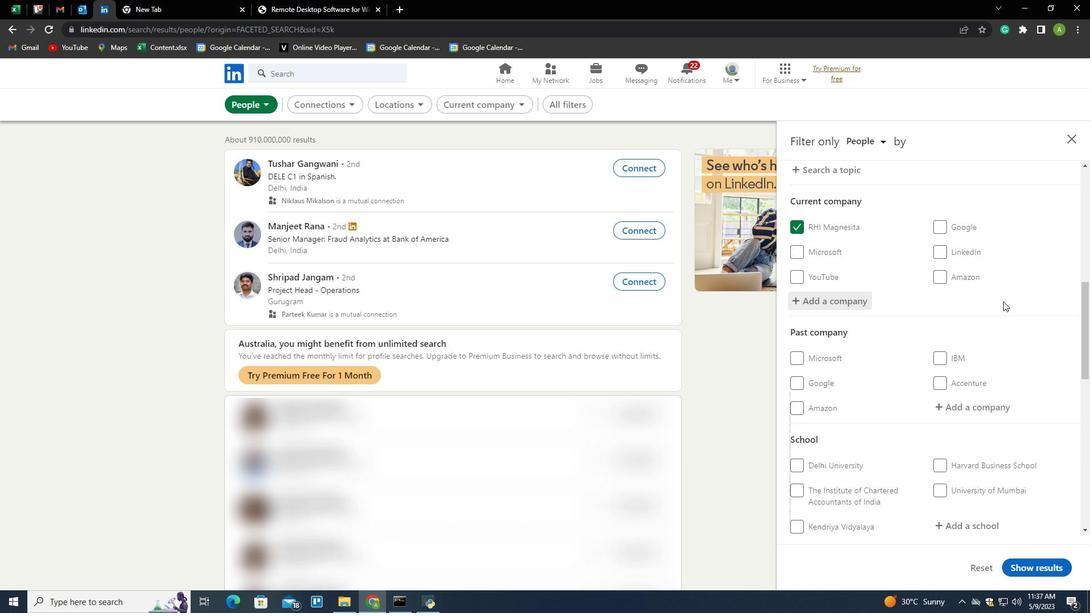 
Action: Mouse moved to (969, 320)
Screenshot: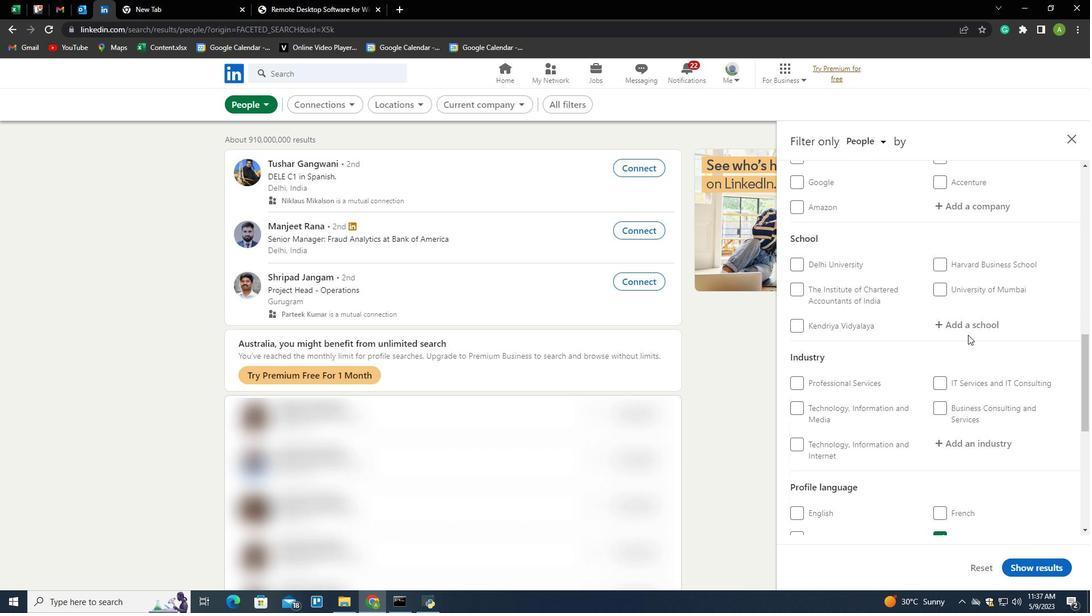 
Action: Mouse pressed left at (969, 320)
Screenshot: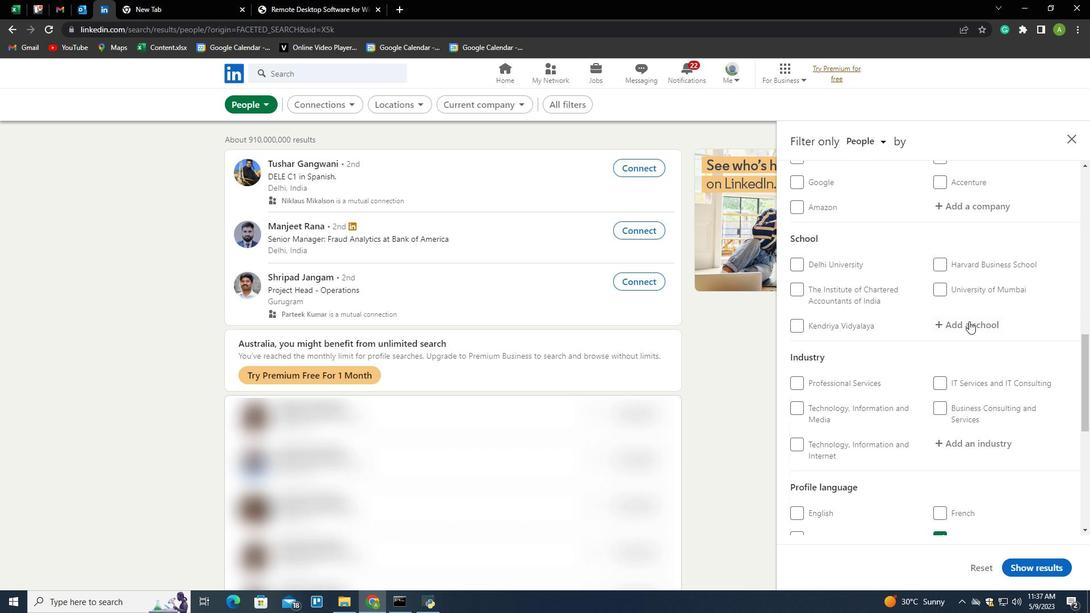 
Action: Mouse moved to (970, 320)
Screenshot: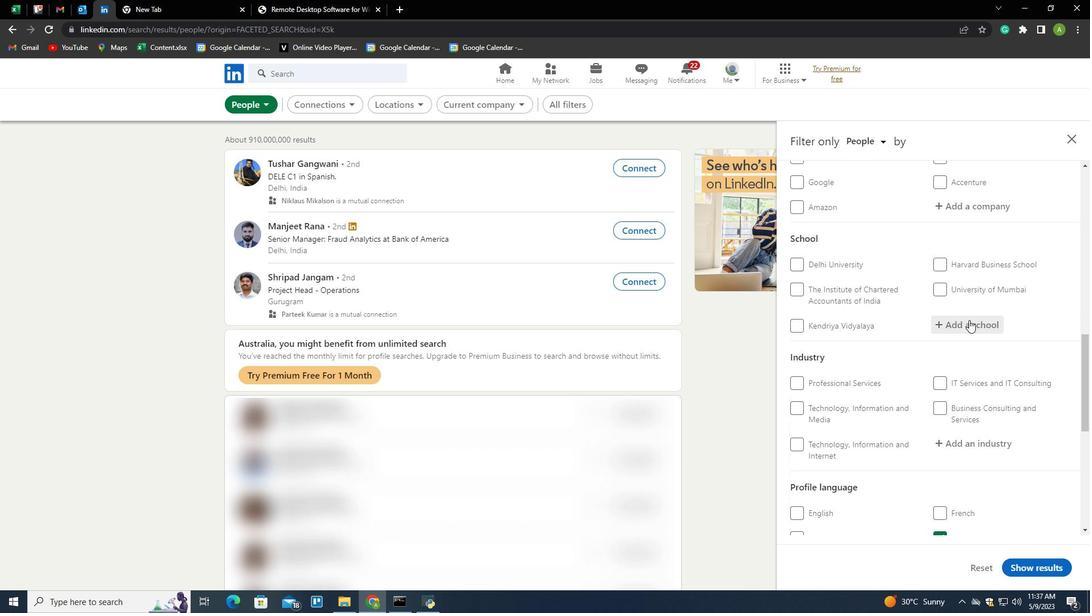
Action: Key pressed <Key.shift>Whistling<Key.space><Key.shift>Woods<Key.space><Key.shift><Key.shift><Key.shift><Key.shift><Key.shift><Key.shift><Key.shift><Key.shift><Key.shift><Key.shift><Key.shift><Key.shift><Key.shift><Key.shift><Key.shift>Internationa<Key.backspace><Key.backspace><Key.down><Key.enter>
Screenshot: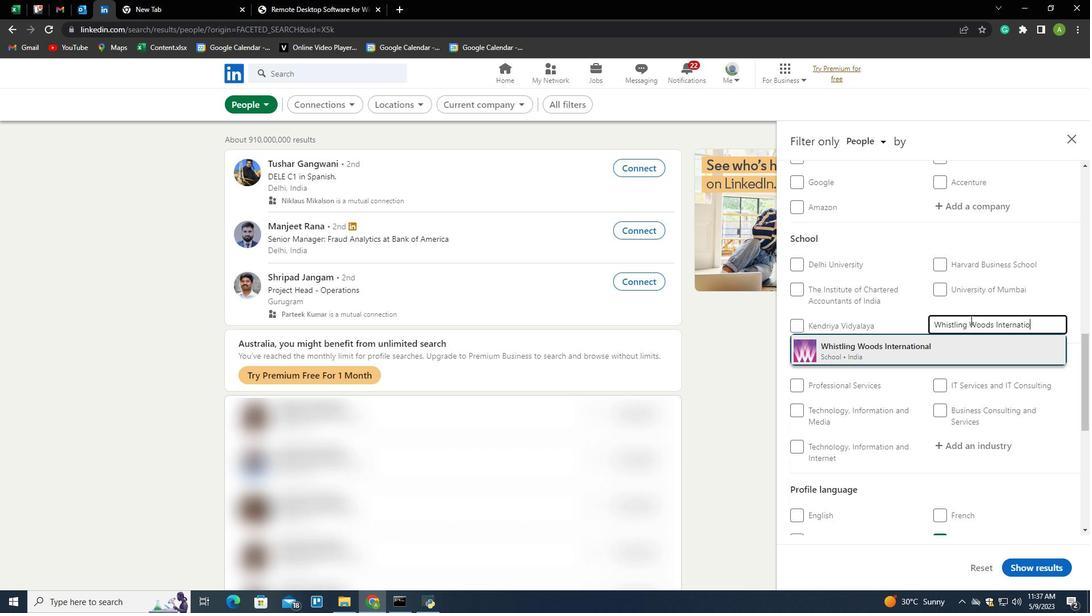 
Action: Mouse scrolled (970, 319) with delta (0, 0)
Screenshot: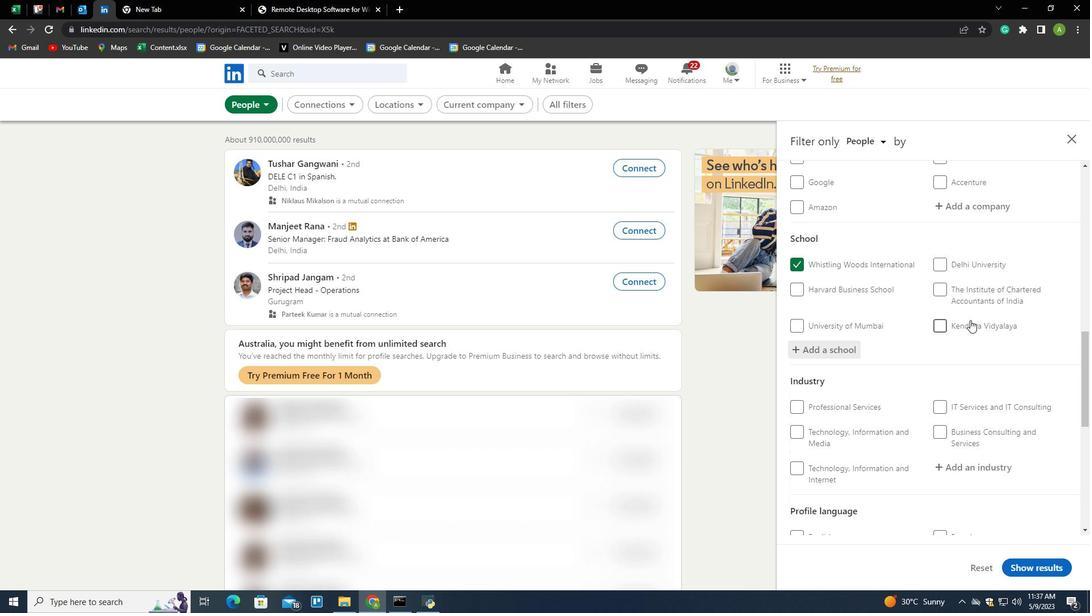 
Action: Mouse scrolled (970, 319) with delta (0, 0)
Screenshot: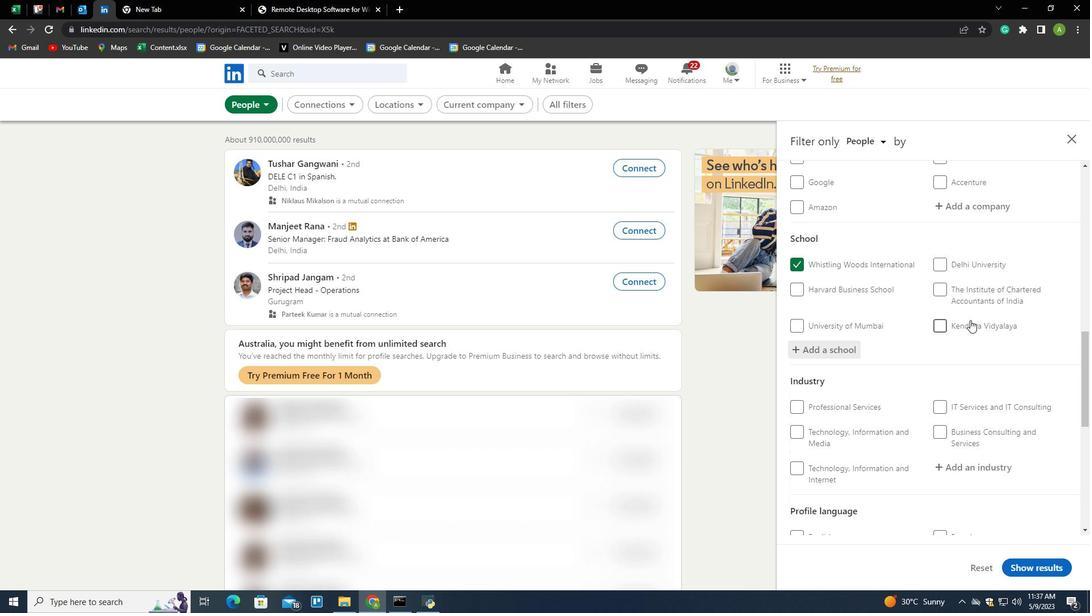 
Action: Mouse scrolled (970, 319) with delta (0, 0)
Screenshot: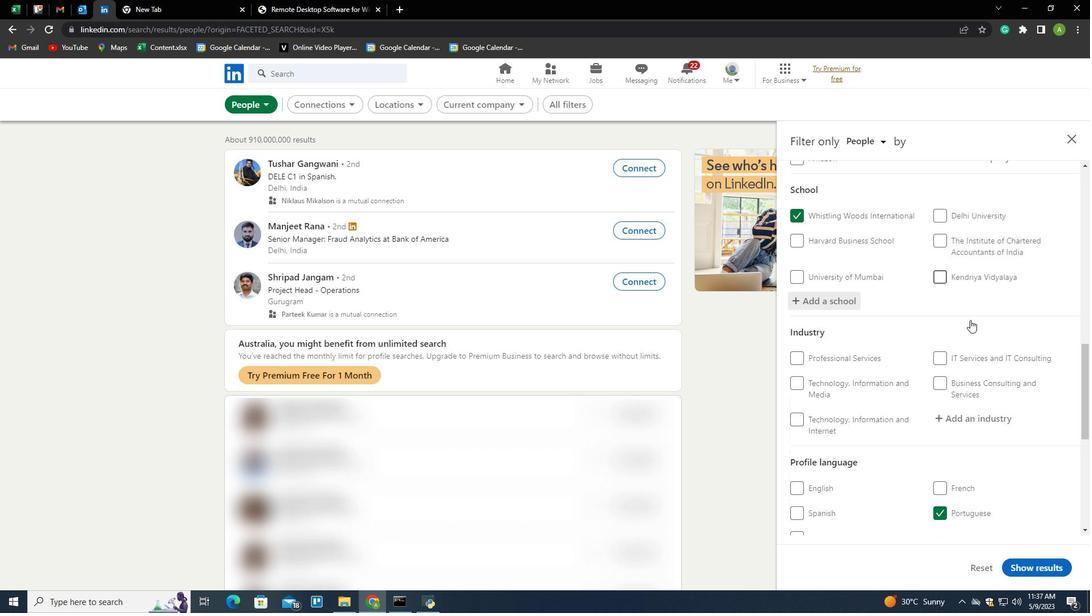 
Action: Mouse moved to (969, 290)
Screenshot: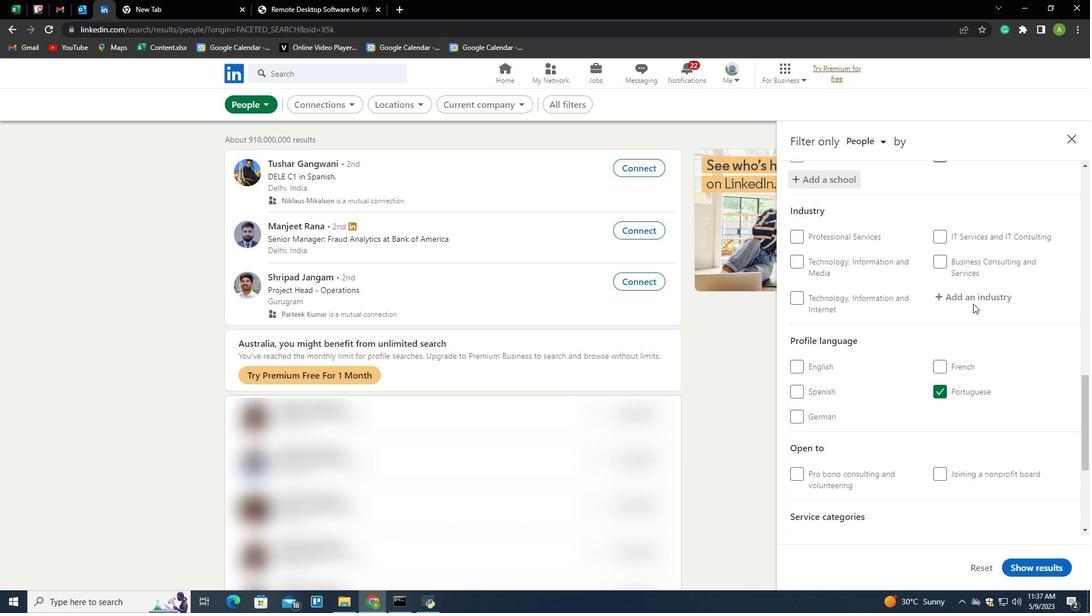 
Action: Mouse pressed left at (969, 290)
Screenshot: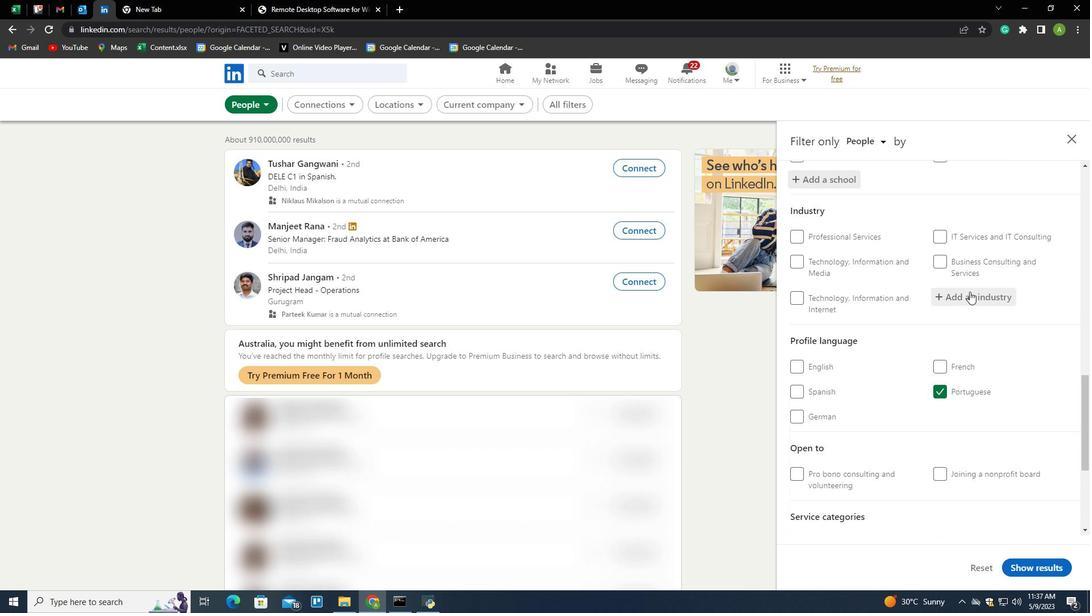 
Action: Key pressed <Key.shift><Key.shift><Key.shift><Key.shift><Key.shift><Key.shift><Key.shift><Key.shift><Key.shift><Key.shift><Key.shift><Key.shift><Key.shift><Key.shift><Key.shift><Key.shift><Key.shift><Key.shift><Key.shift><Key.shift><Key.shift><Key.shift><Key.shift><Key.shift><Key.shift><Key.shift><Key.shift><Key.shift><Key.shift><Key.shift><Key.shift><Key.shift><Key.shift><Key.shift><Key.shift><Key.shift><Key.shift><Key.shift><Key.shift><Key.shift><Key.shift><Key.shift>Retail<Key.down><Key.enter>
Screenshot: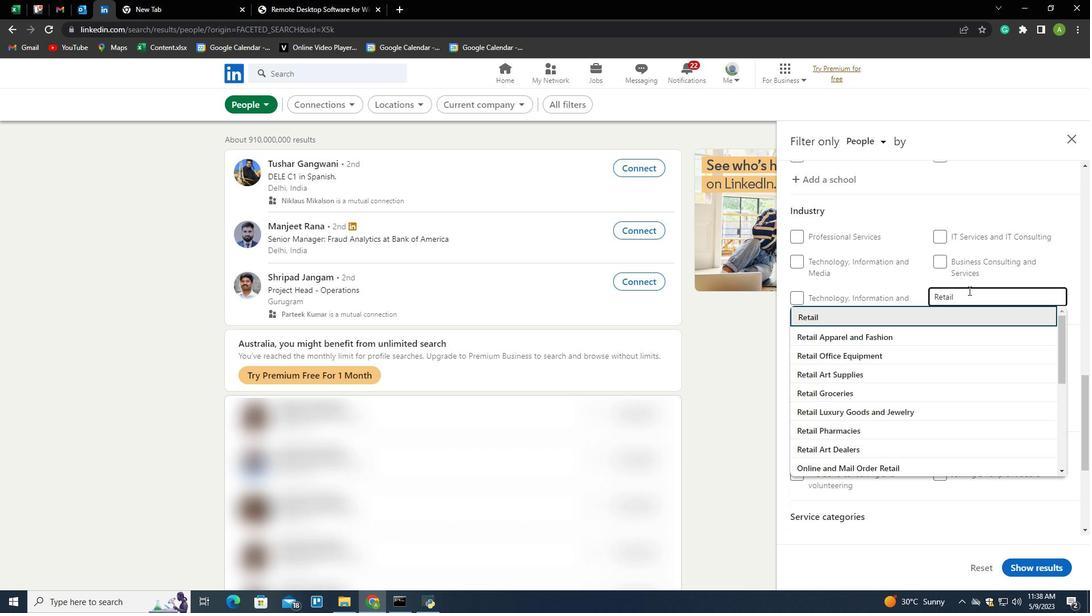 
Action: Mouse scrolled (969, 290) with delta (0, 0)
Screenshot: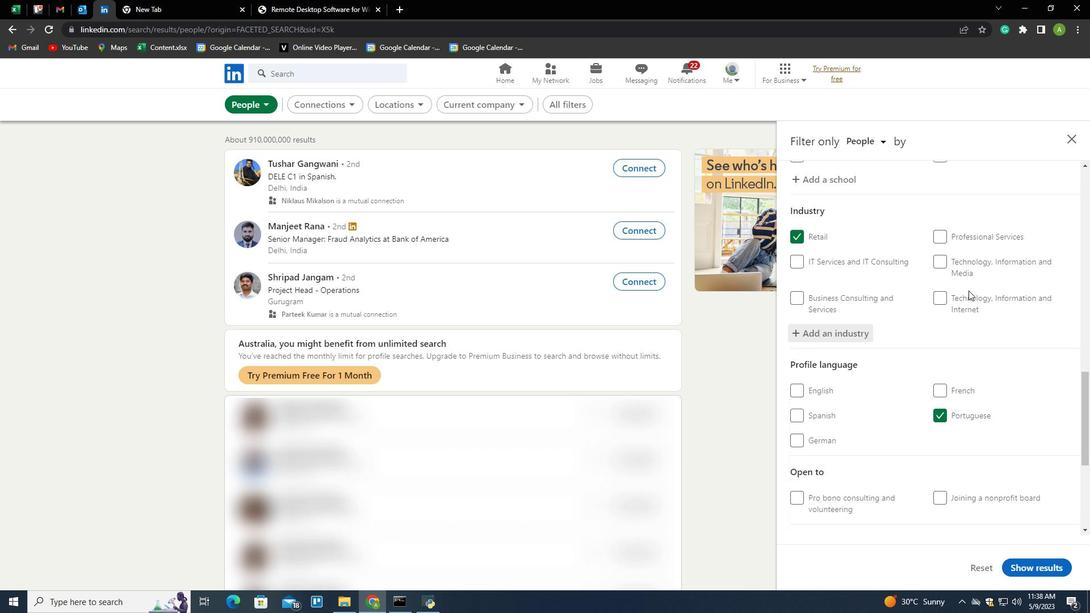 
Action: Mouse scrolled (969, 290) with delta (0, 0)
Screenshot: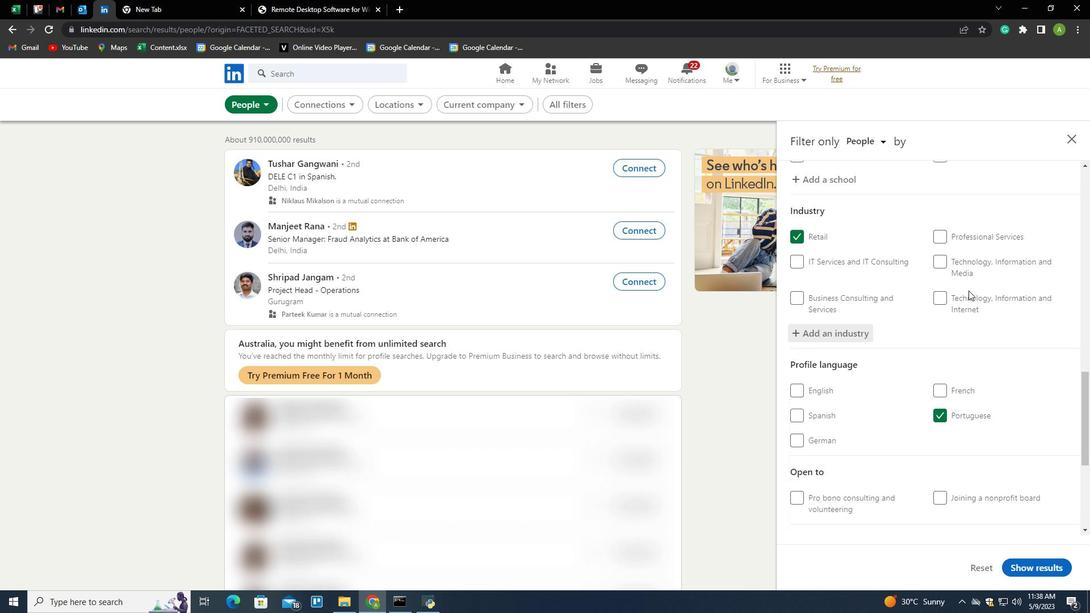 
Action: Mouse scrolled (969, 290) with delta (0, 0)
Screenshot: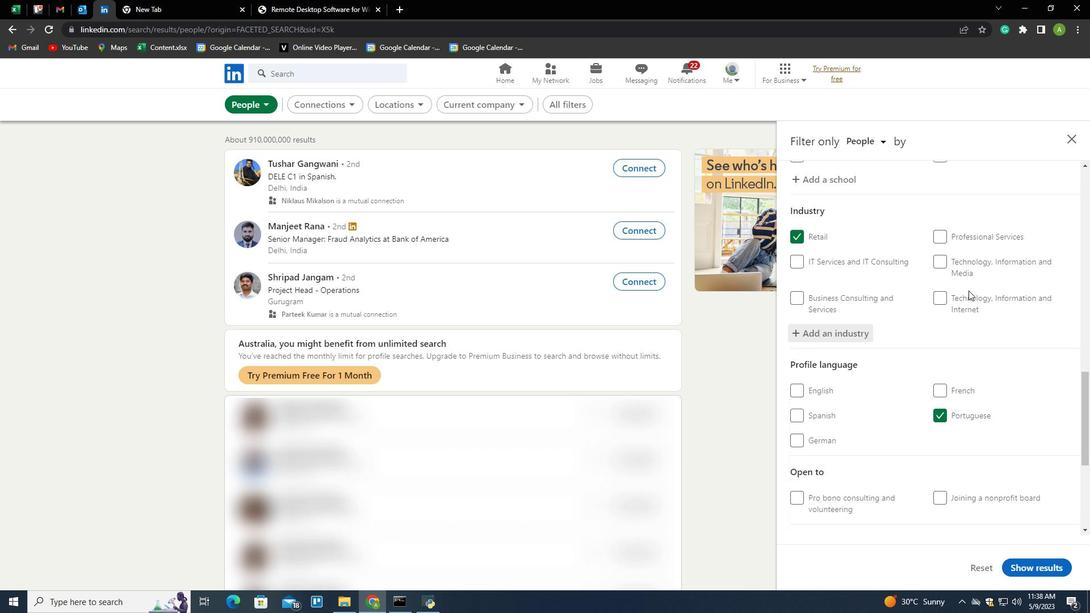 
Action: Mouse scrolled (969, 290) with delta (0, 0)
Screenshot: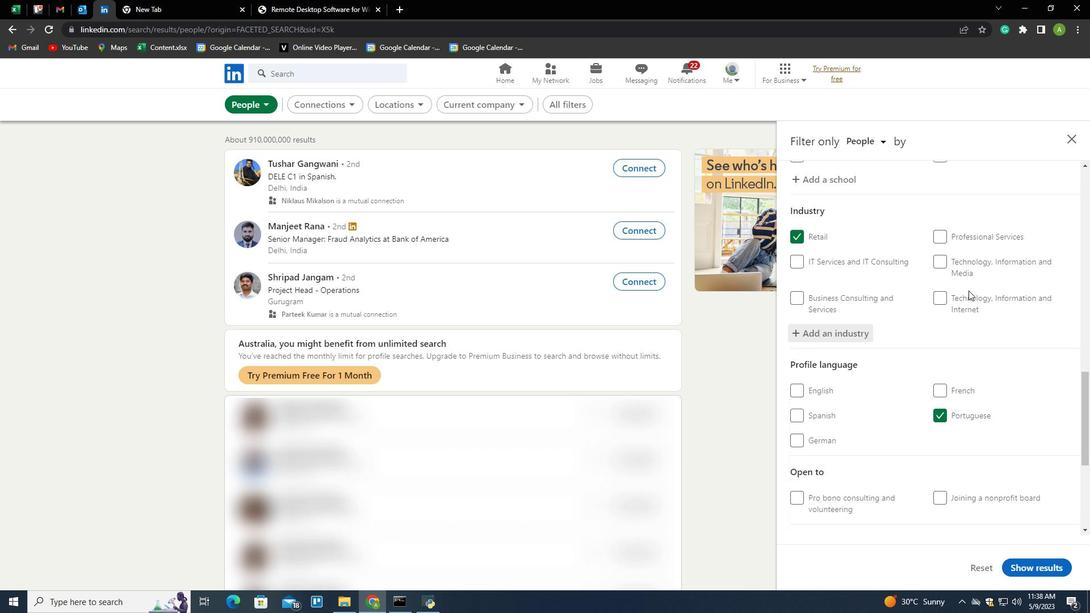 
Action: Mouse scrolled (969, 290) with delta (0, 0)
Screenshot: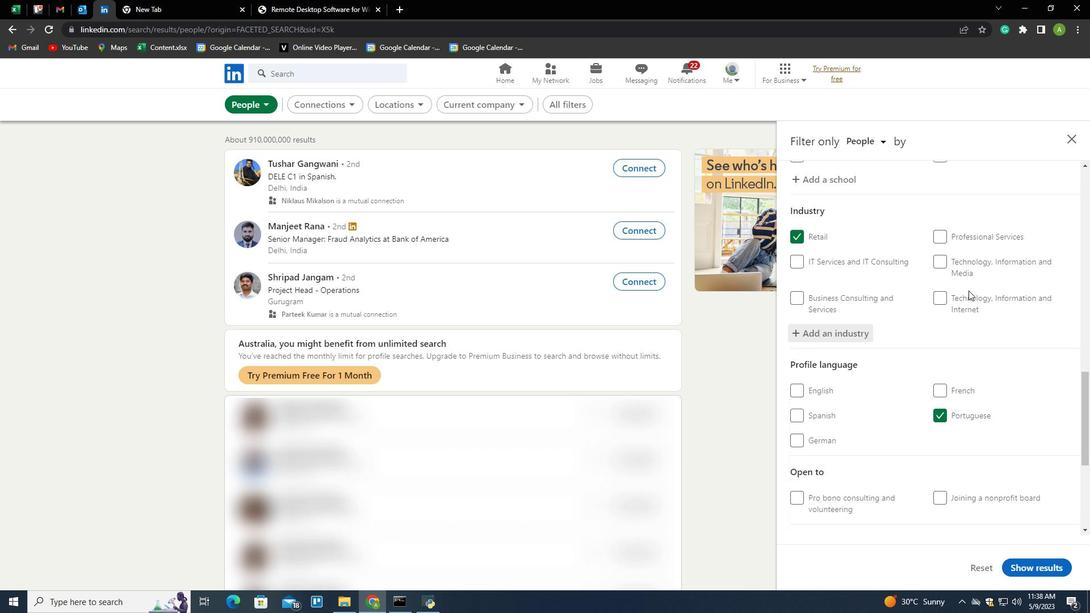 
Action: Mouse moved to (963, 373)
Screenshot: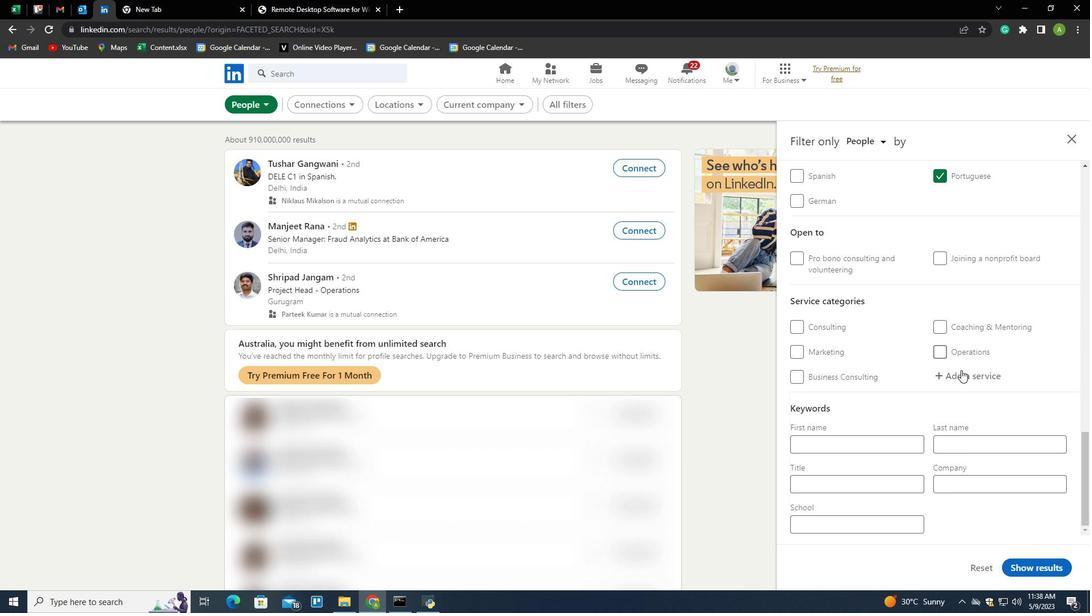 
Action: Mouse pressed left at (963, 373)
Screenshot: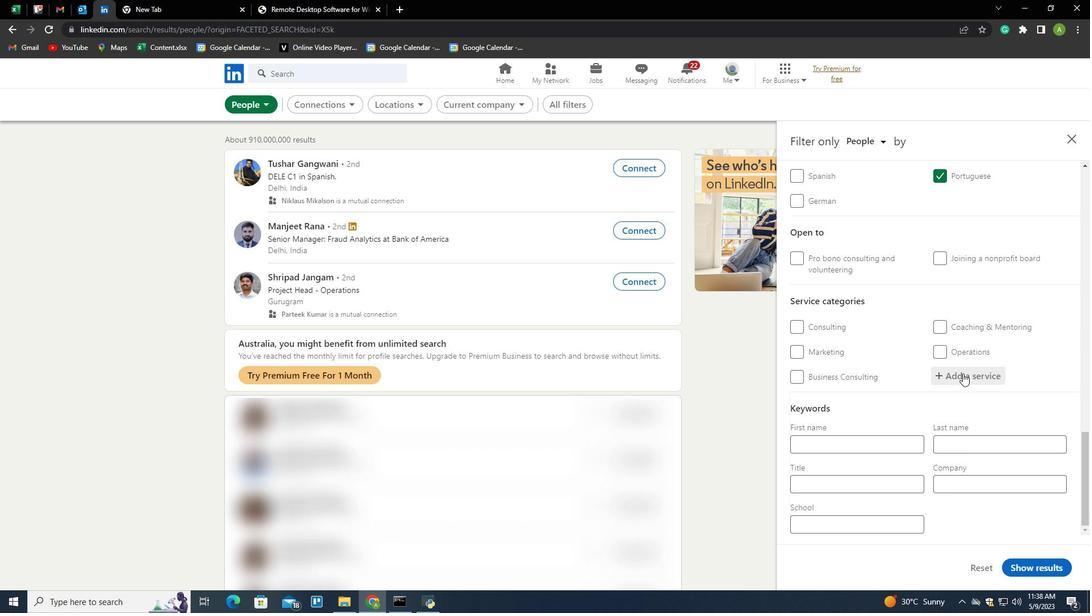 
Action: Mouse moved to (963, 374)
Screenshot: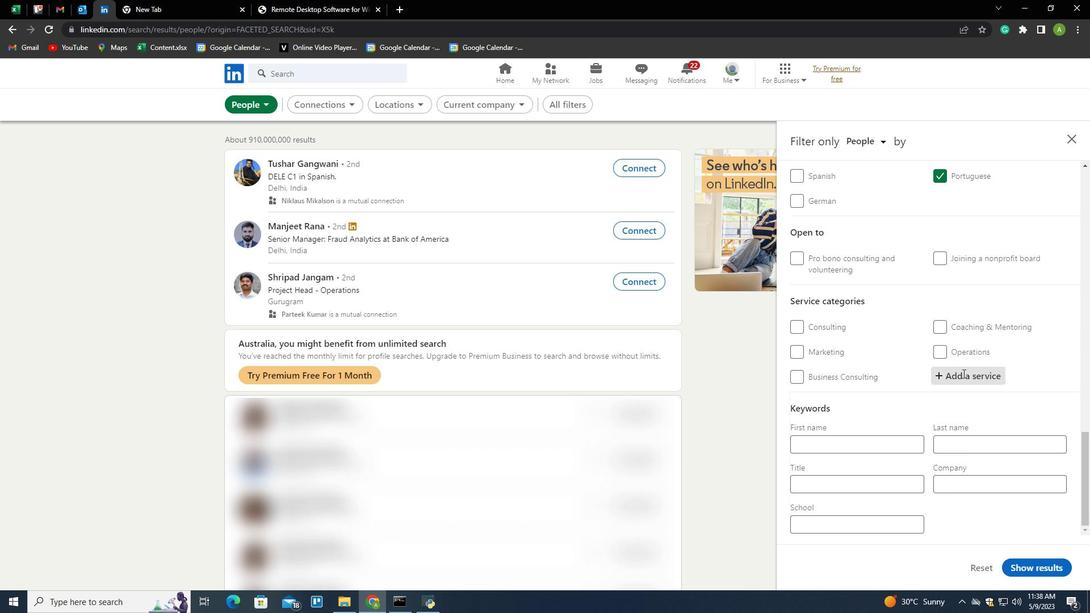 
Action: Key pressed <Key.shift><Key.shift><Key.shift><Key.shift><Key.shift><Key.shift><Key.shift><Key.shift><Key.shift><Key.shift><Key.shift><Key.shift><Key.shift><Key.shift><Key.shift><Key.shift><Key.shift><Key.shift><Key.shift><Key.shift><Key.shift><Key.shift><Key.shift><Key.shift><Key.shift><Key.shift><Key.shift><Key.shift><Key.shift><Key.shift><Key.shift><Key.shift><Key.shift><Key.shift><Key.shift><Key.shift><Key.shift><Key.shift><Key.shift><Key.shift><Key.shift><Key.shift><Key.shift><Key.shift><Key.shift><Key.shift><Key.shift><Key.shift><Key.shift><Key.shift><Key.shift><Key.shift><Key.shift><Key.shift><Key.shift><Key.shift><Key.shift><Key.shift>Assistance<Key.space><Key.shift>Advertising
Screenshot: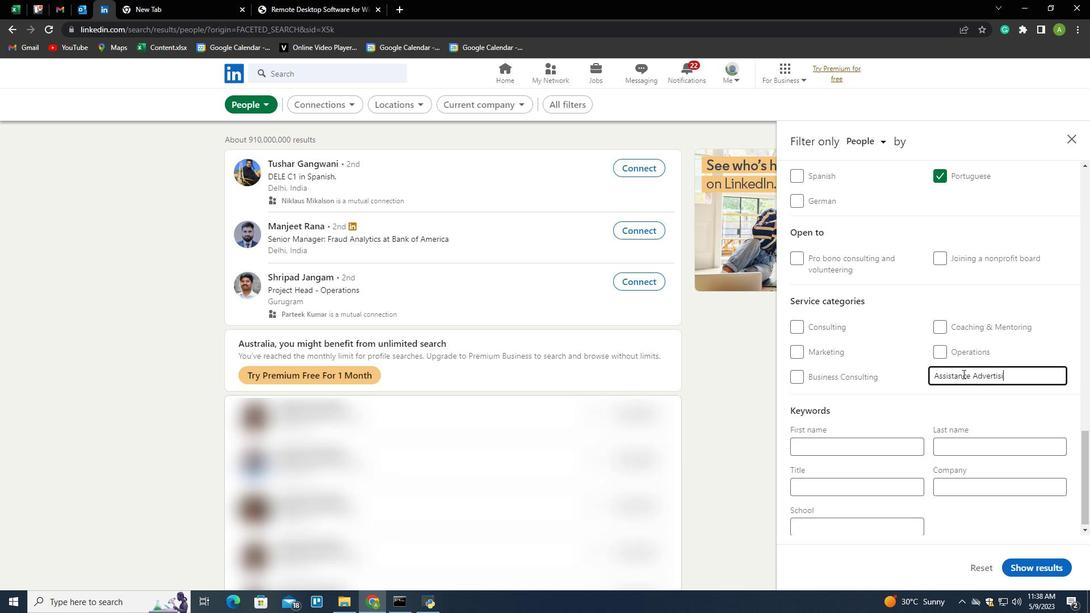 
Action: Mouse moved to (877, 494)
Screenshot: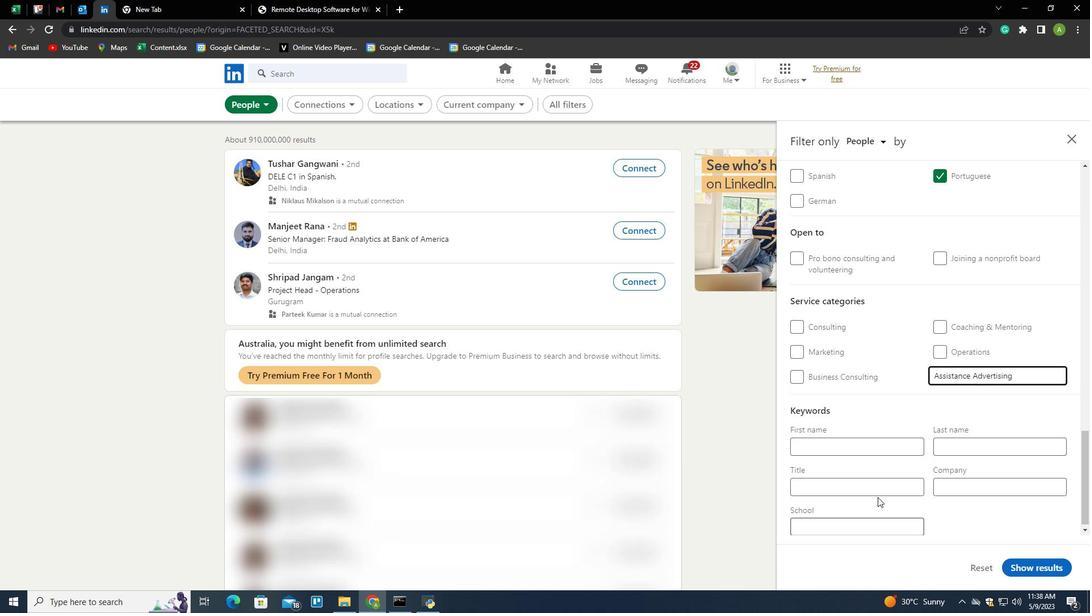 
Action: Mouse pressed left at (877, 494)
Screenshot: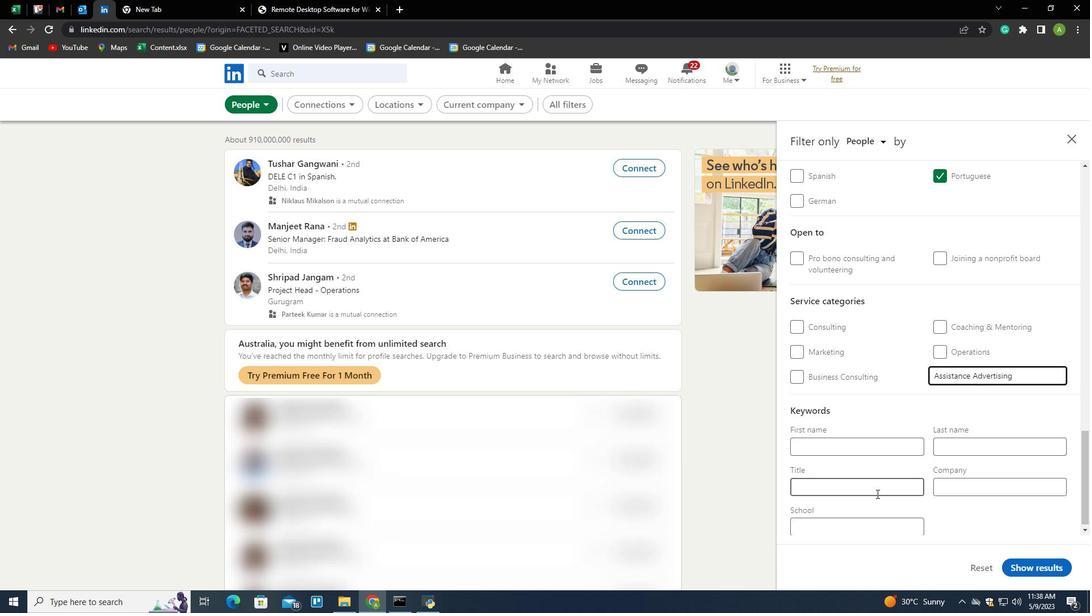 
Action: Key pressed <Key.shift>Couples<Key.space><Key.shift><Key.shift><Key.shift><Key.shift><Key.shift><Key.shift><Key.shift><Key.shift><Key.shift><Key.shift><Key.shift><Key.shift><Key.shift><Key.shift><Key.shift><Key.shift><Key.shift><Key.shift><Key.shift><Key.shift><Key.shift><Key.shift><Key.shift><Key.shift><Key.shift><Key.shift>Counselor
Screenshot: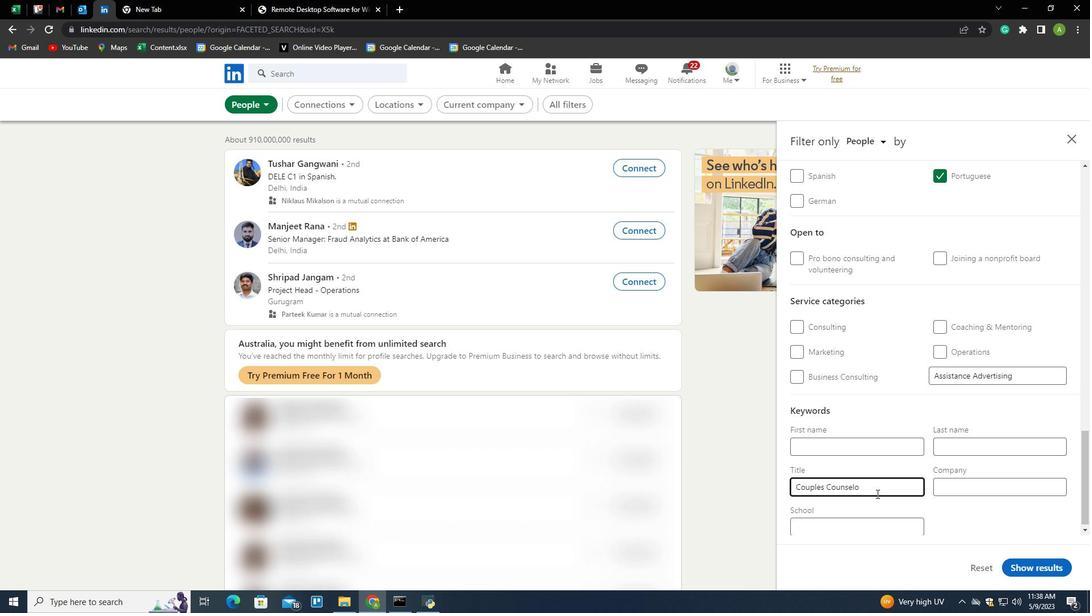 
Action: Mouse moved to (965, 513)
Screenshot: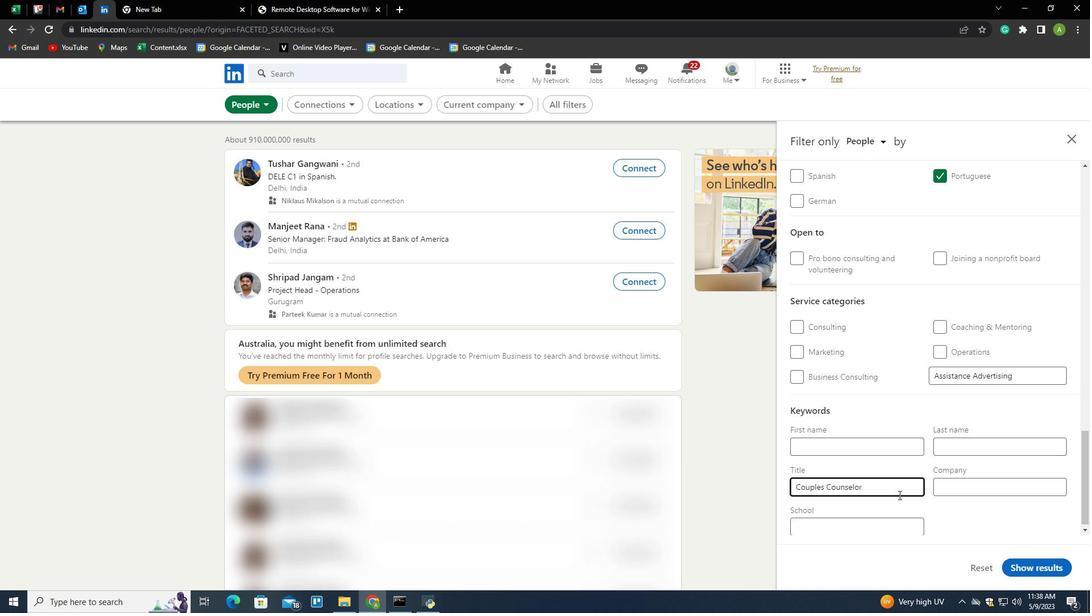 
Action: Mouse pressed left at (965, 513)
Screenshot: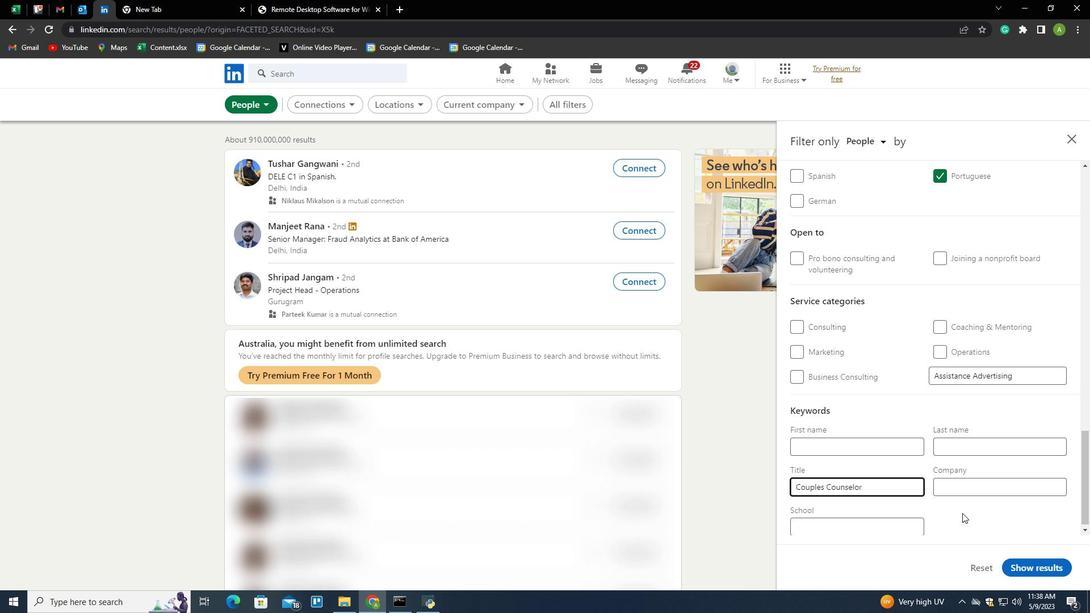 
Action: Mouse moved to (1029, 564)
Screenshot: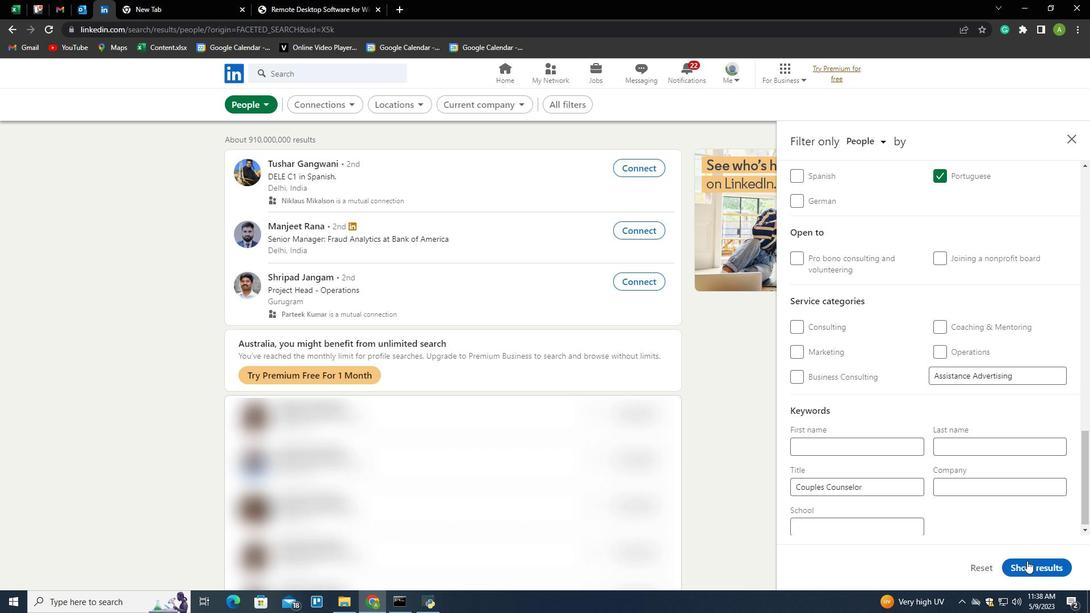 
Action: Mouse pressed left at (1029, 564)
Screenshot: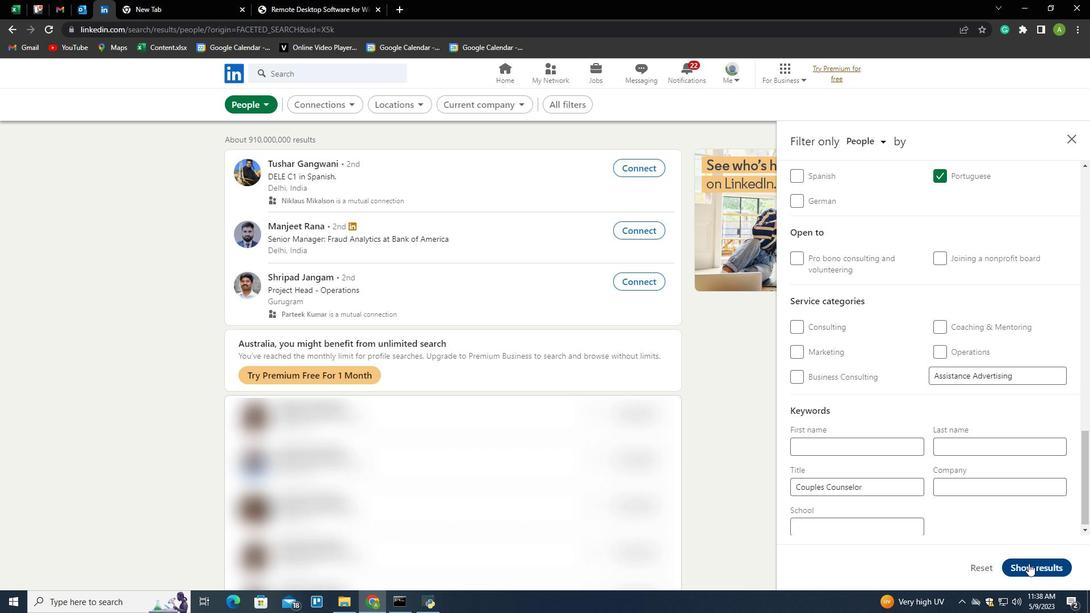 
